 Task: Purchase a pair of men's jeans online and enter your delivery address.
Action: Mouse moved to (372, 86)
Screenshot: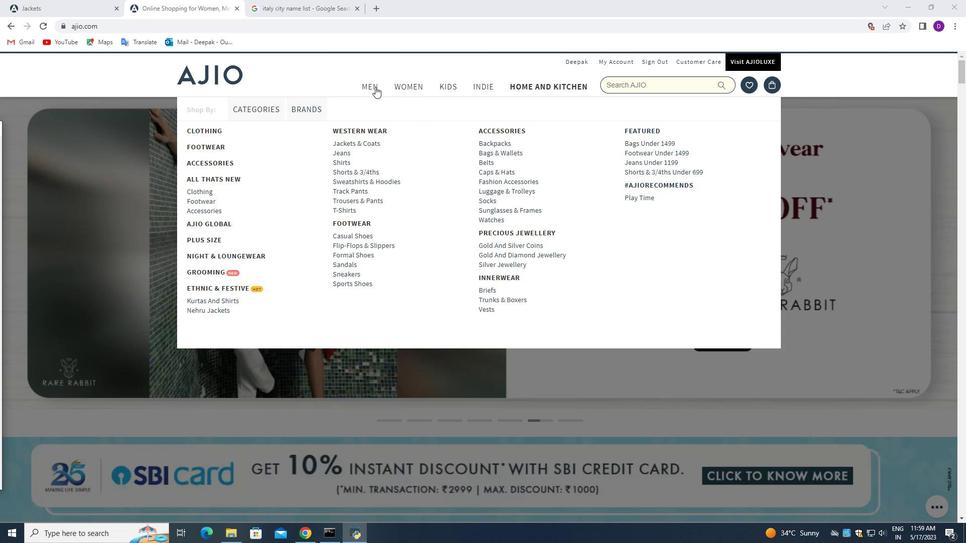 
Action: Mouse pressed left at (372, 86)
Screenshot: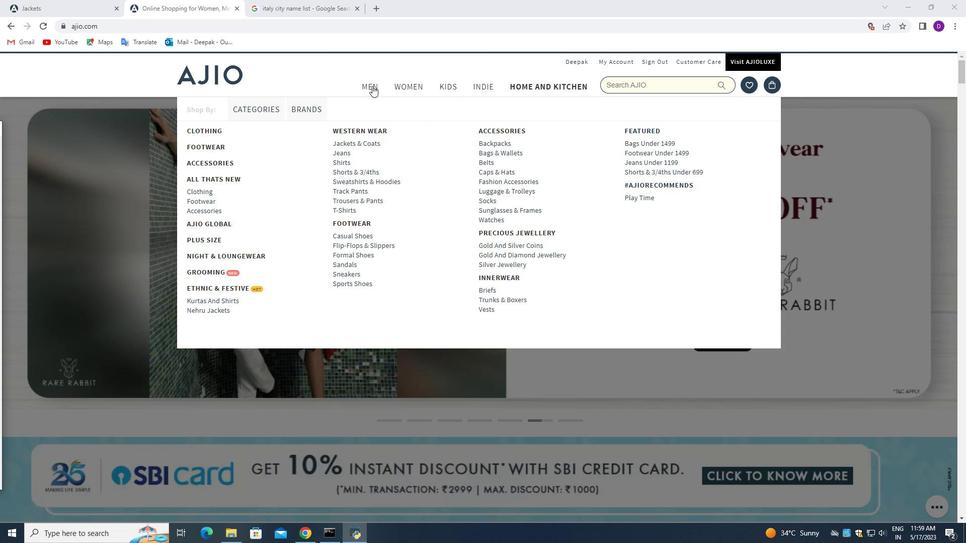 
Action: Mouse moved to (346, 154)
Screenshot: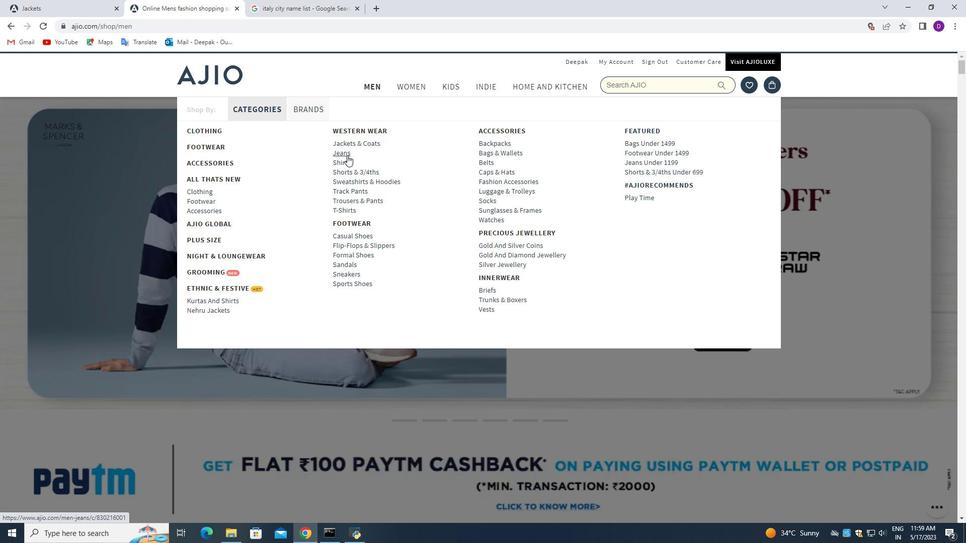 
Action: Mouse pressed left at (346, 154)
Screenshot: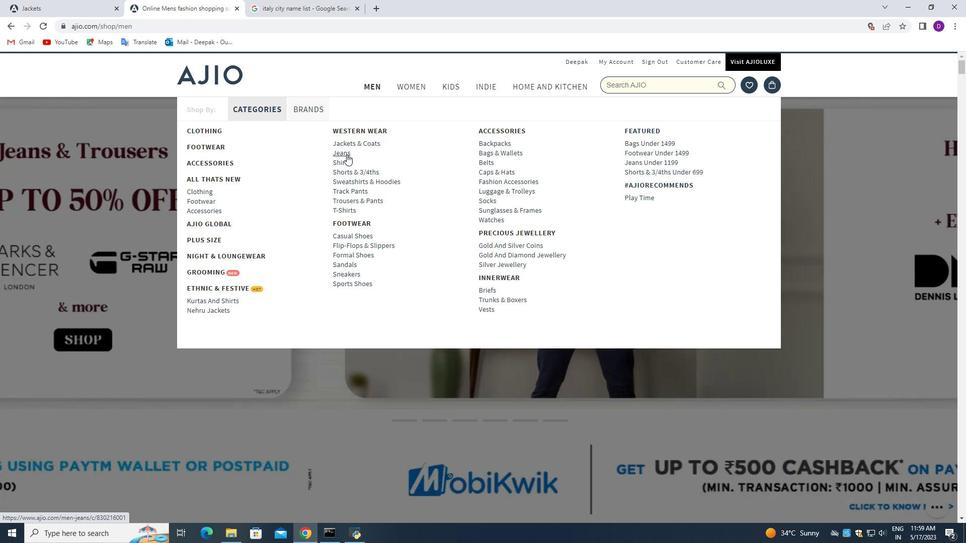 
Action: Mouse moved to (593, 256)
Screenshot: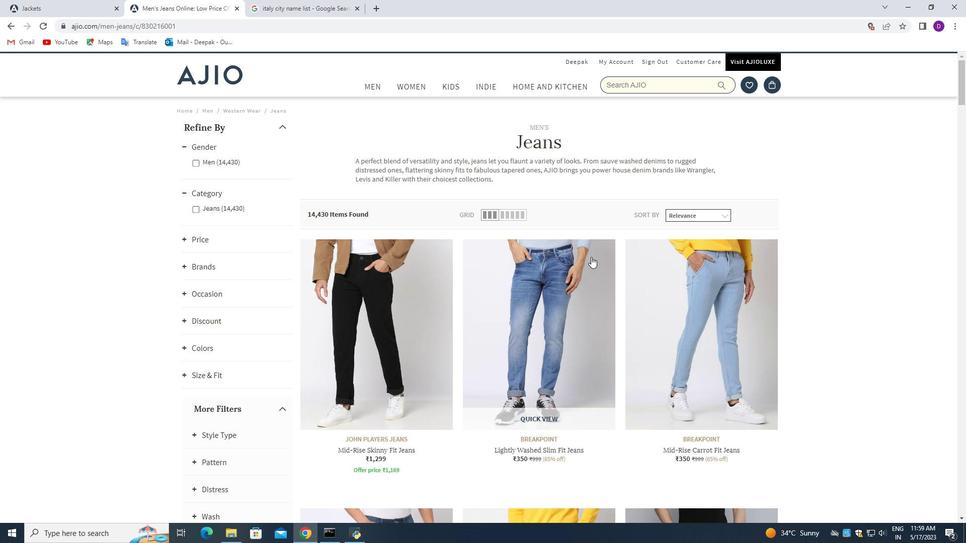 
Action: Mouse scrolled (593, 255) with delta (0, 0)
Screenshot: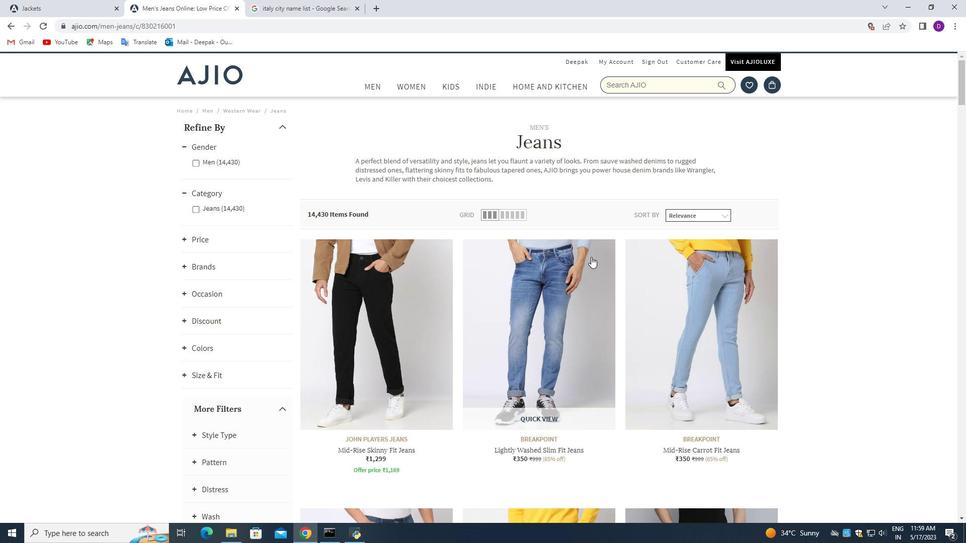 
Action: Mouse moved to (593, 254)
Screenshot: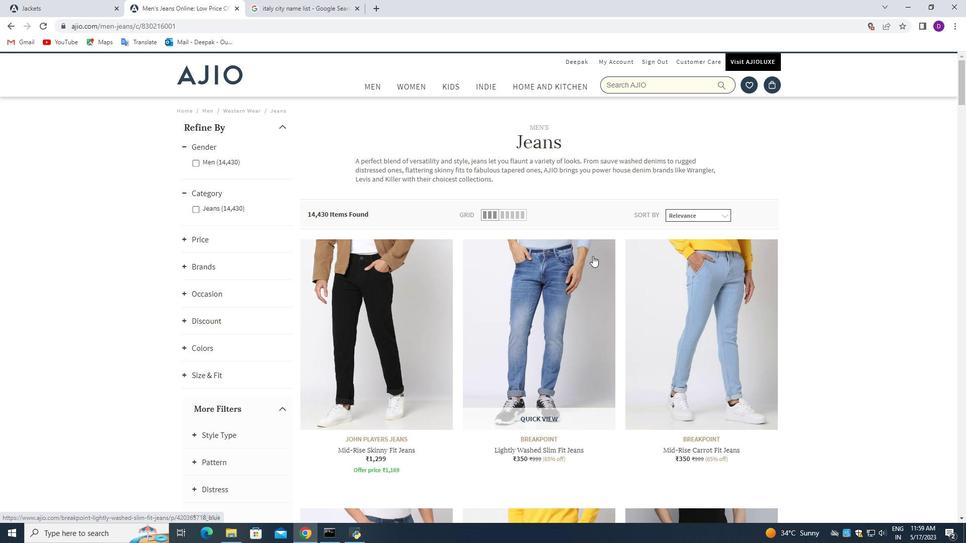 
Action: Mouse scrolled (593, 253) with delta (0, 0)
Screenshot: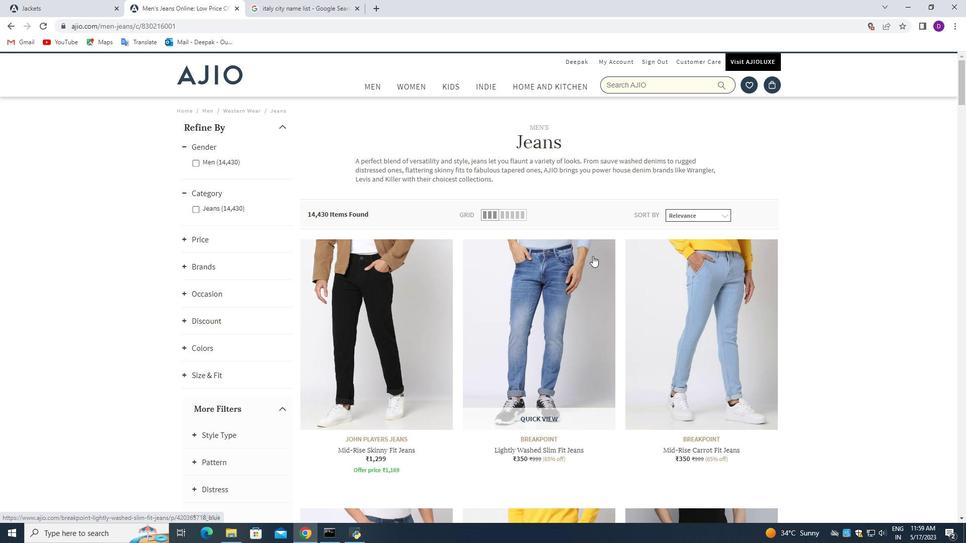 
Action: Mouse moved to (527, 231)
Screenshot: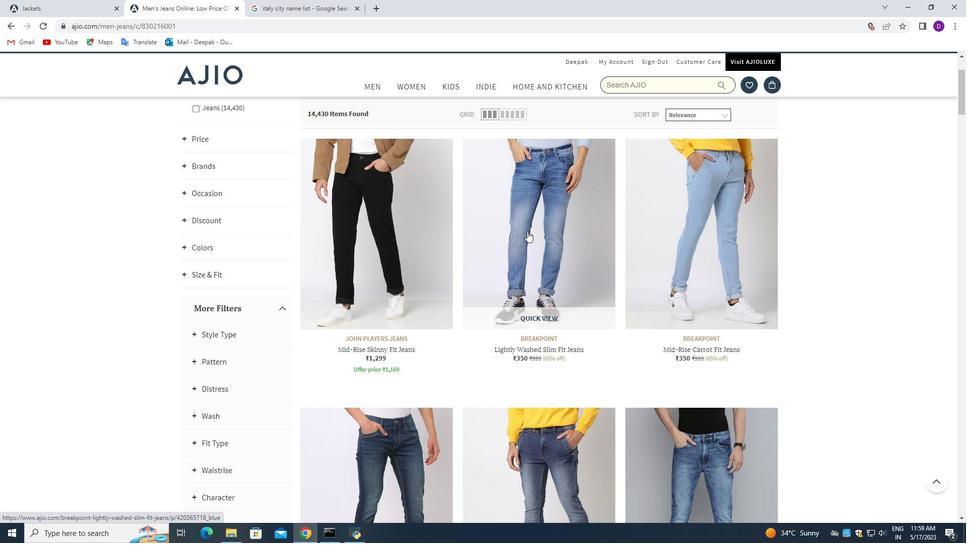 
Action: Mouse pressed left at (527, 231)
Screenshot: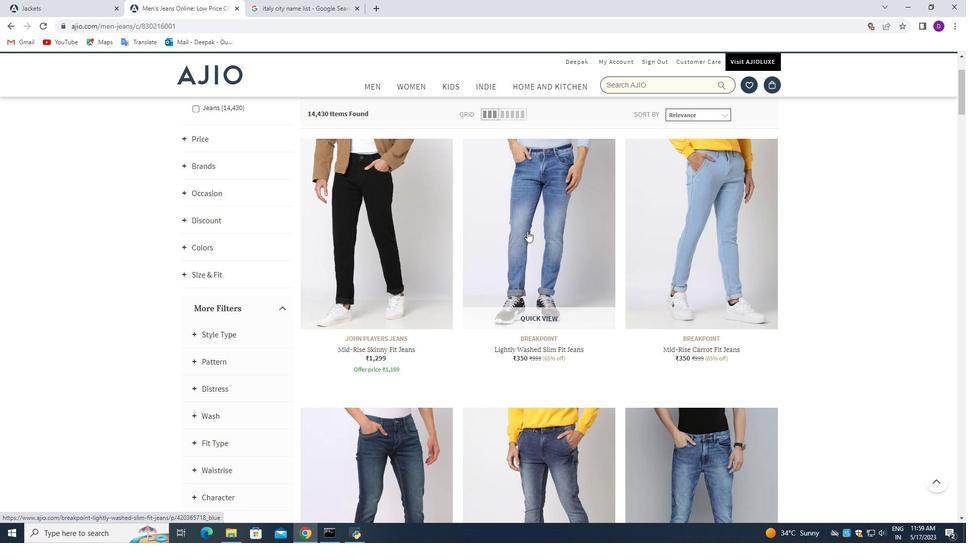 
Action: Mouse moved to (535, 278)
Screenshot: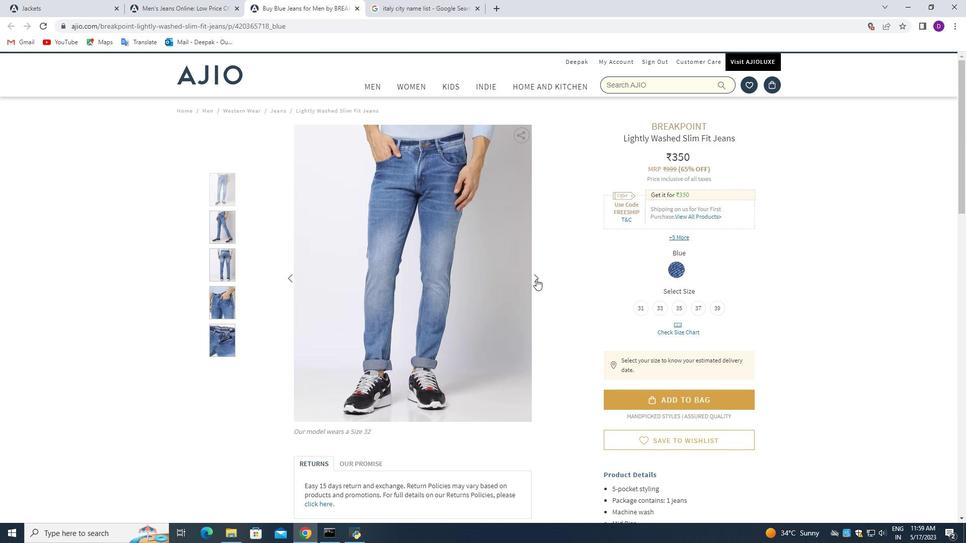
Action: Mouse pressed left at (535, 278)
Screenshot: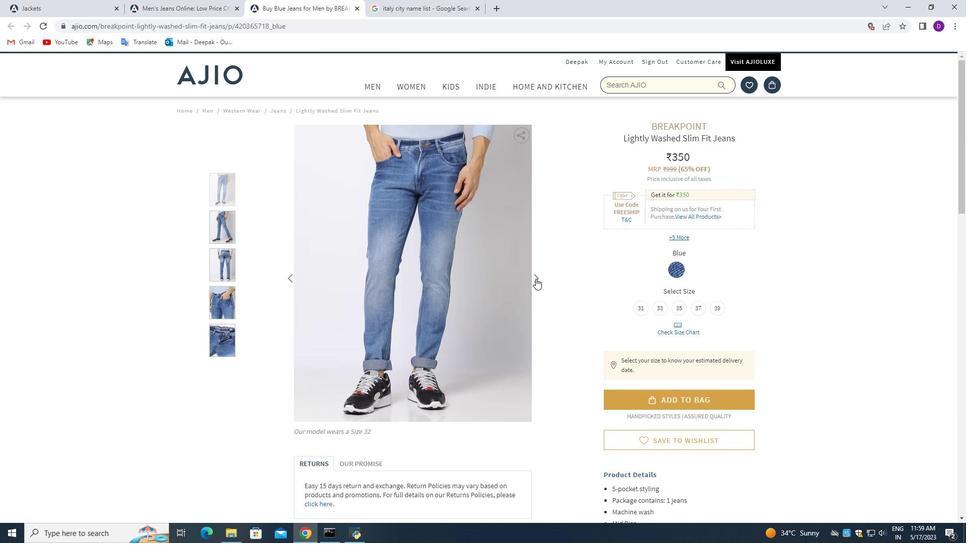 
Action: Mouse pressed left at (535, 278)
Screenshot: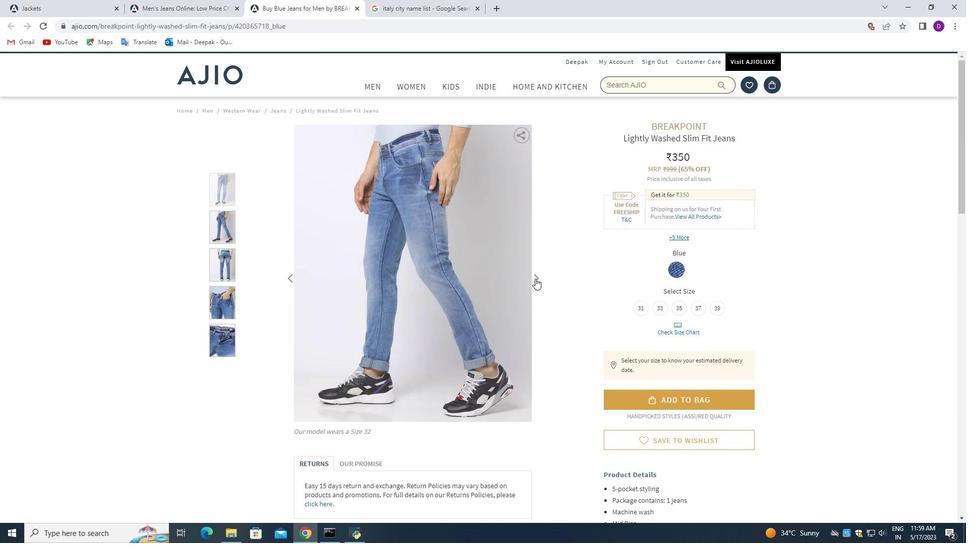
Action: Mouse moved to (535, 278)
Screenshot: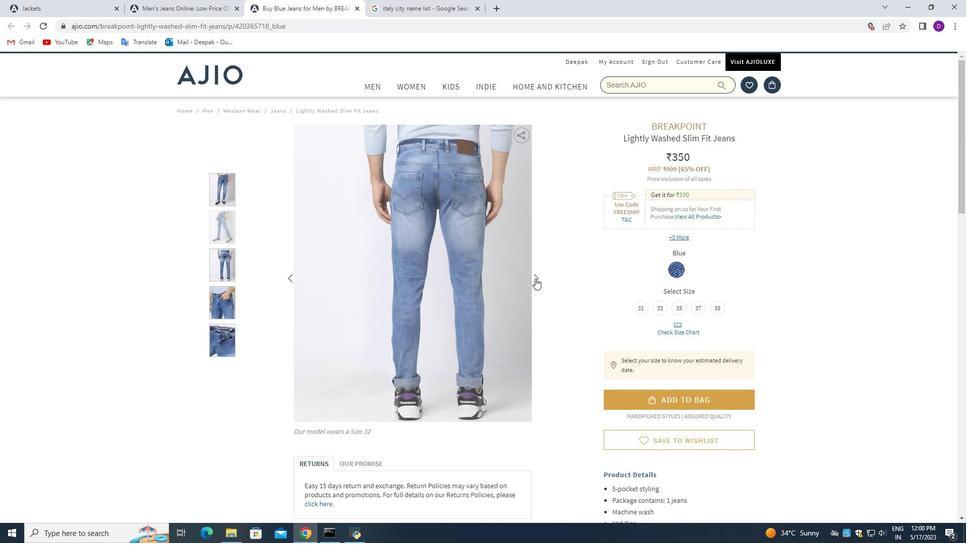 
Action: Mouse pressed left at (535, 278)
Screenshot: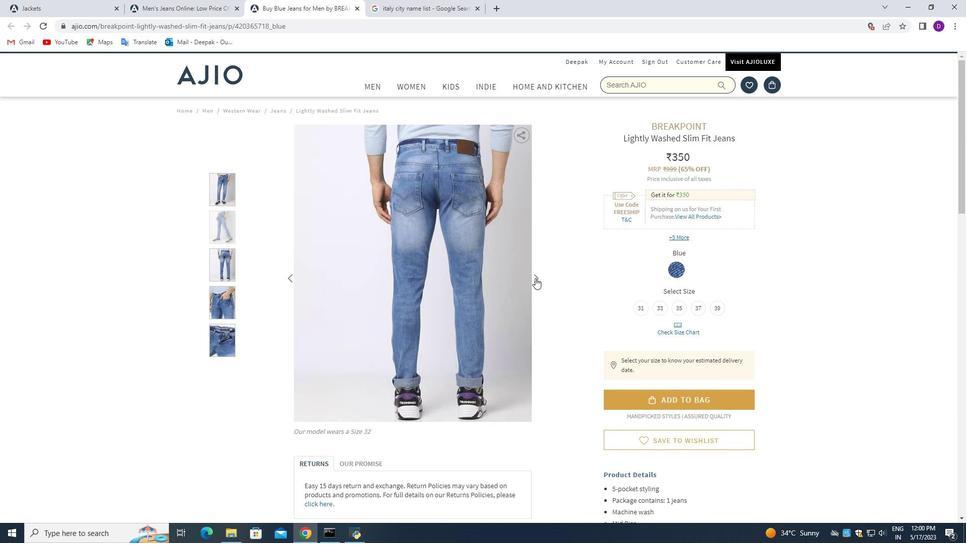 
Action: Mouse pressed left at (535, 278)
Screenshot: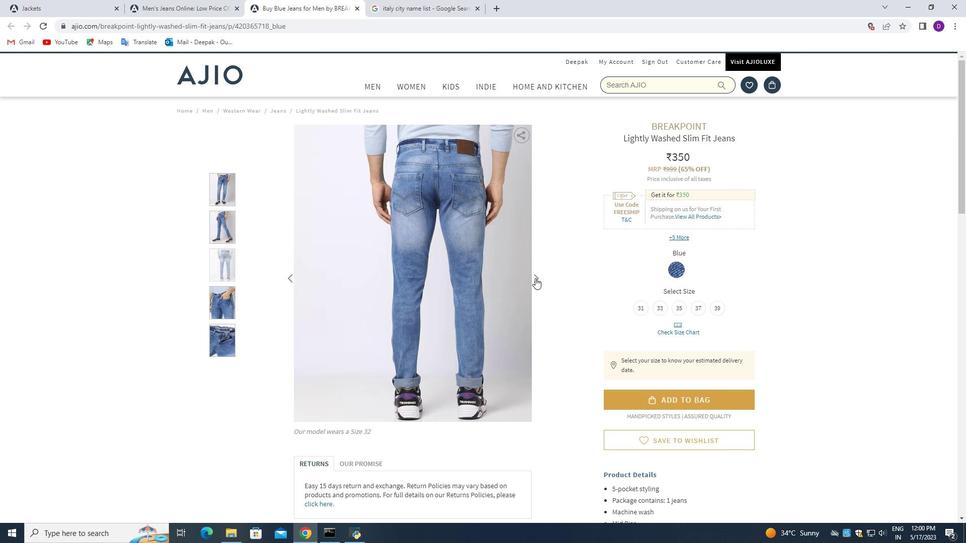 
Action: Mouse pressed left at (535, 278)
Screenshot: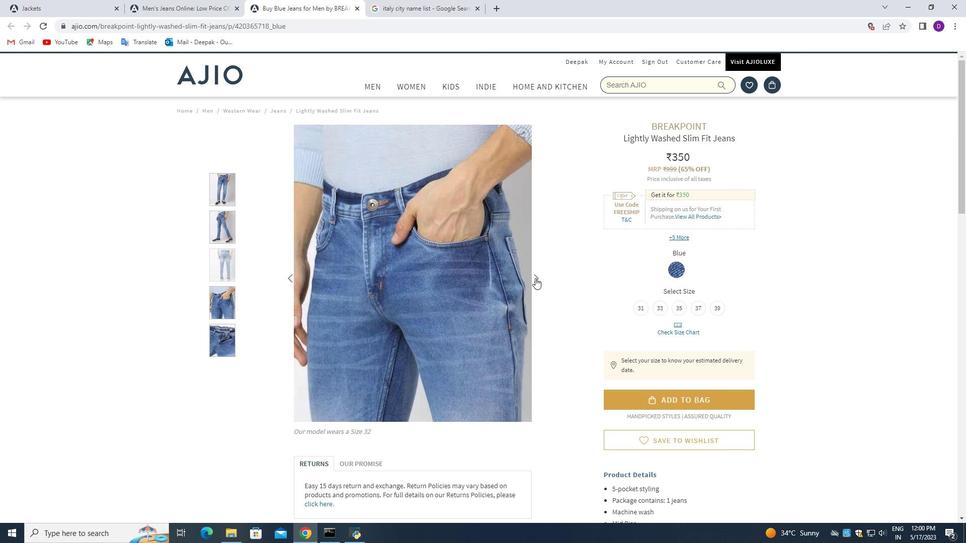 
Action: Mouse pressed left at (535, 278)
Screenshot: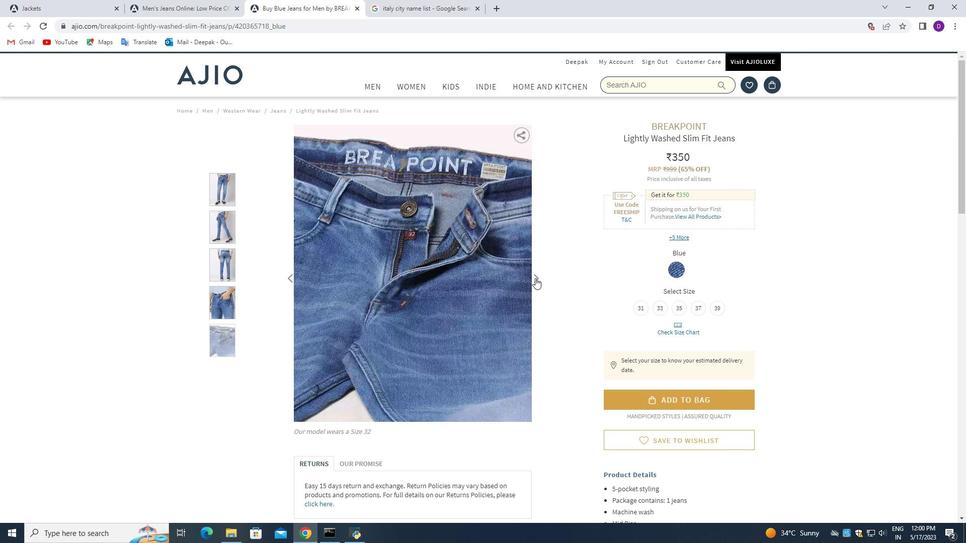 
Action: Mouse pressed left at (535, 278)
Screenshot: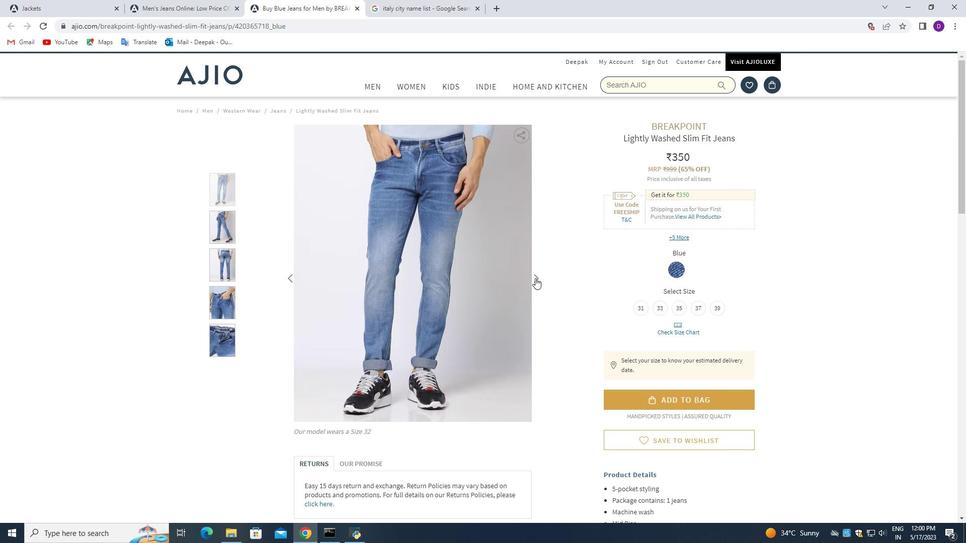 
Action: Mouse pressed left at (535, 278)
Screenshot: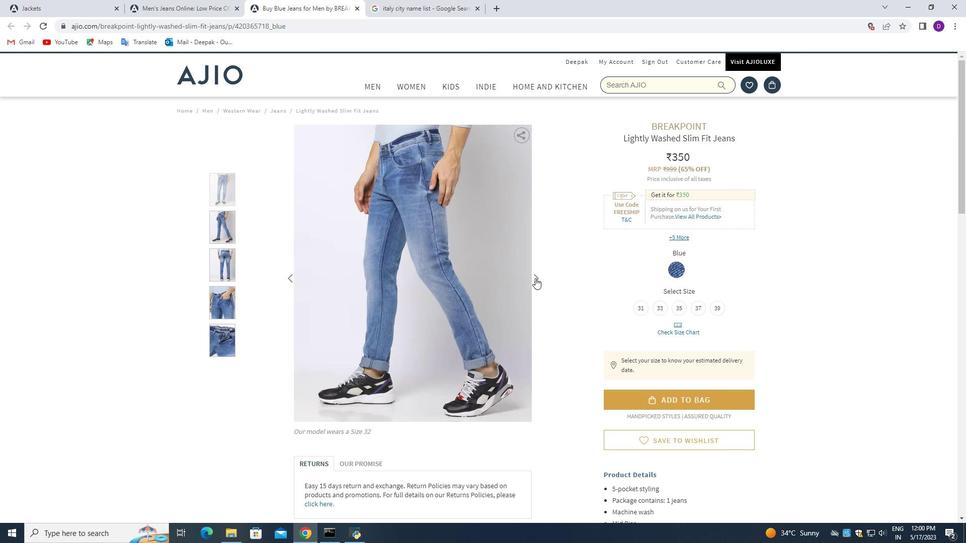 
Action: Mouse pressed left at (535, 278)
Screenshot: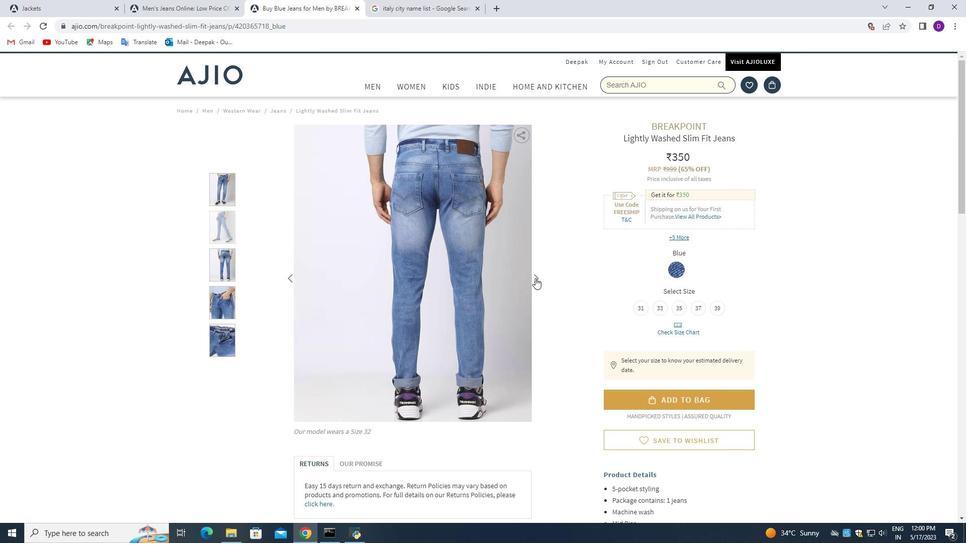 
Action: Mouse moved to (535, 278)
Screenshot: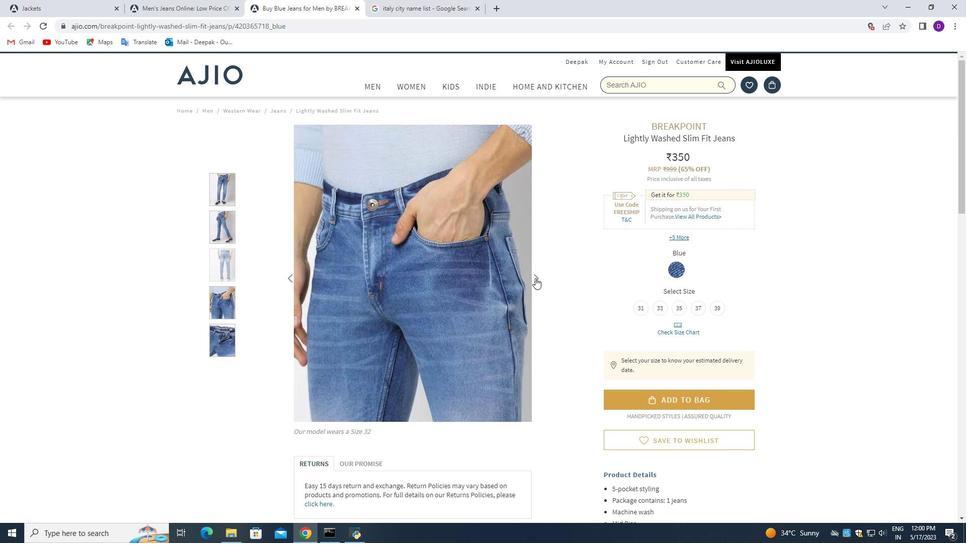 
Action: Mouse scrolled (535, 277) with delta (0, 0)
Screenshot: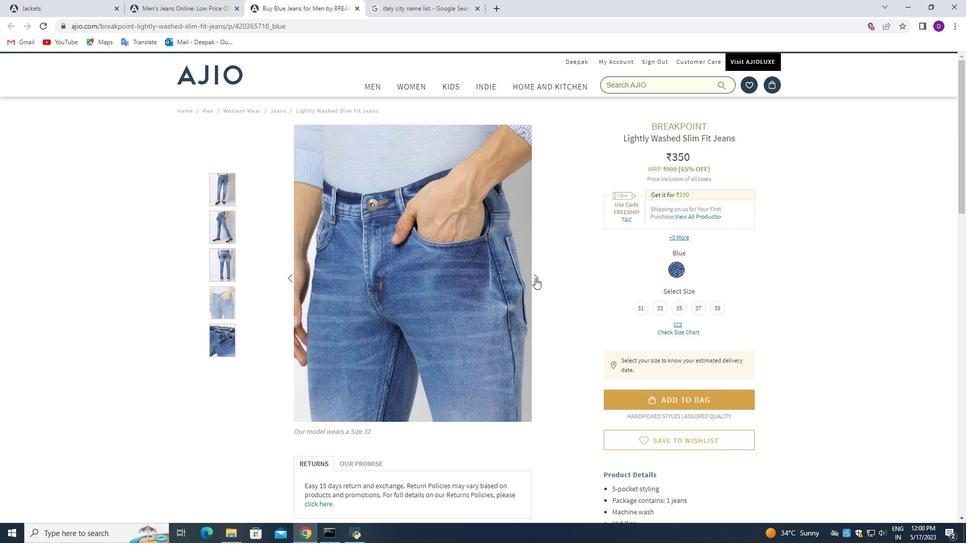 
Action: Mouse scrolled (535, 277) with delta (0, 0)
Screenshot: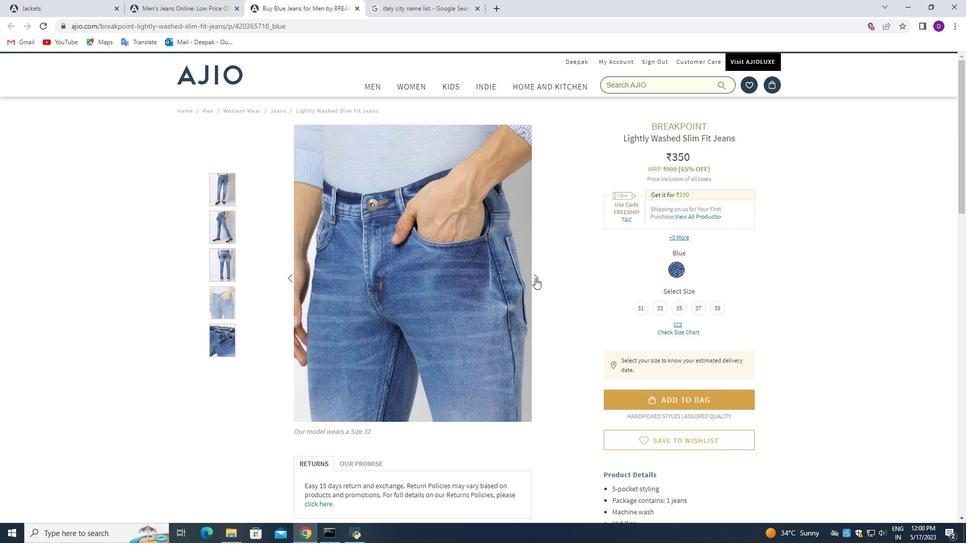 
Action: Mouse scrolled (535, 277) with delta (0, 0)
Screenshot: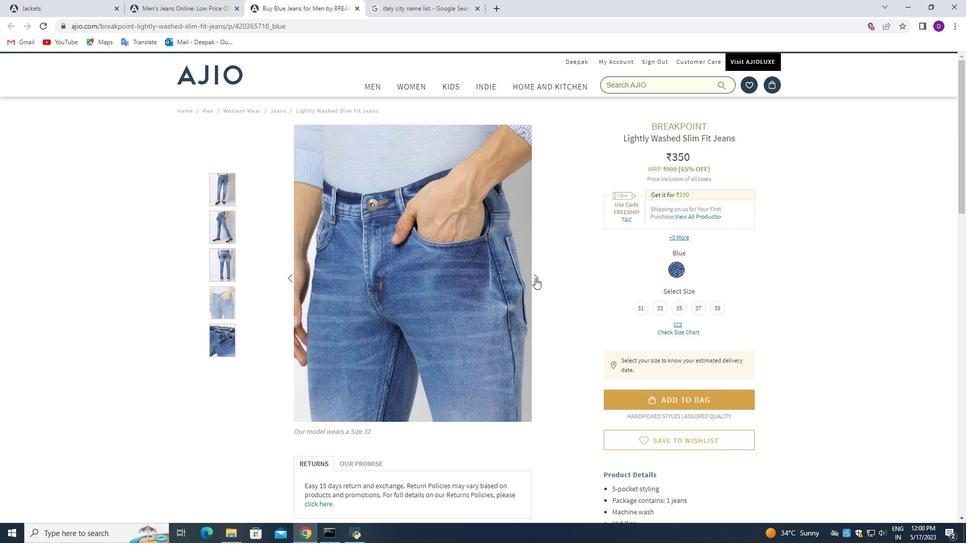 
Action: Mouse scrolled (535, 277) with delta (0, 0)
Screenshot: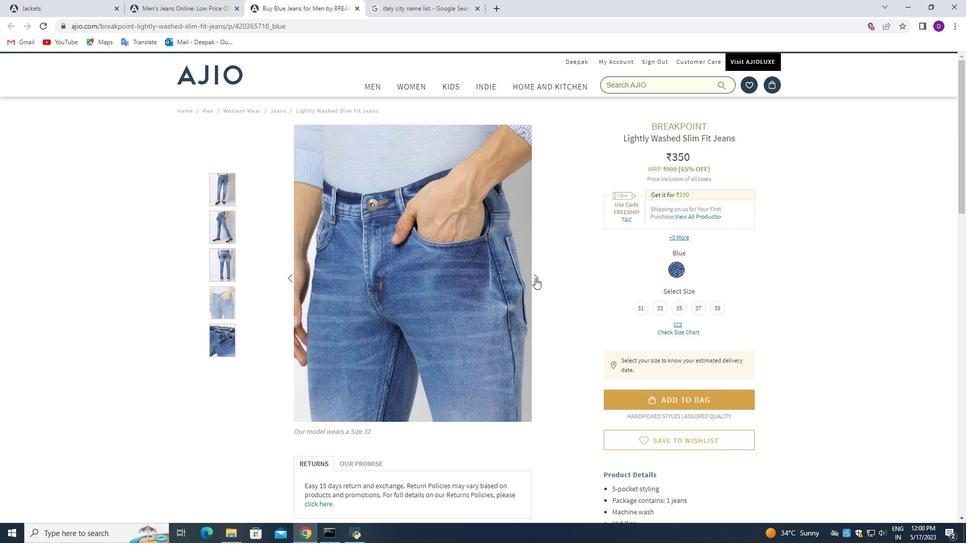 
Action: Mouse scrolled (535, 277) with delta (0, 0)
Screenshot: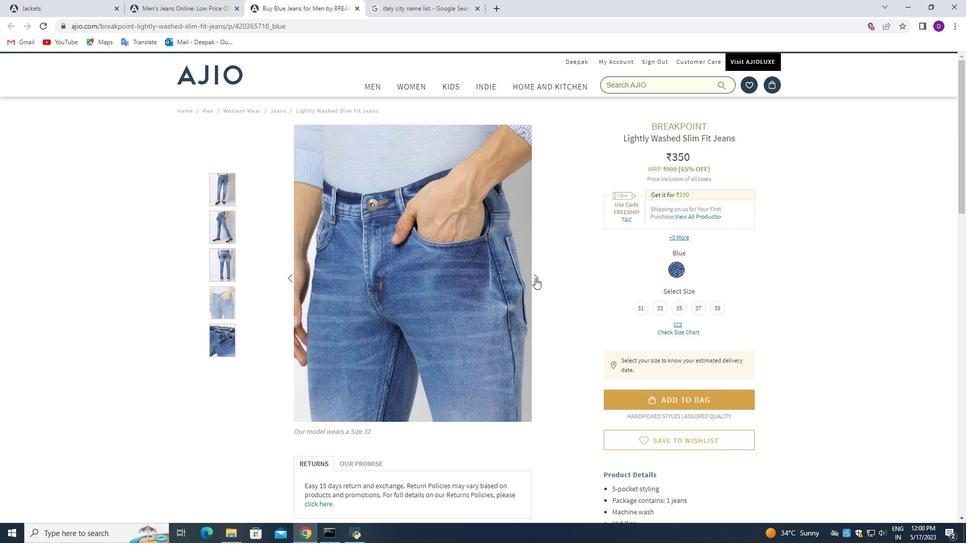 
Action: Mouse moved to (463, 302)
Screenshot: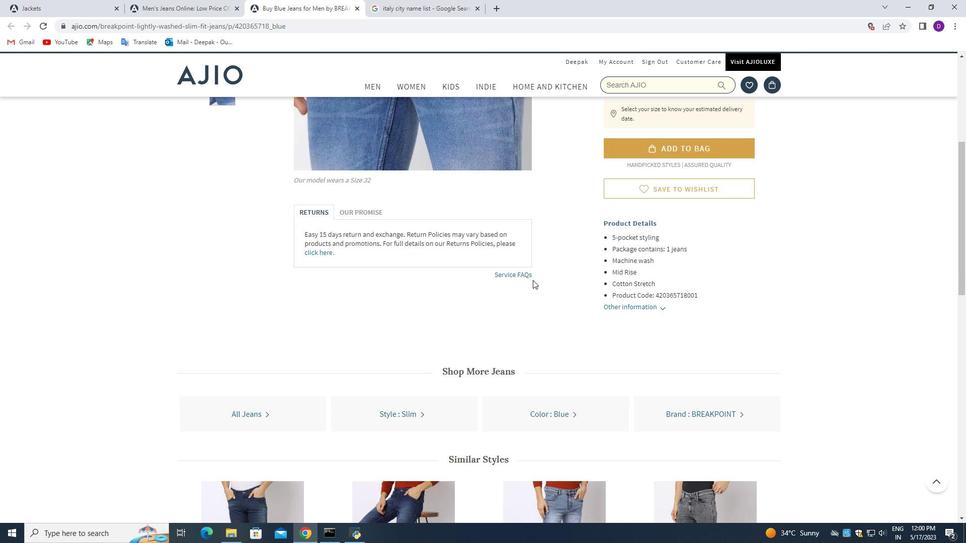 
Action: Mouse scrolled (463, 302) with delta (0, 0)
Screenshot: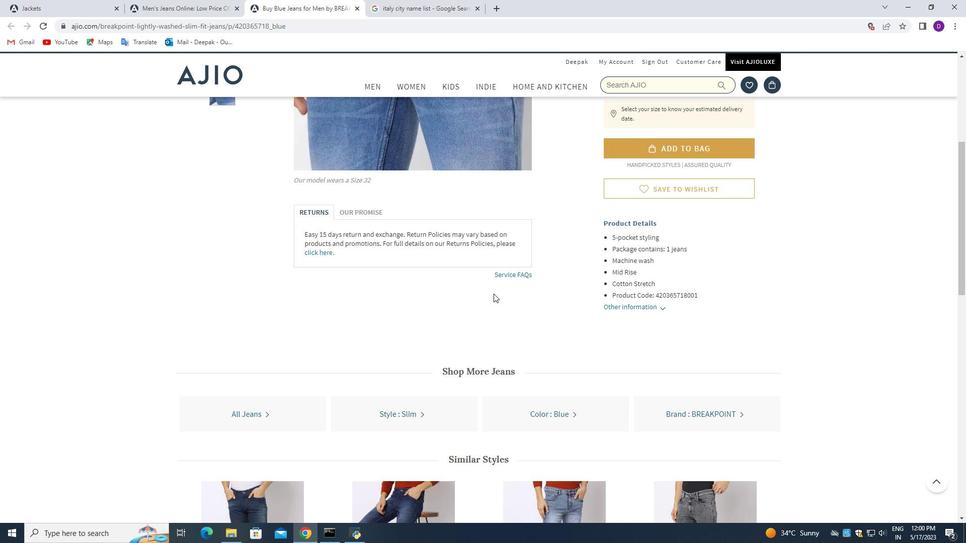 
Action: Mouse scrolled (463, 302) with delta (0, 0)
Screenshot: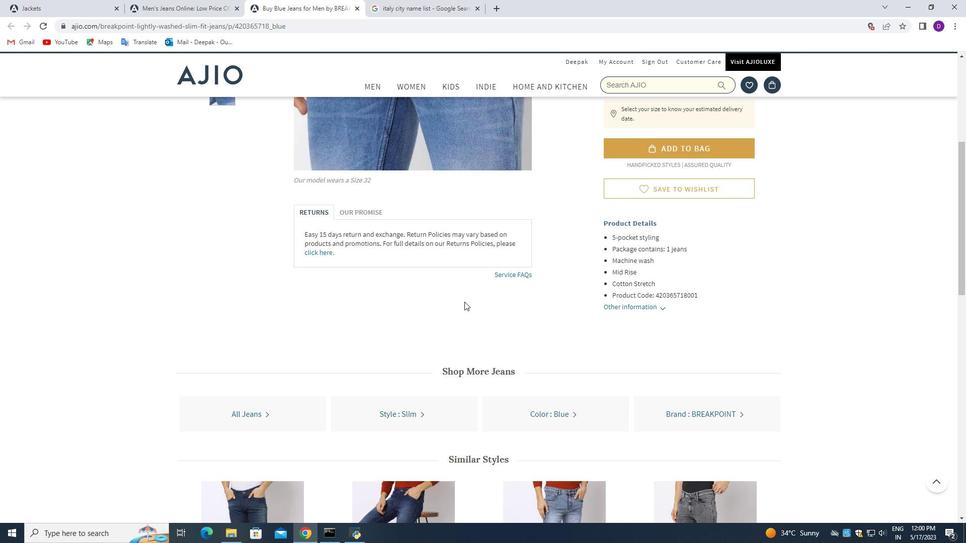 
Action: Mouse moved to (462, 302)
Screenshot: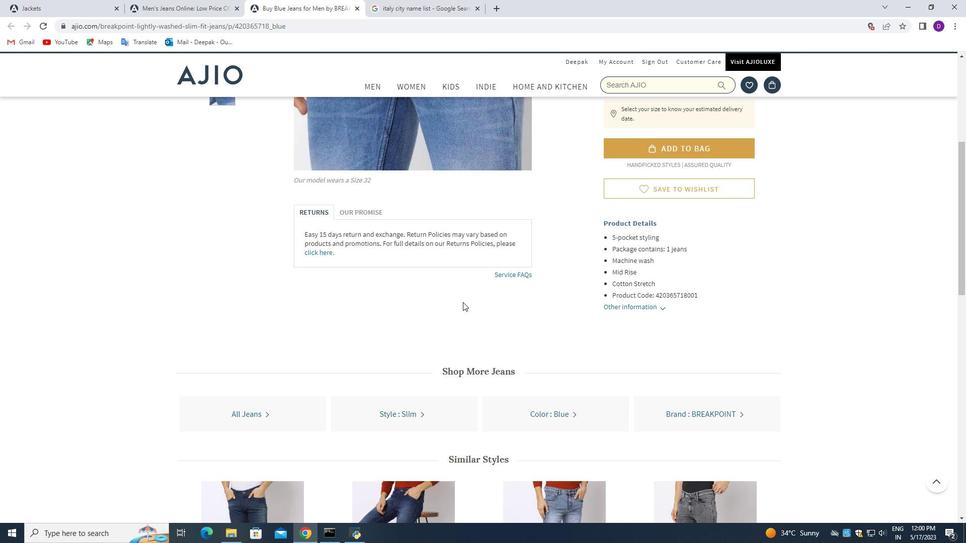 
Action: Mouse scrolled (462, 302) with delta (0, 0)
Screenshot: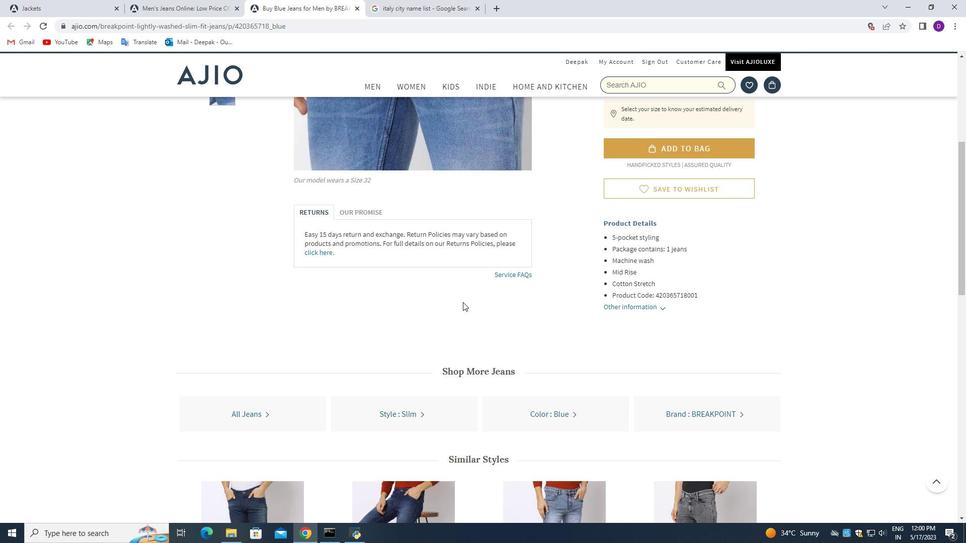 
Action: Mouse moved to (456, 299)
Screenshot: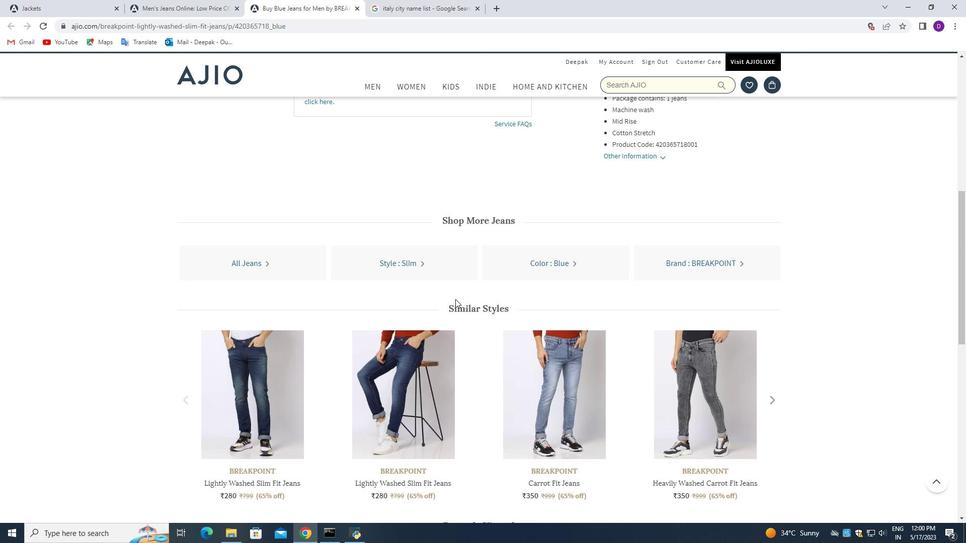 
Action: Mouse scrolled (456, 298) with delta (0, 0)
Screenshot: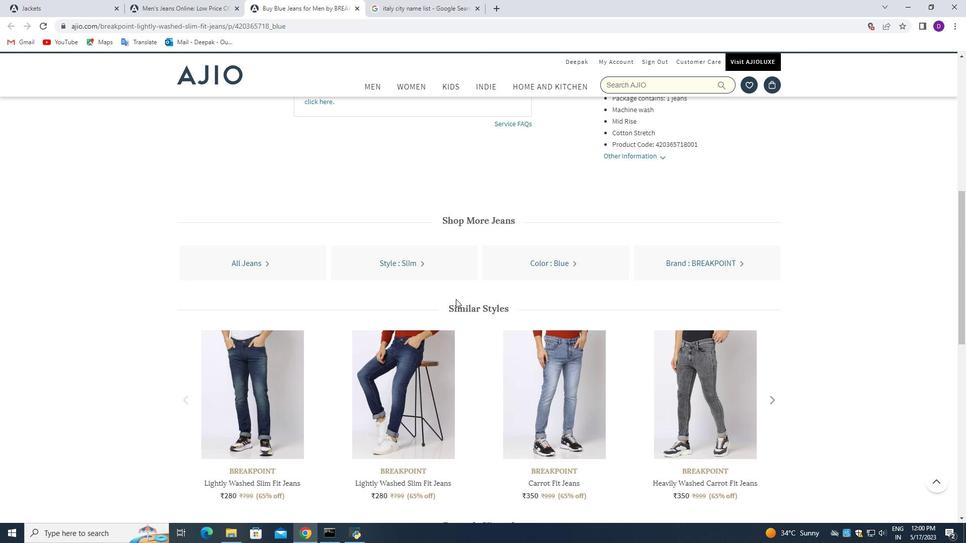 
Action: Mouse scrolled (456, 298) with delta (0, 0)
Screenshot: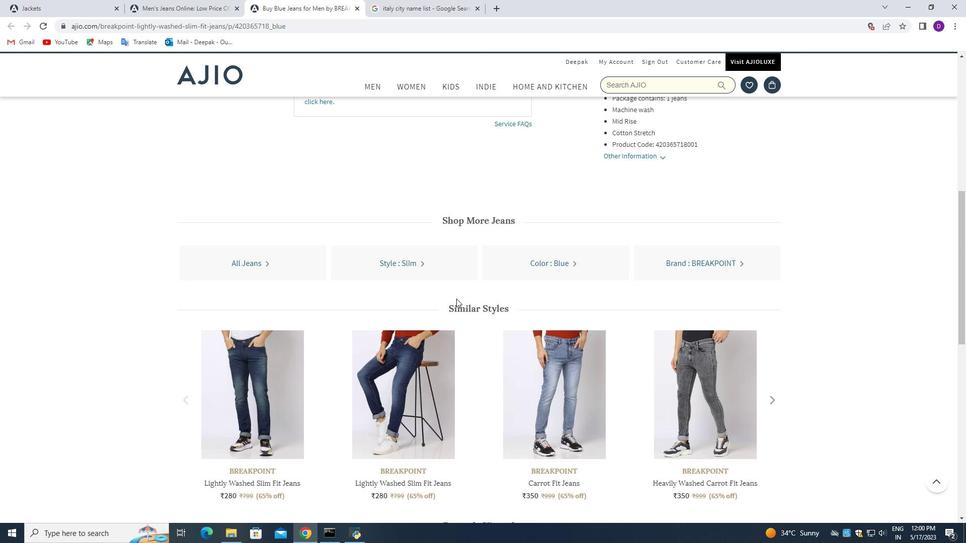 
Action: Mouse moved to (708, 306)
Screenshot: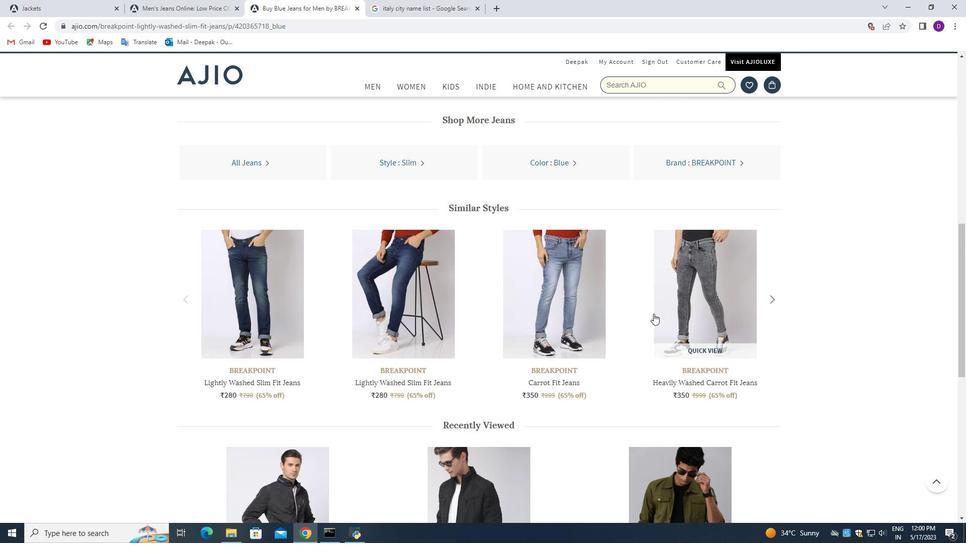 
Action: Mouse scrolled (708, 306) with delta (0, 0)
Screenshot: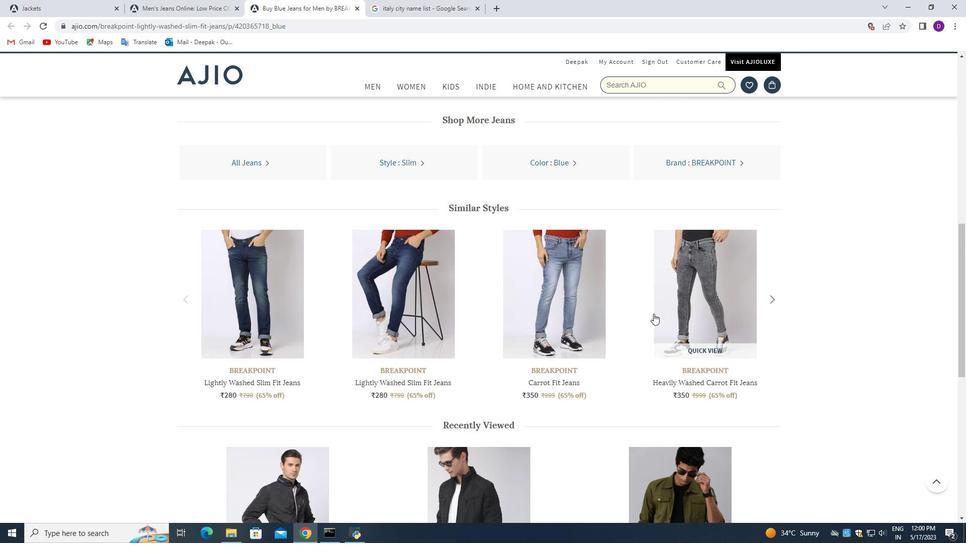 
Action: Mouse moved to (708, 305)
Screenshot: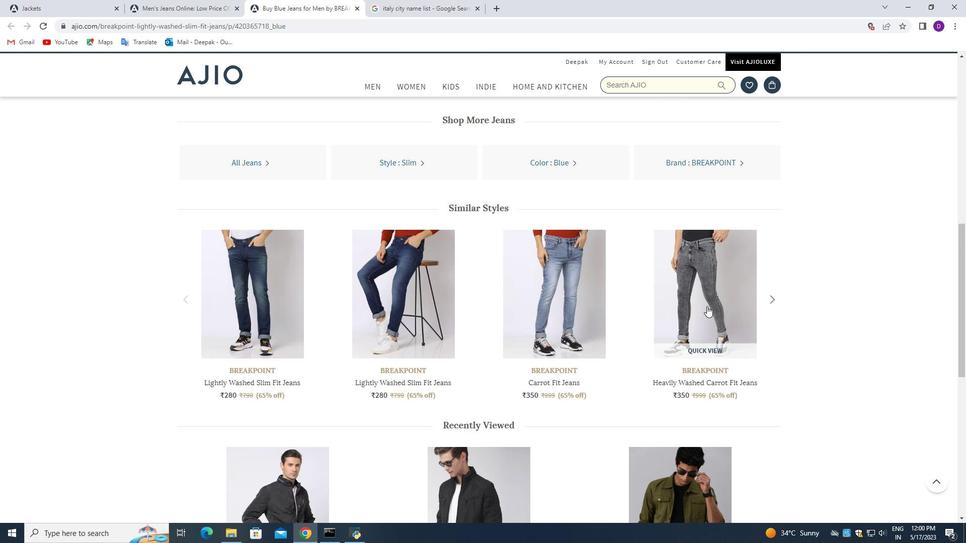 
Action: Mouse scrolled (708, 305) with delta (0, 0)
Screenshot: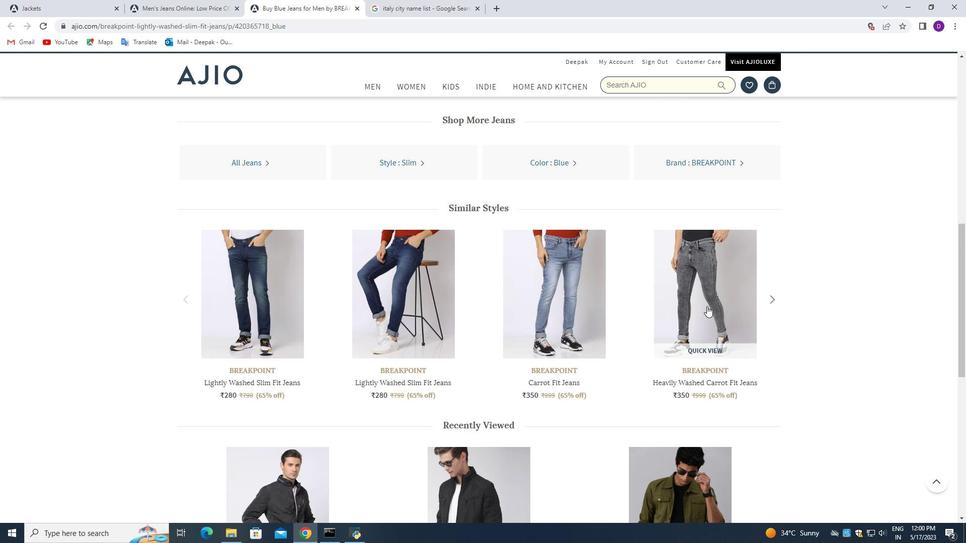 
Action: Mouse moved to (707, 305)
Screenshot: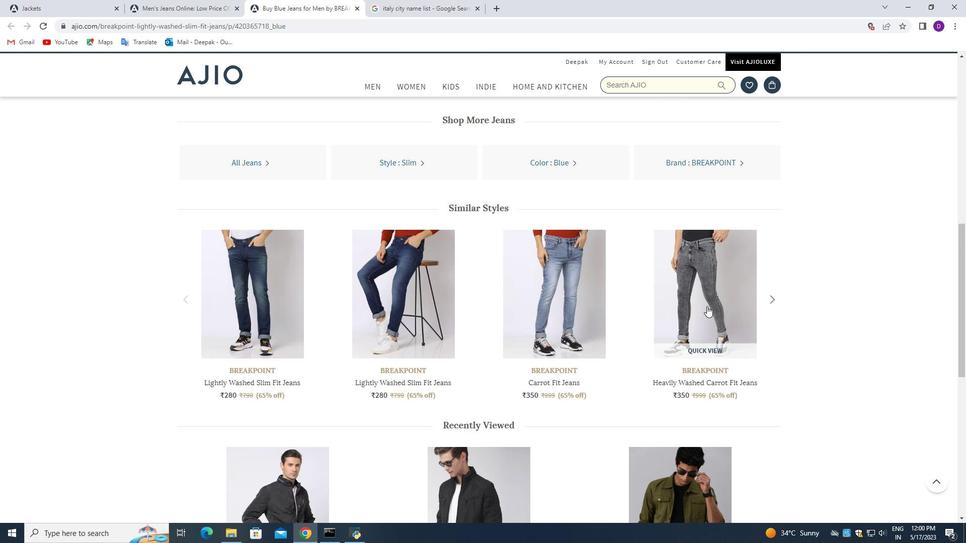 
Action: Mouse scrolled (707, 304) with delta (0, 0)
Screenshot: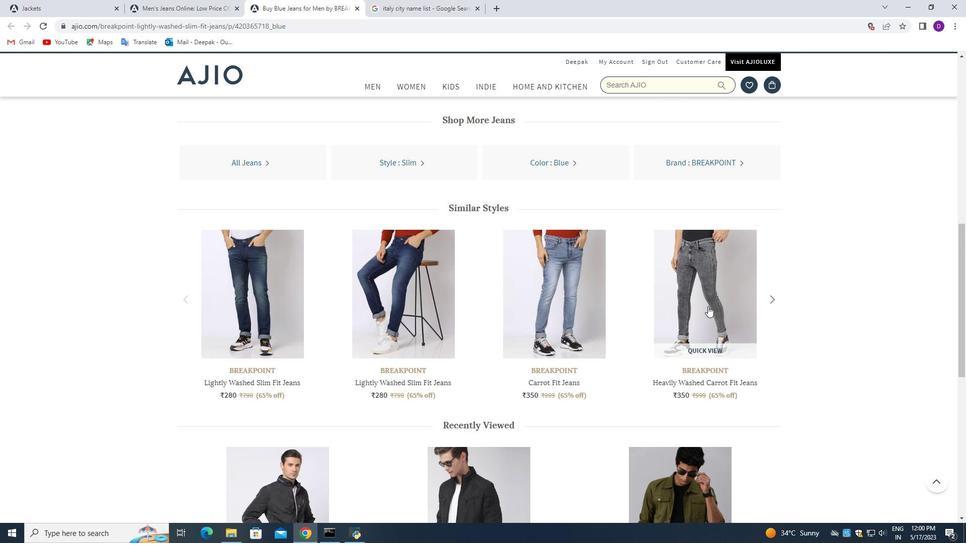 
Action: Mouse moved to (440, 325)
Screenshot: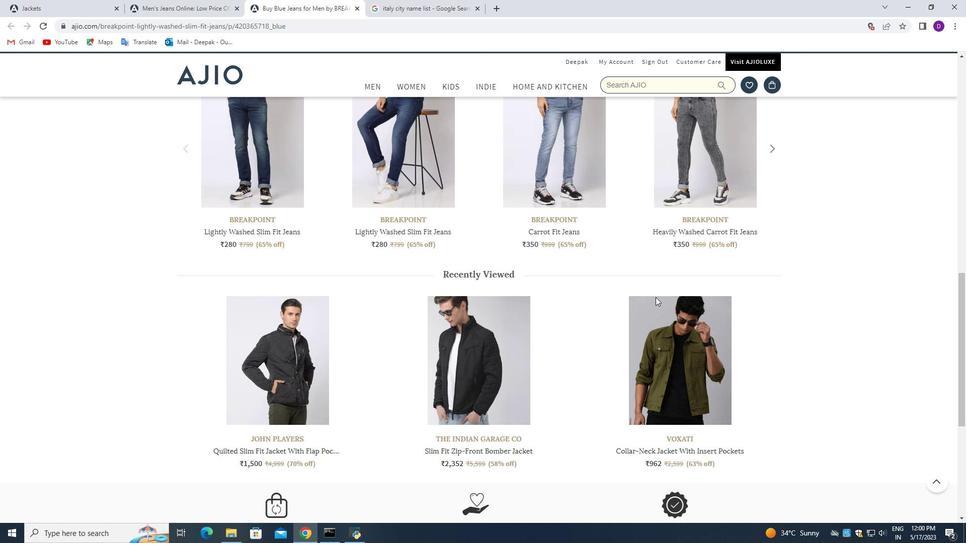
Action: Mouse scrolled (440, 326) with delta (0, 0)
Screenshot: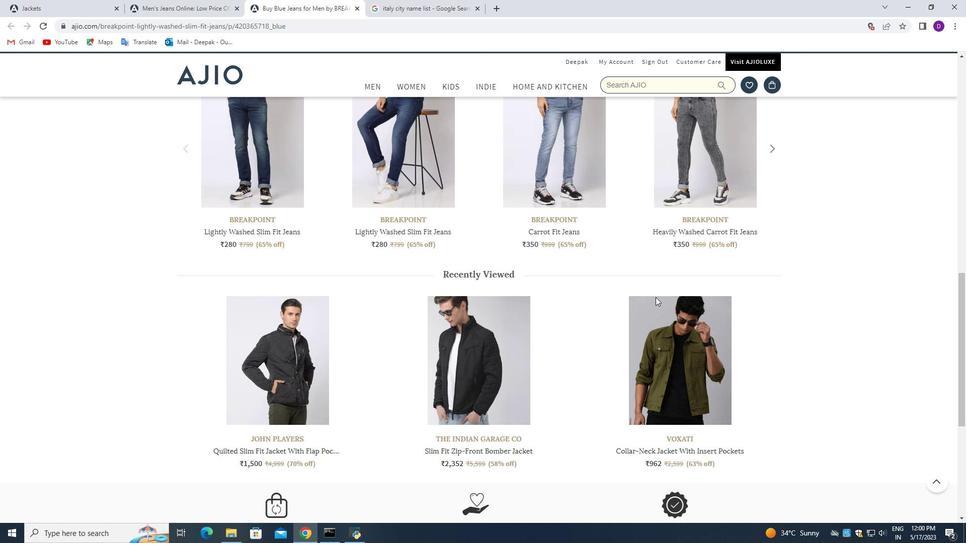 
Action: Mouse scrolled (440, 326) with delta (0, 0)
Screenshot: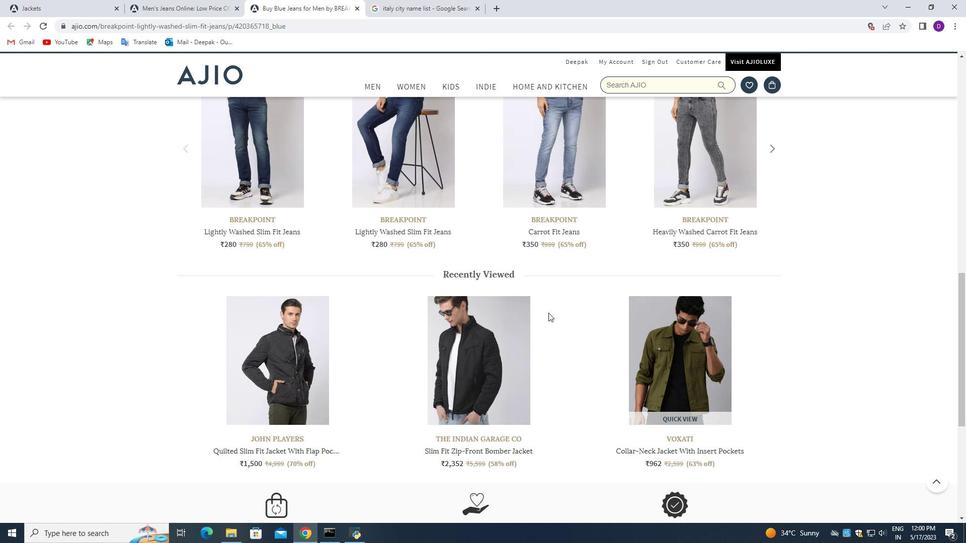 
Action: Mouse scrolled (440, 326) with delta (0, 0)
Screenshot: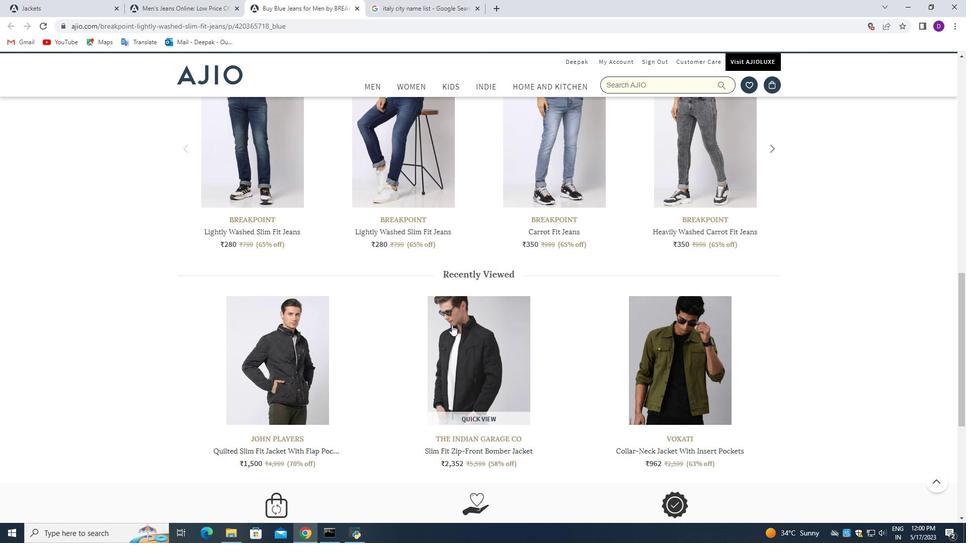 
Action: Mouse moved to (685, 298)
Screenshot: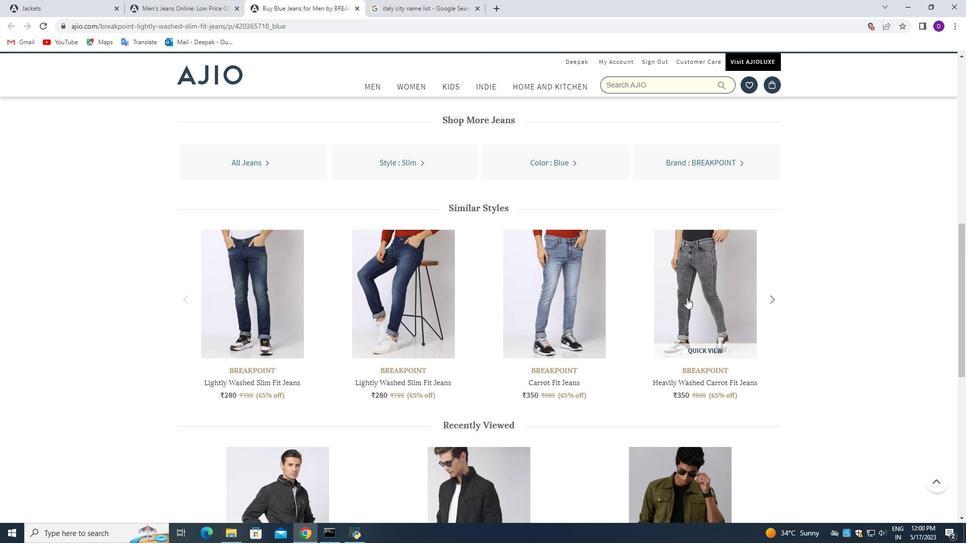 
Action: Mouse pressed left at (685, 298)
Screenshot: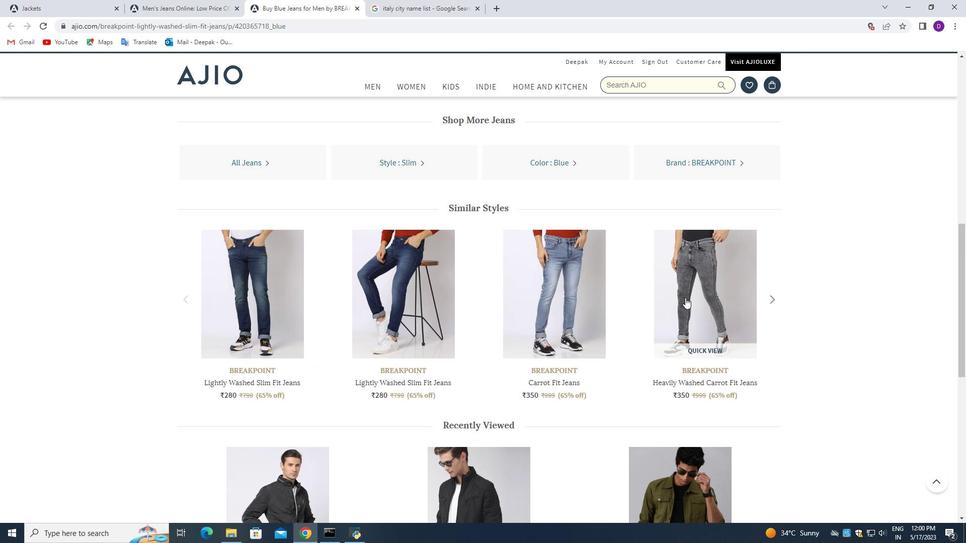 
Action: Mouse moved to (536, 279)
Screenshot: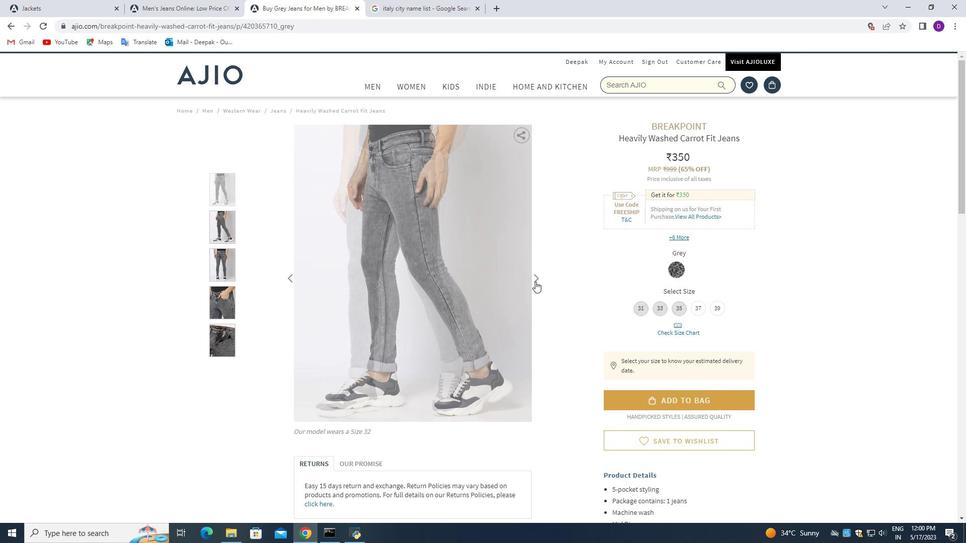 
Action: Mouse pressed left at (536, 279)
Screenshot: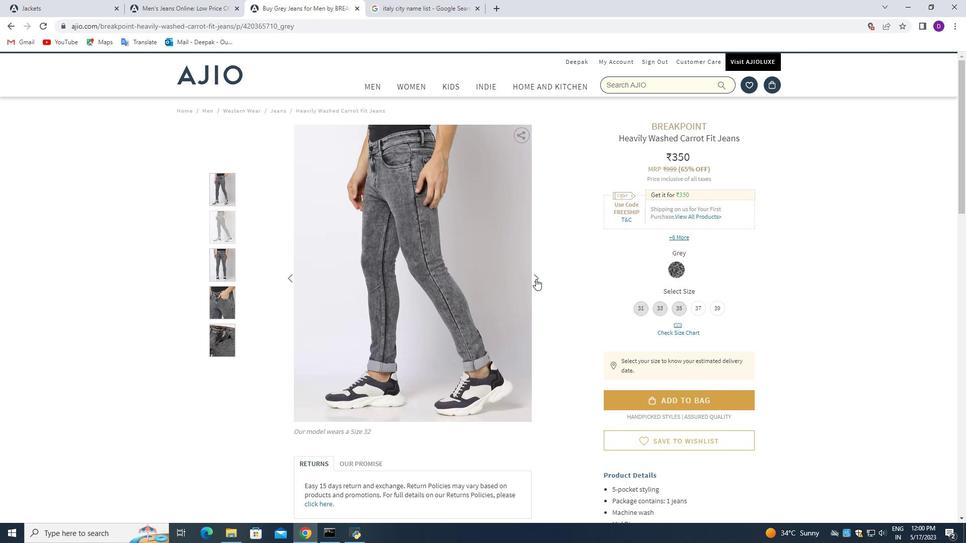
Action: Mouse pressed left at (536, 279)
Screenshot: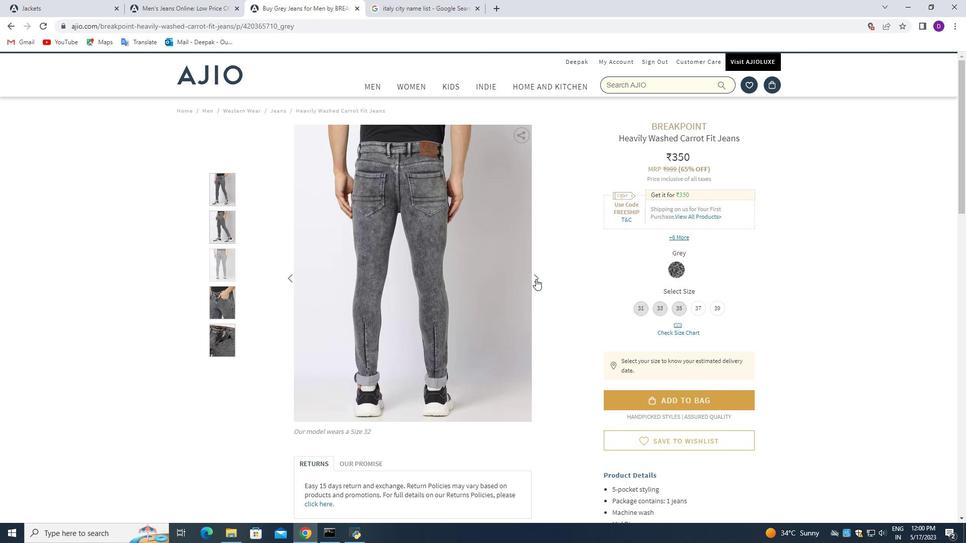 
Action: Mouse pressed left at (536, 279)
Screenshot: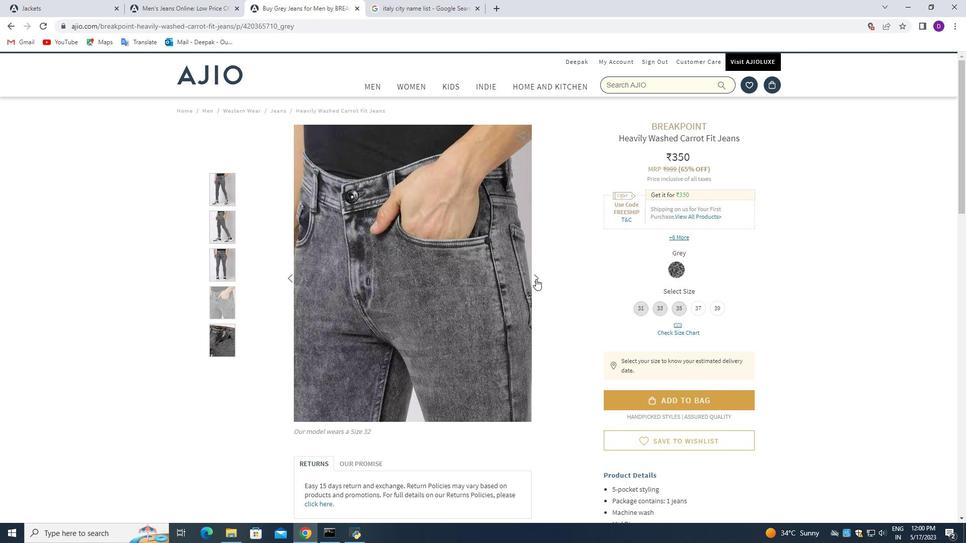 
Action: Mouse moved to (536, 279)
Screenshot: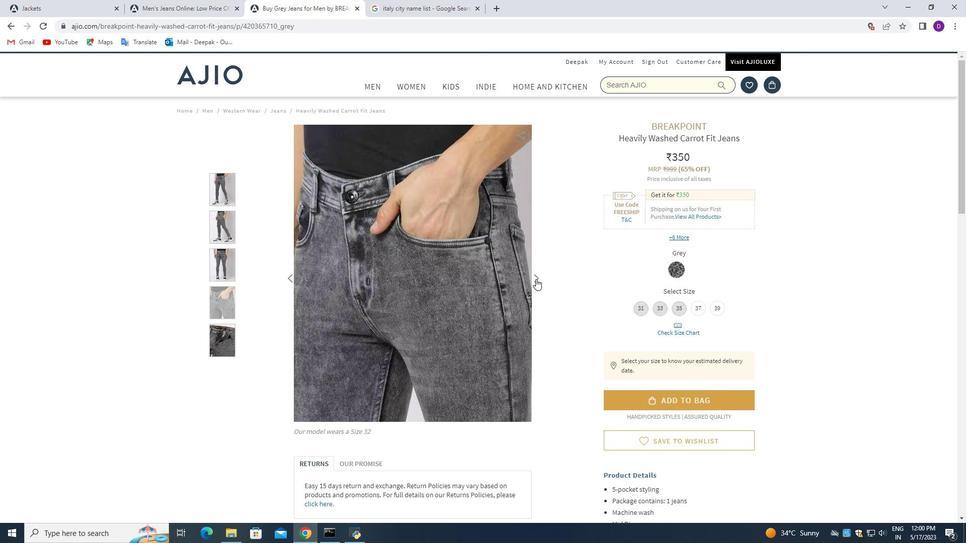 
Action: Mouse pressed left at (536, 279)
Screenshot: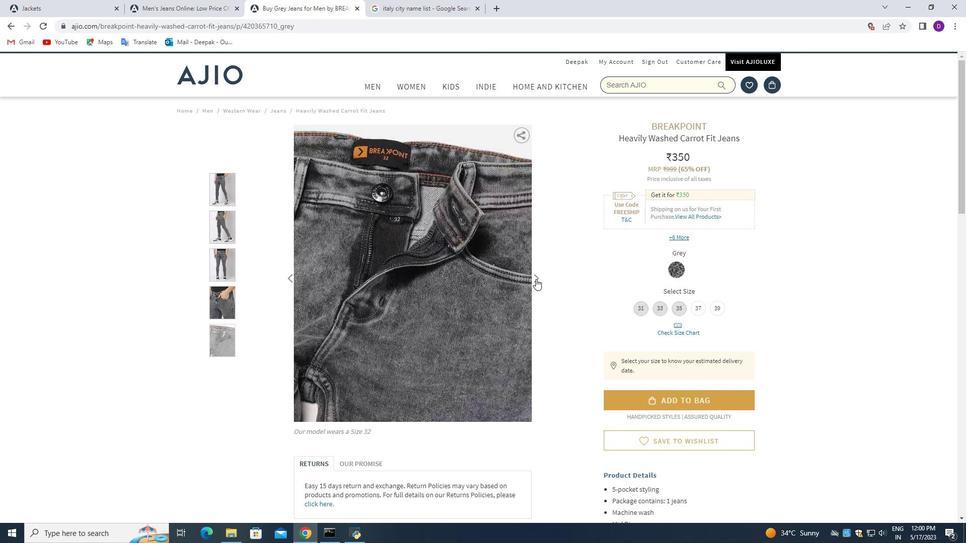 
Action: Mouse pressed left at (536, 279)
Screenshot: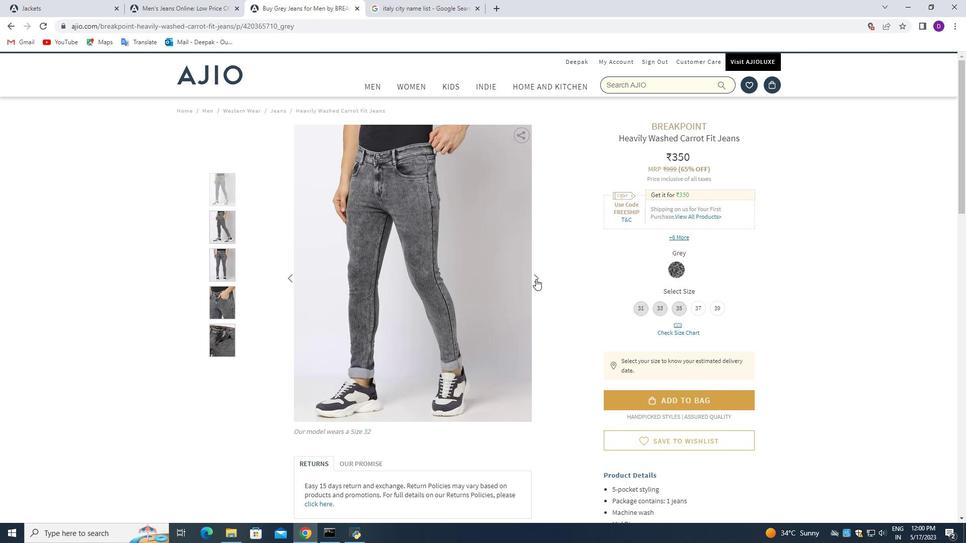 
Action: Mouse pressed left at (536, 279)
Screenshot: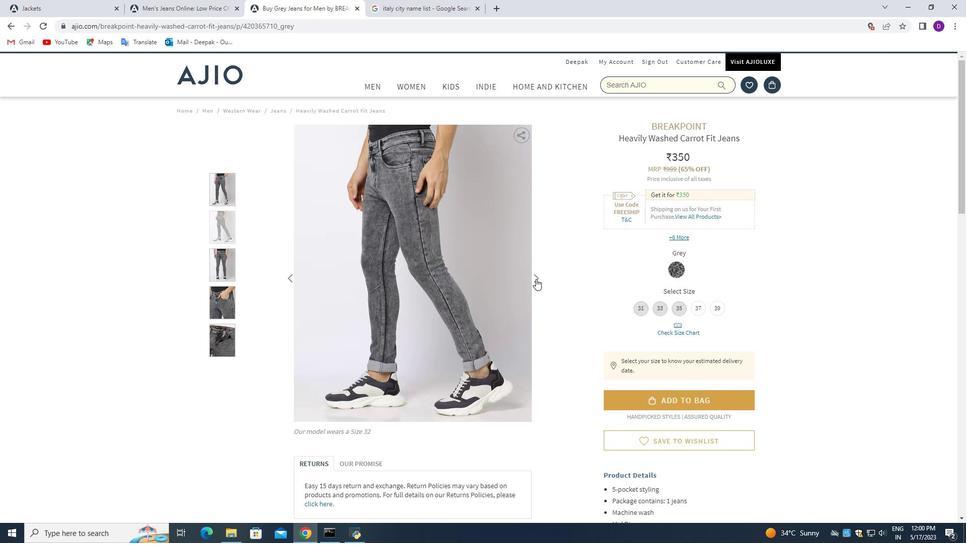 
Action: Mouse moved to (551, 259)
Screenshot: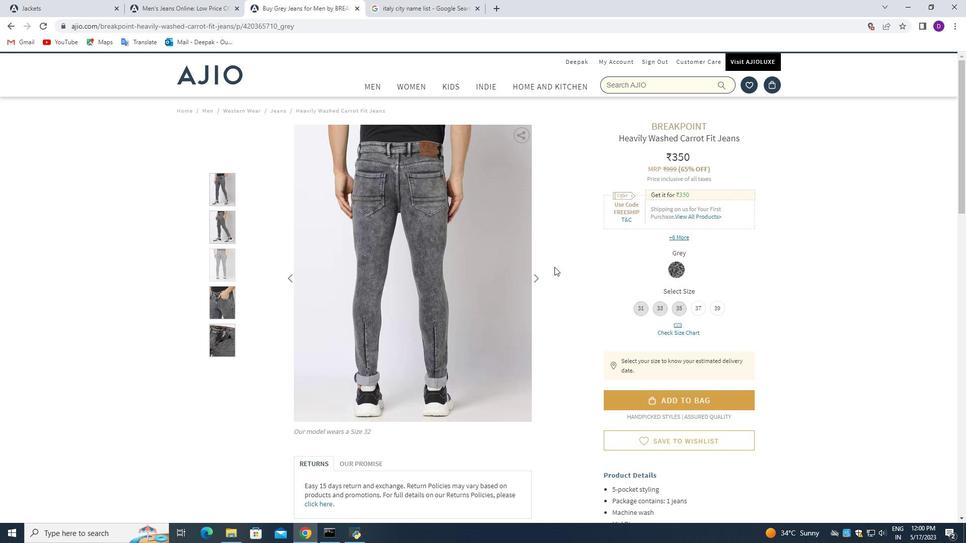 
Action: Mouse scrolled (551, 259) with delta (0, 0)
Screenshot: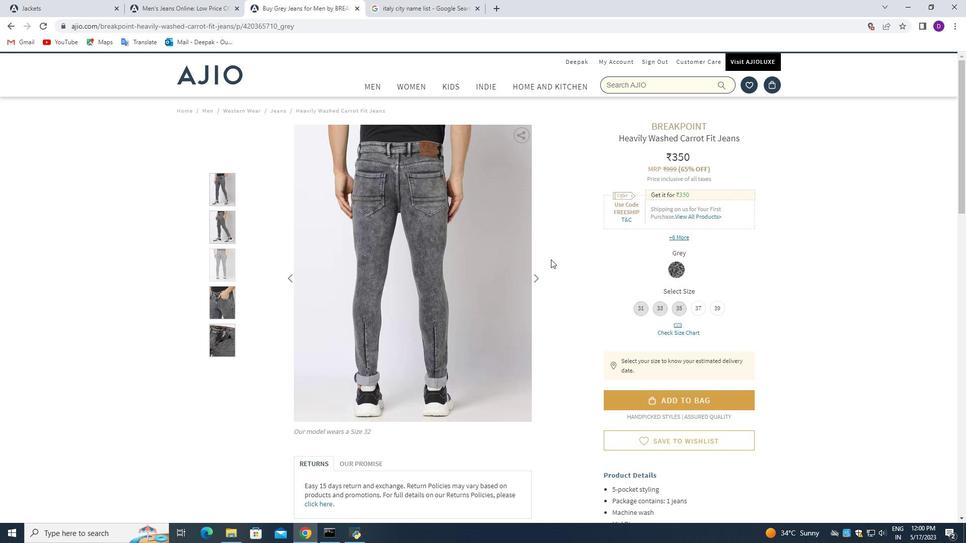 
Action: Mouse scrolled (551, 259) with delta (0, 0)
Screenshot: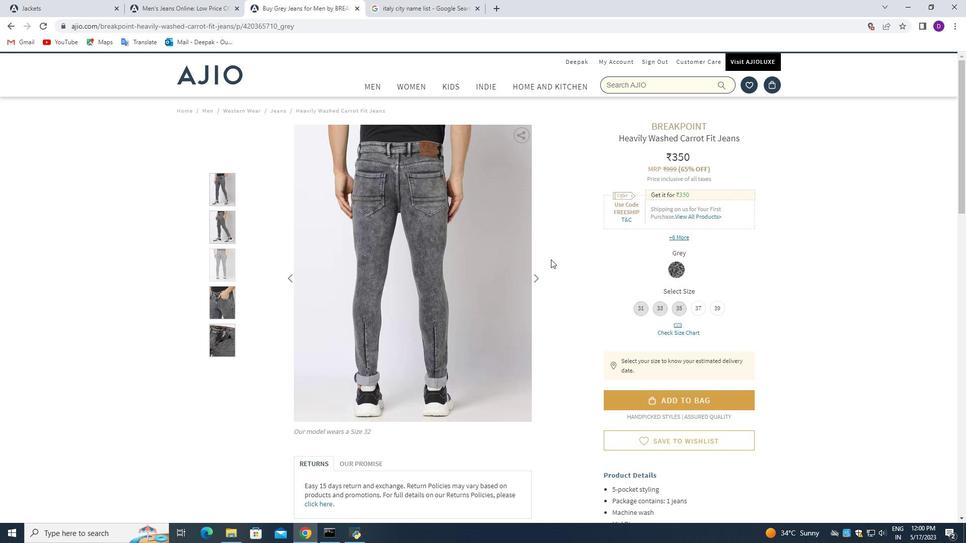 
Action: Mouse moved to (550, 259)
Screenshot: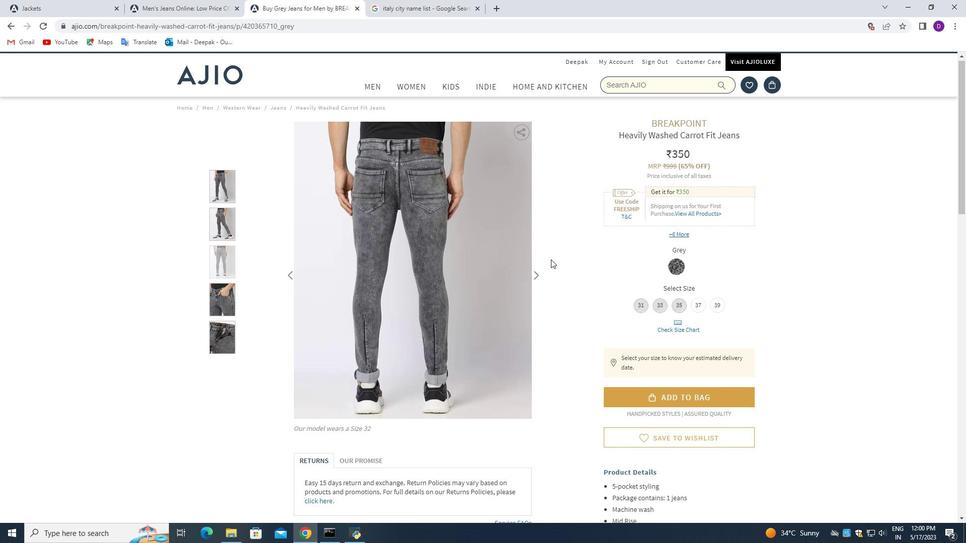 
Action: Mouse scrolled (550, 258) with delta (0, 0)
Screenshot: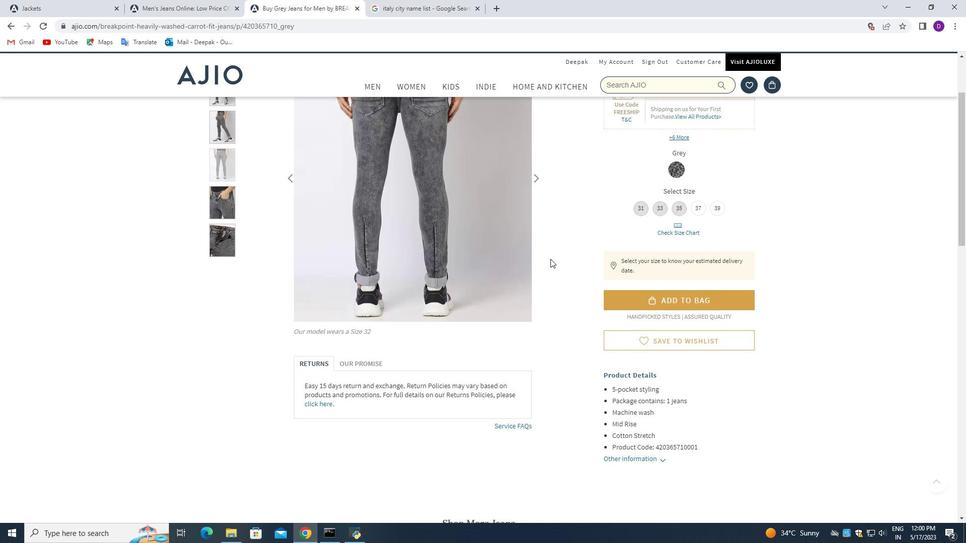 
Action: Mouse scrolled (550, 258) with delta (0, 0)
Screenshot: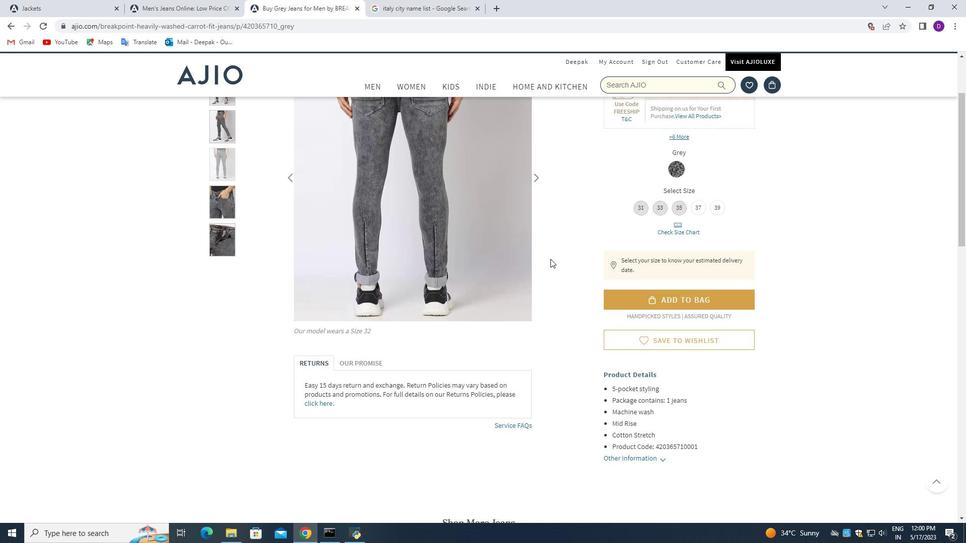
Action: Mouse scrolled (550, 258) with delta (0, 0)
Screenshot: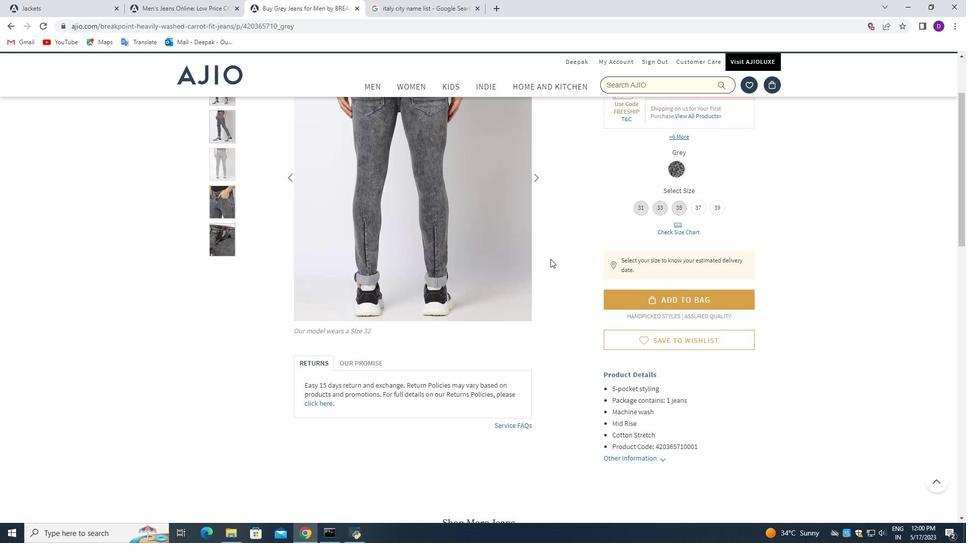 
Action: Mouse scrolled (550, 258) with delta (0, 0)
Screenshot: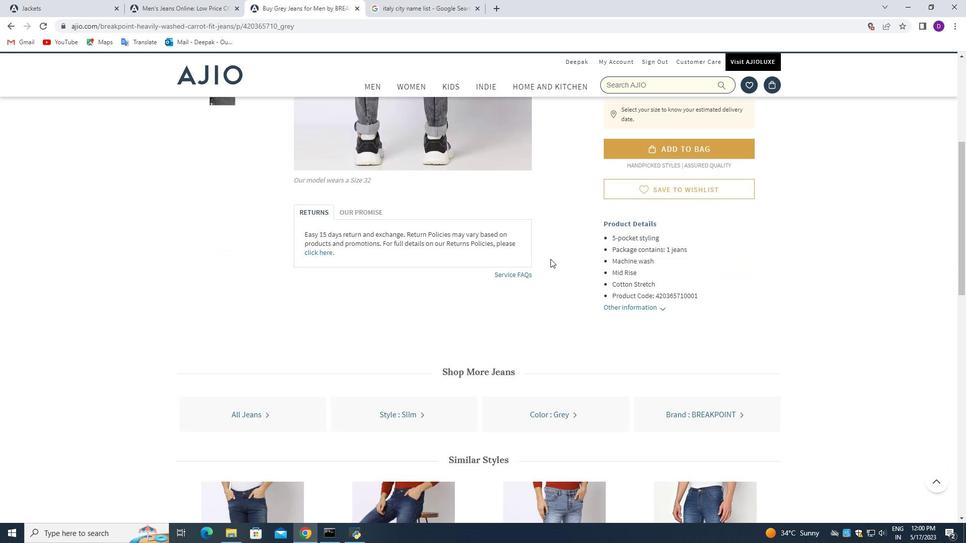 
Action: Mouse scrolled (550, 258) with delta (0, 0)
Screenshot: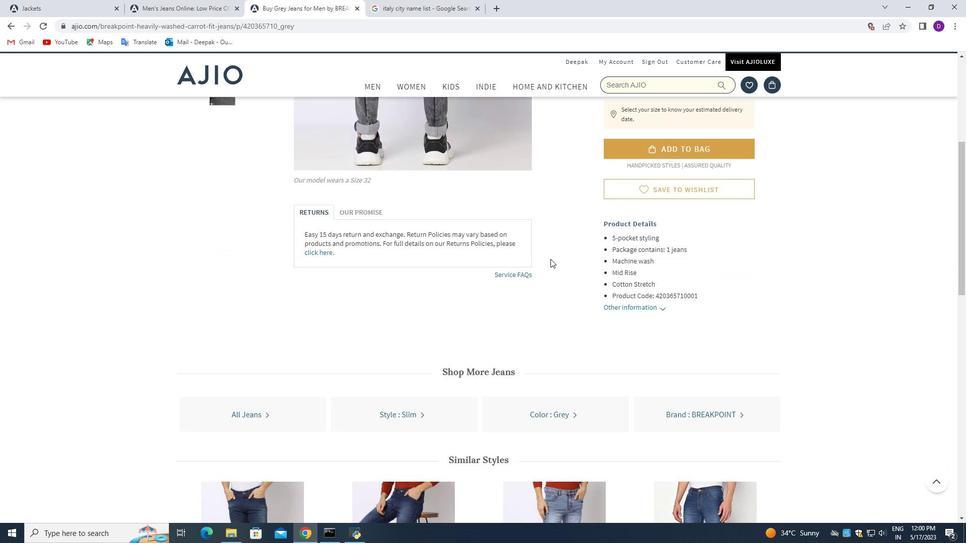 
Action: Mouse scrolled (550, 258) with delta (0, 0)
Screenshot: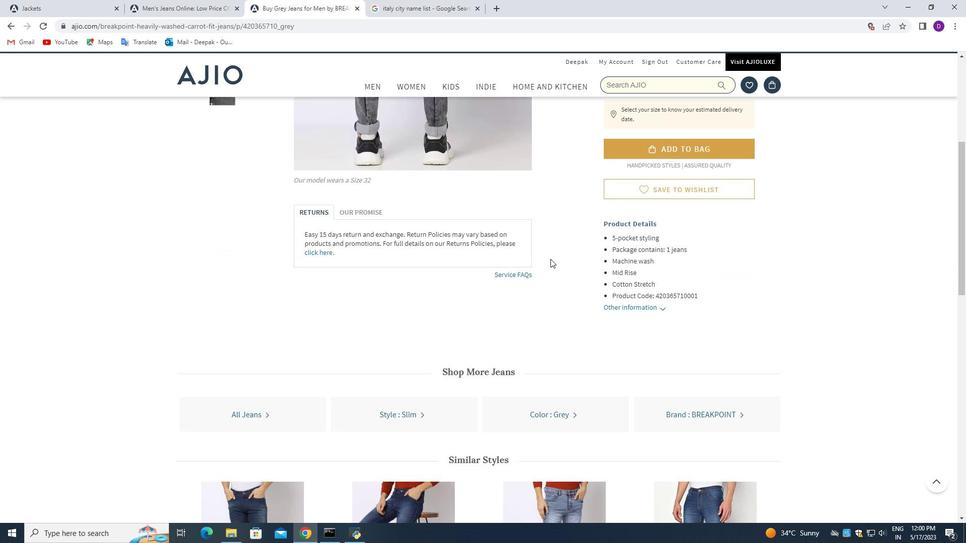 
Action: Mouse scrolled (550, 258) with delta (0, 0)
Screenshot: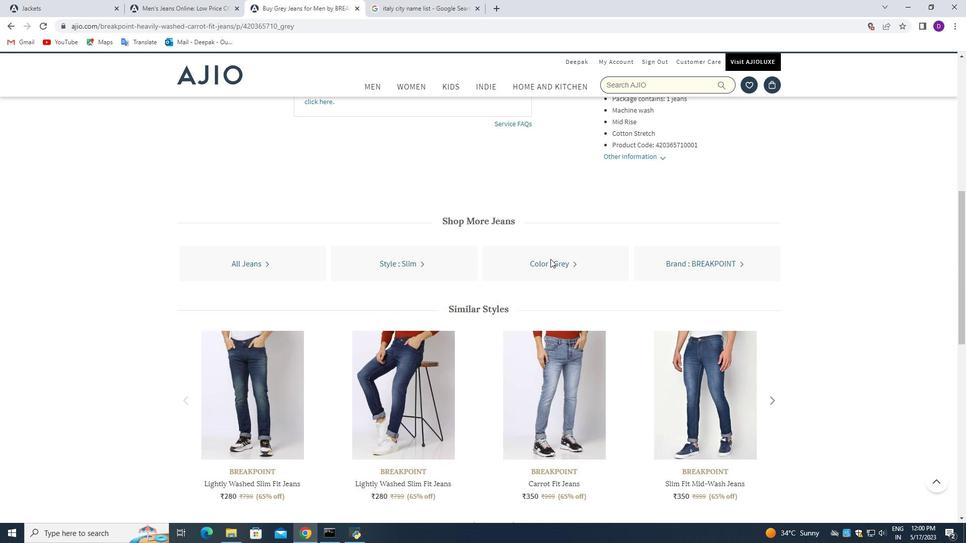 
Action: Mouse scrolled (550, 258) with delta (0, 0)
Screenshot: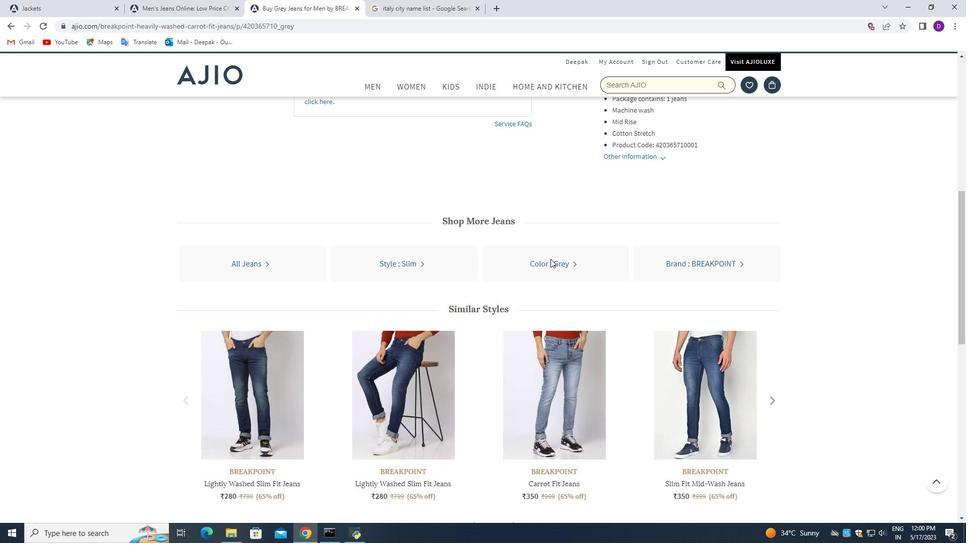 
Action: Mouse scrolled (550, 258) with delta (0, 0)
Screenshot: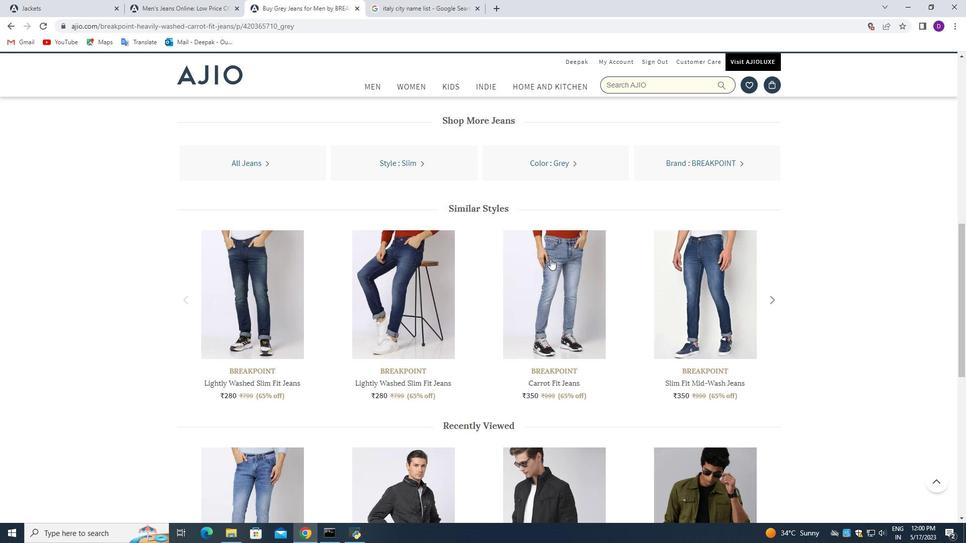 
Action: Mouse scrolled (550, 258) with delta (0, 0)
Screenshot: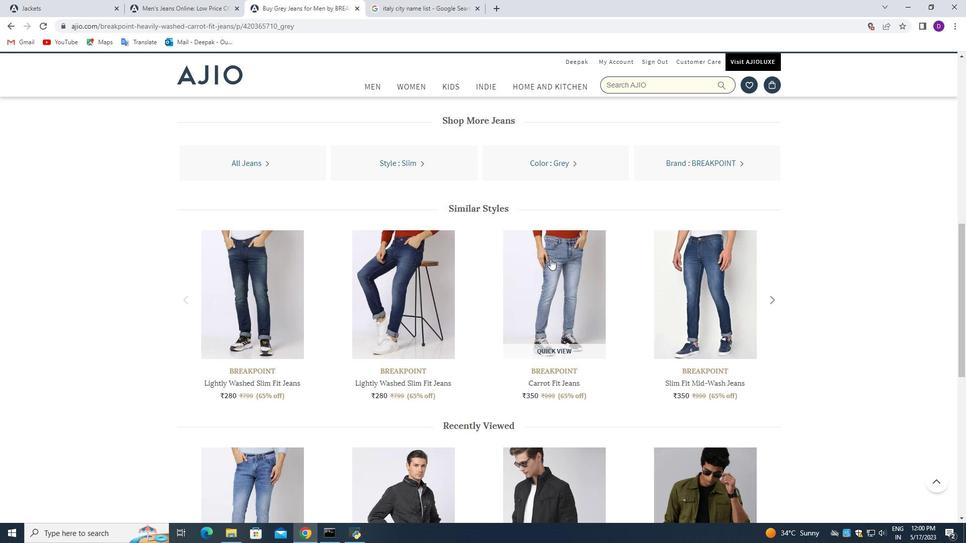 
Action: Mouse scrolled (550, 258) with delta (0, 0)
Screenshot: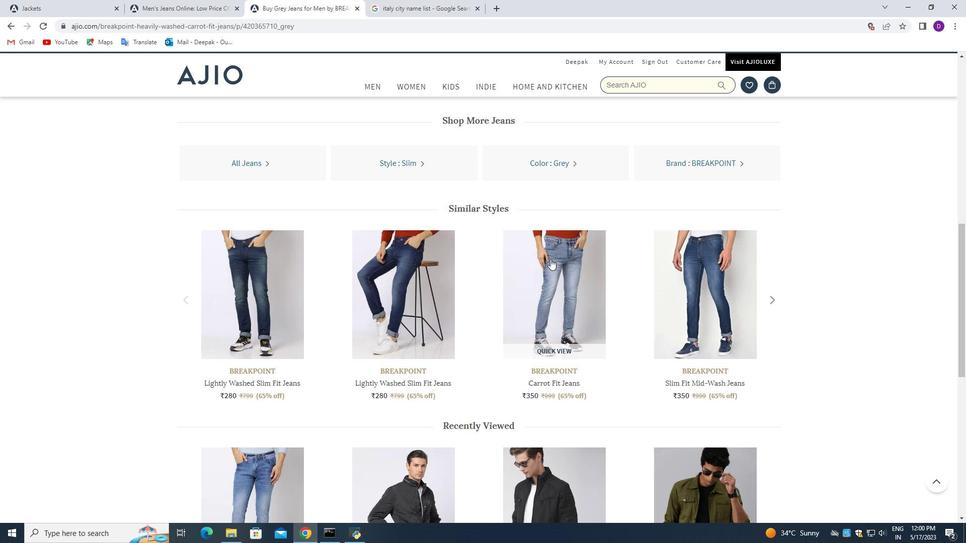 
Action: Mouse scrolled (550, 258) with delta (0, 0)
Screenshot: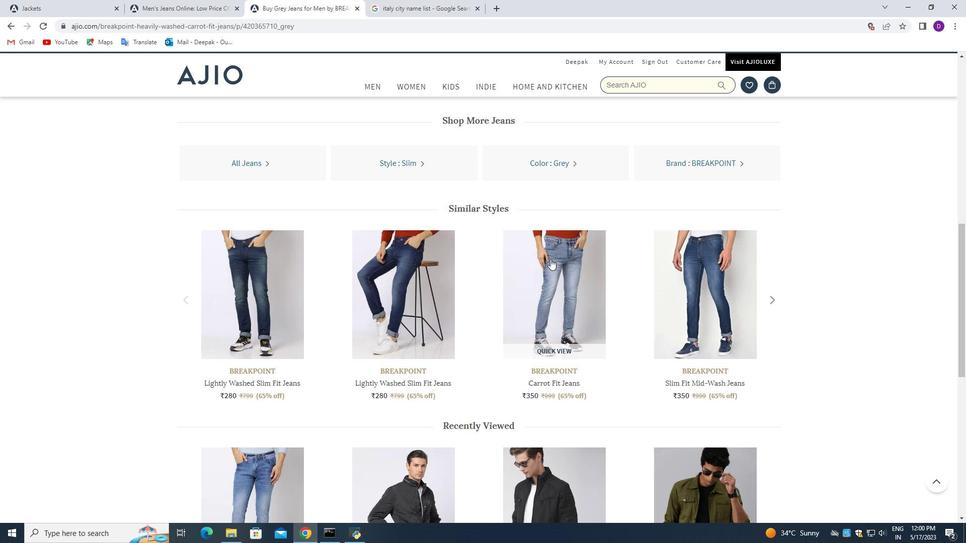 
Action: Mouse moved to (264, 314)
Screenshot: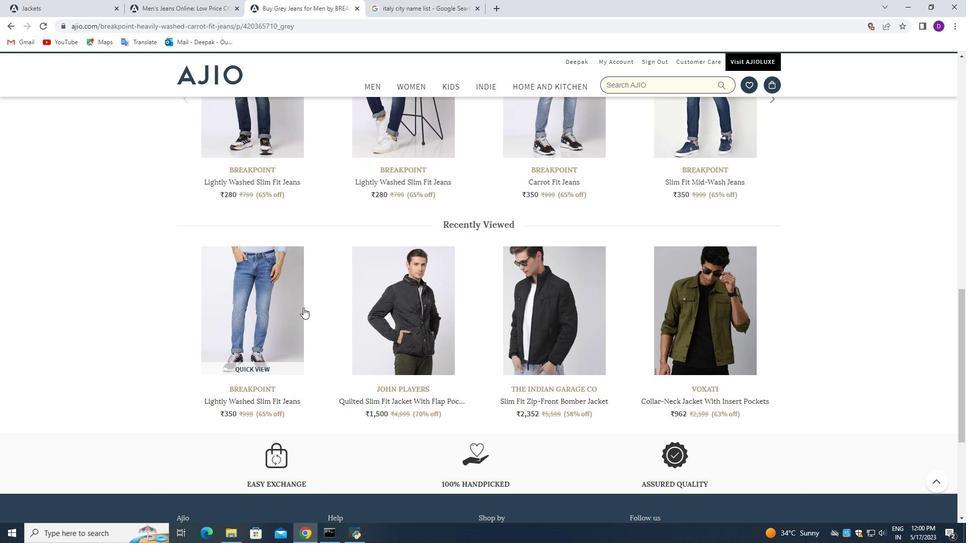 
Action: Mouse scrolled (264, 314) with delta (0, 0)
Screenshot: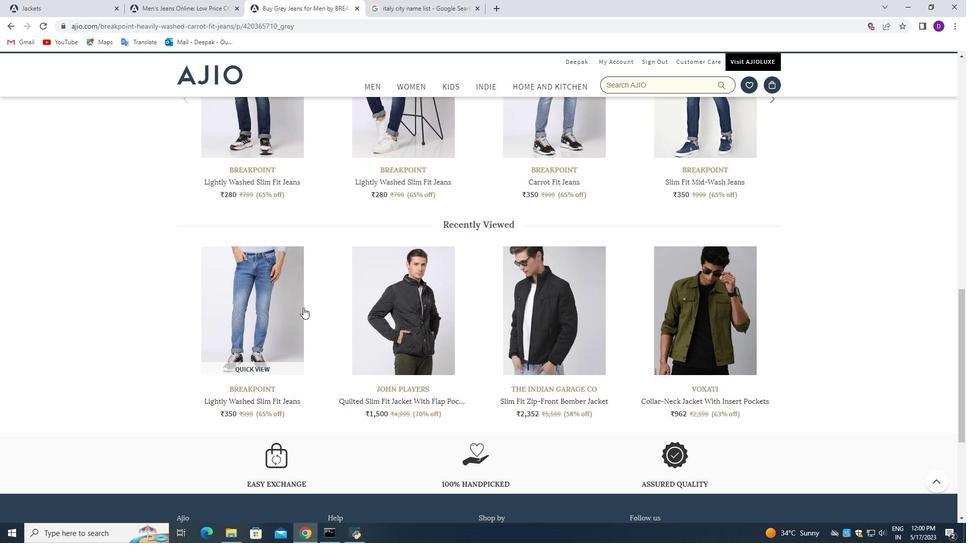 
Action: Mouse scrolled (264, 314) with delta (0, 0)
Screenshot: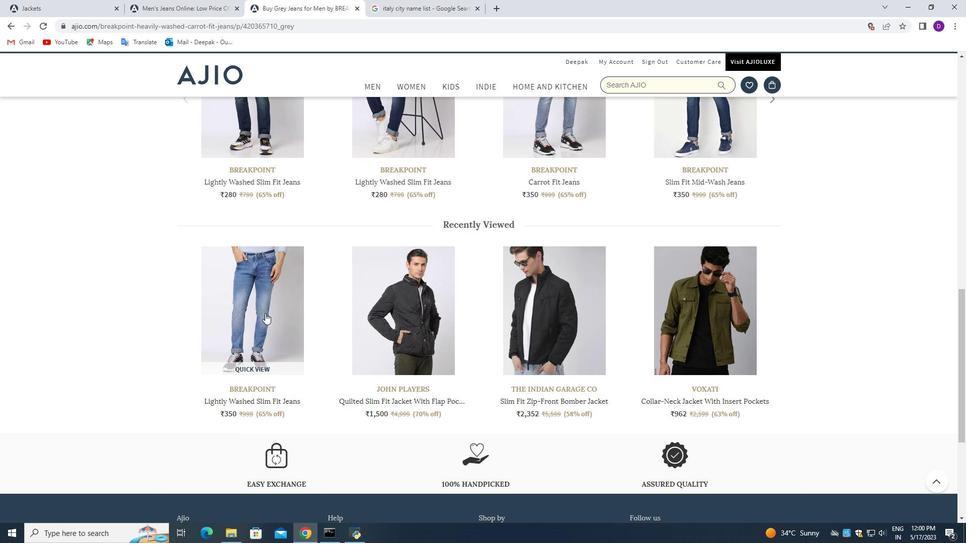 
Action: Mouse scrolled (264, 314) with delta (0, 0)
Screenshot: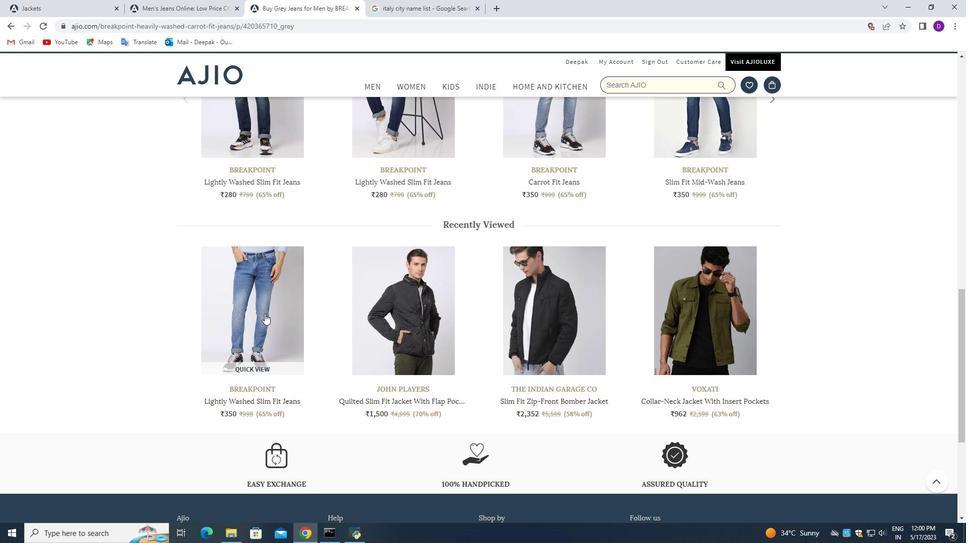 
Action: Mouse moved to (392, 249)
Screenshot: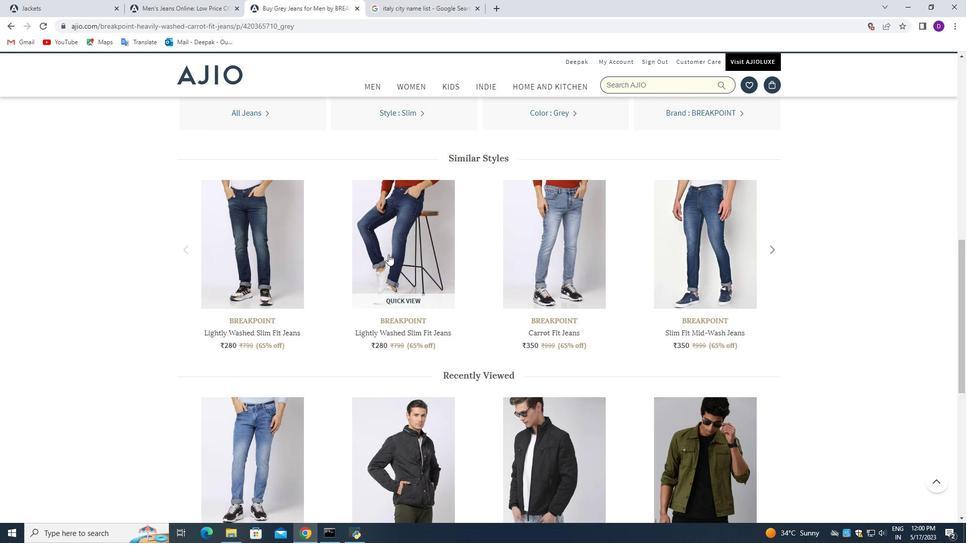
Action: Mouse pressed left at (392, 249)
Screenshot: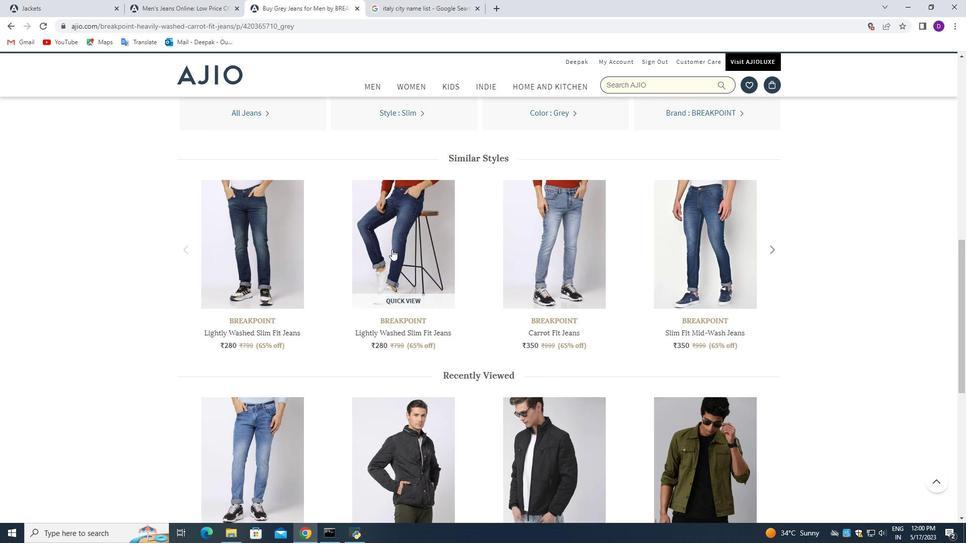 
Action: Mouse moved to (525, 352)
Screenshot: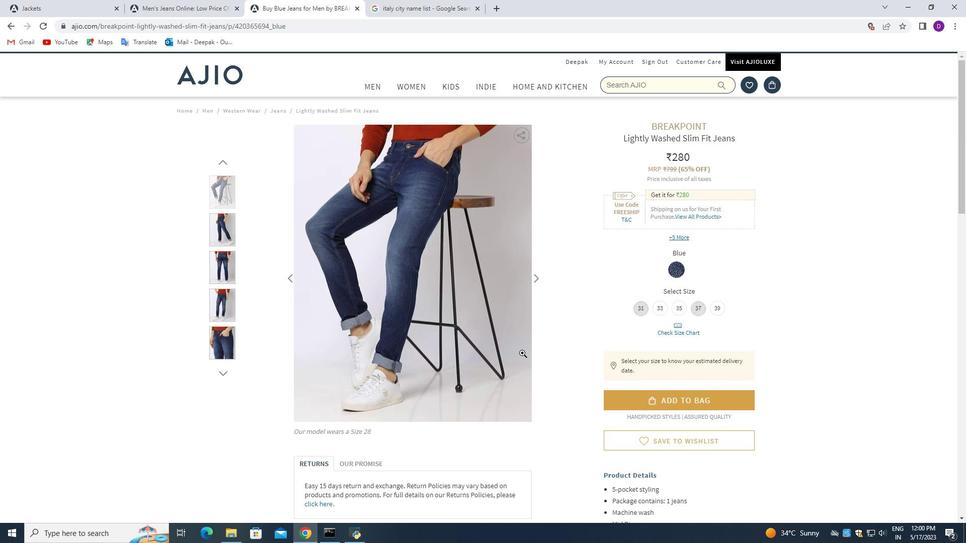 
Action: Mouse scrolled (525, 352) with delta (0, 0)
Screenshot: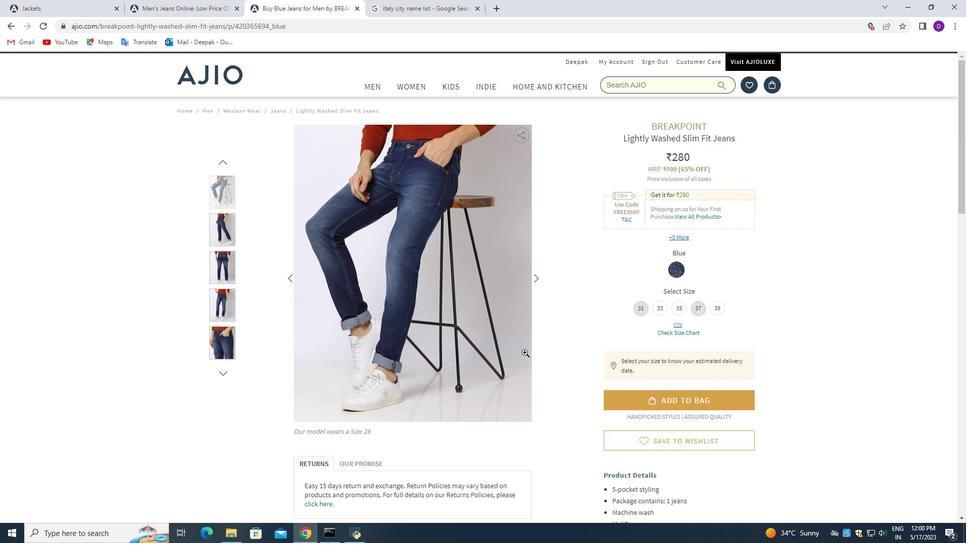 
Action: Mouse scrolled (525, 352) with delta (0, 0)
Screenshot: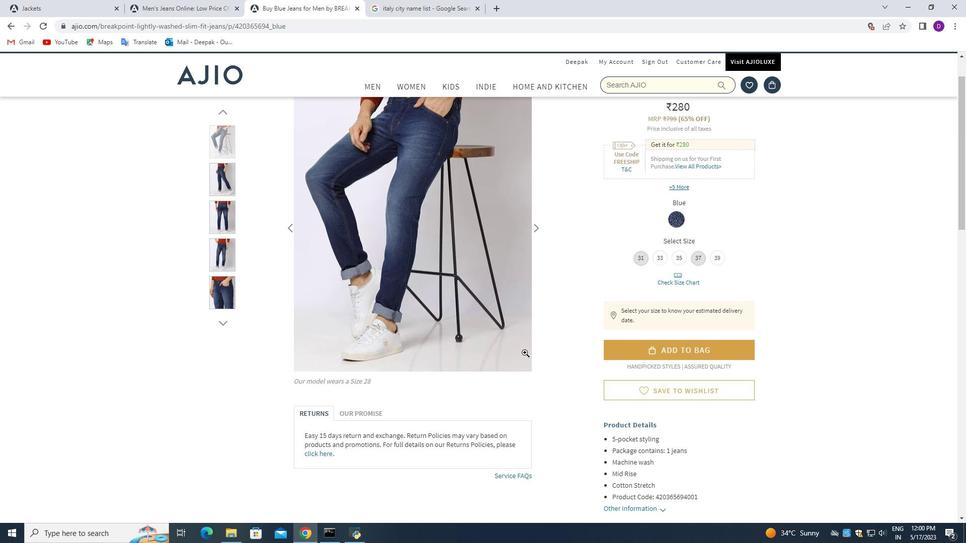 
Action: Mouse scrolled (525, 352) with delta (0, 0)
Screenshot: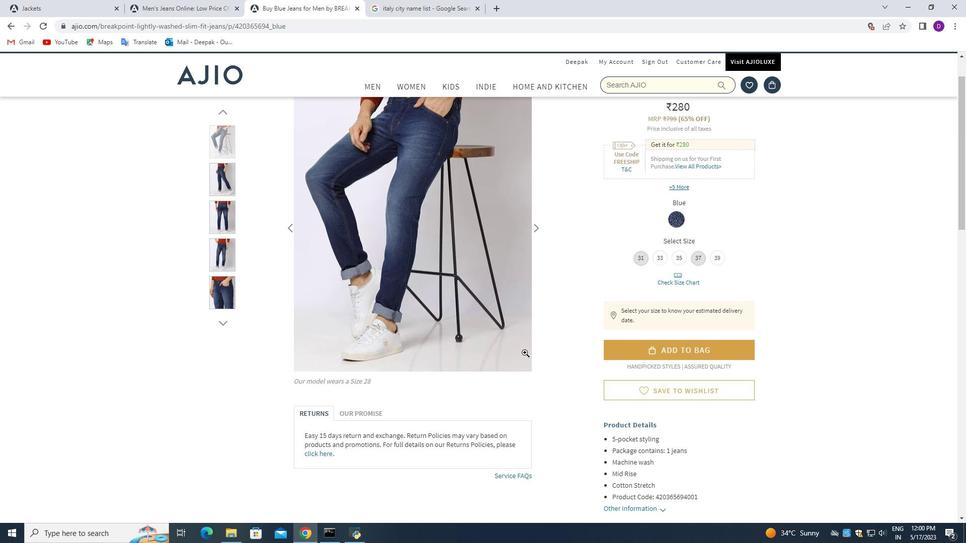 
Action: Mouse scrolled (525, 352) with delta (0, 0)
Screenshot: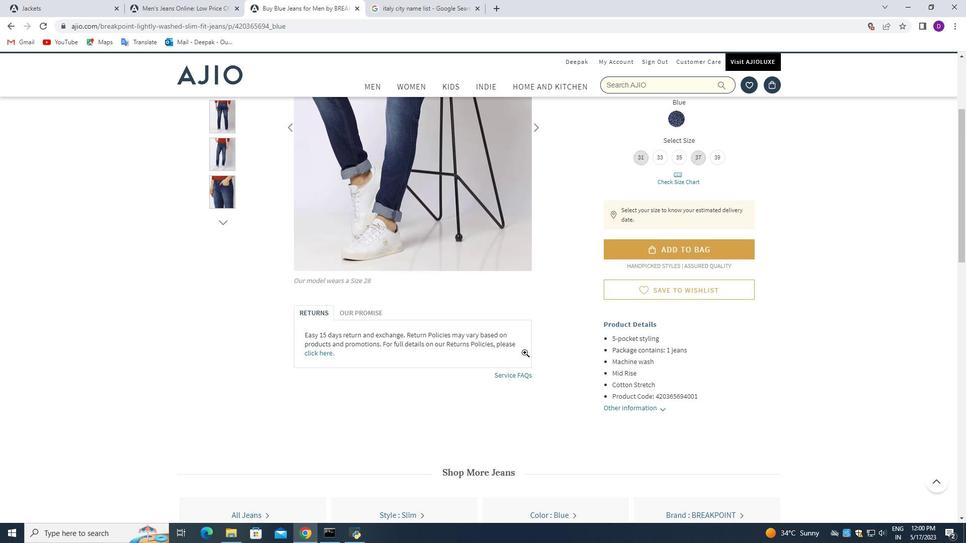 
Action: Mouse scrolled (525, 352) with delta (0, 0)
Screenshot: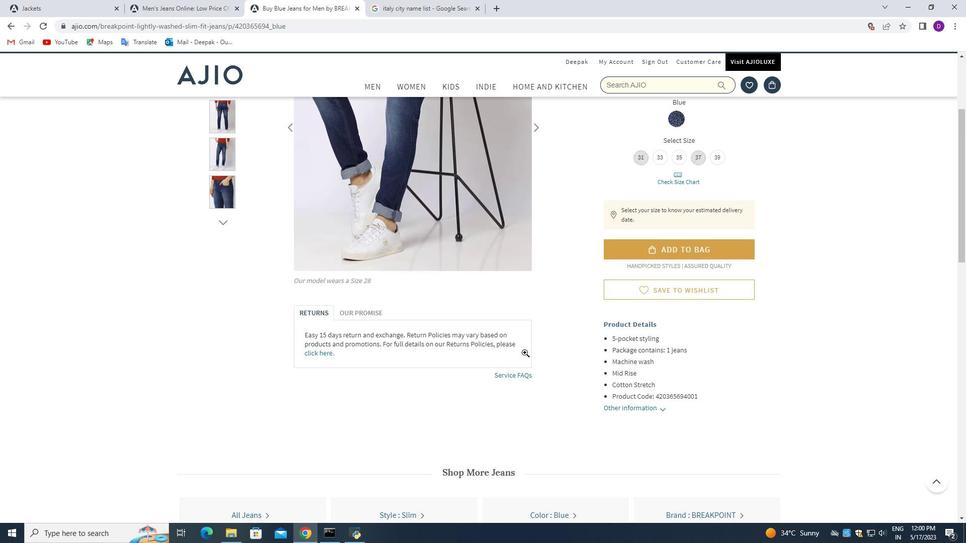 
Action: Mouse scrolled (525, 352) with delta (0, 0)
Screenshot: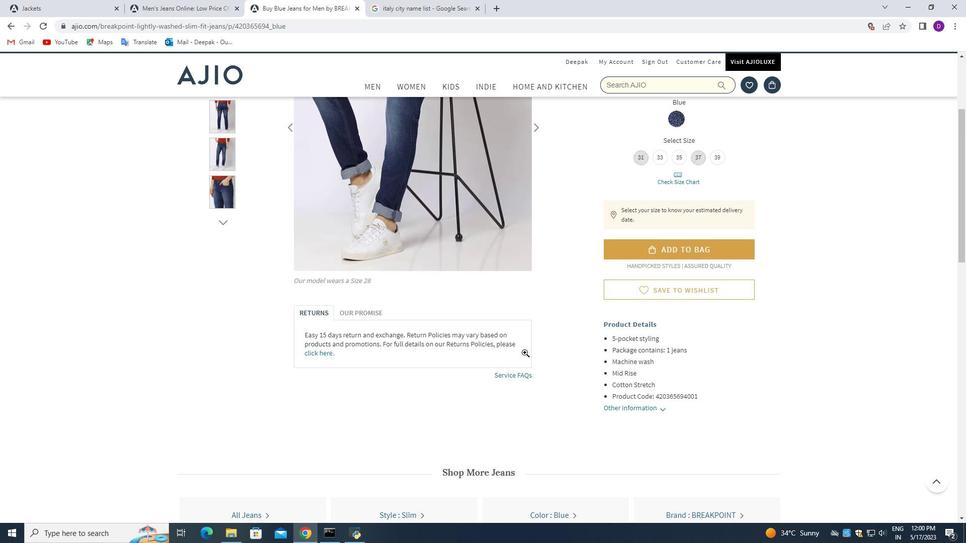 
Action: Mouse moved to (545, 346)
Screenshot: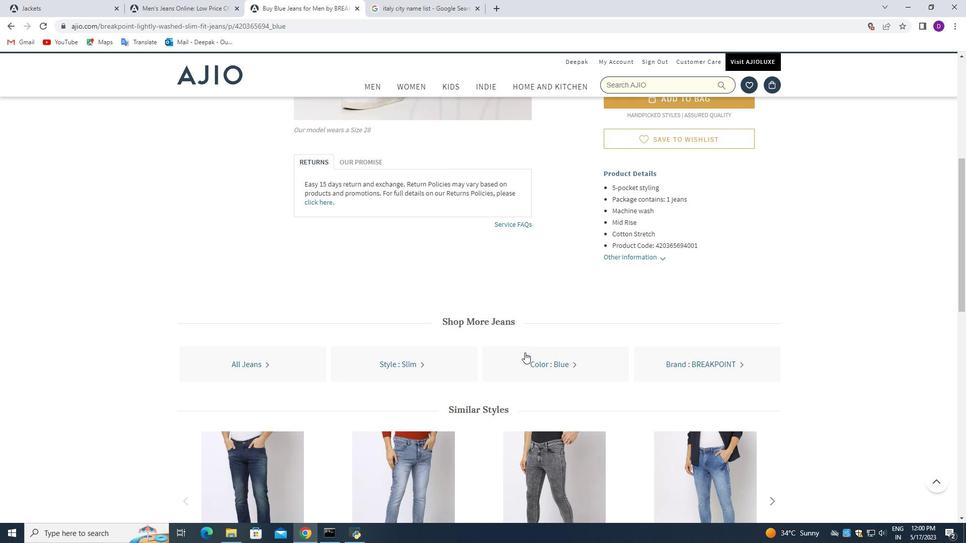 
Action: Mouse scrolled (545, 346) with delta (0, 0)
Screenshot: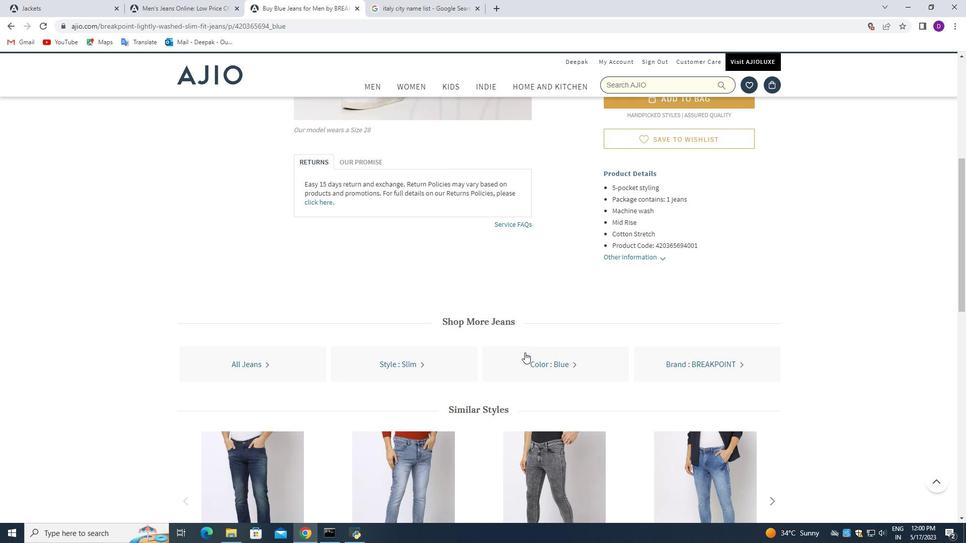 
Action: Mouse scrolled (545, 346) with delta (0, 0)
Screenshot: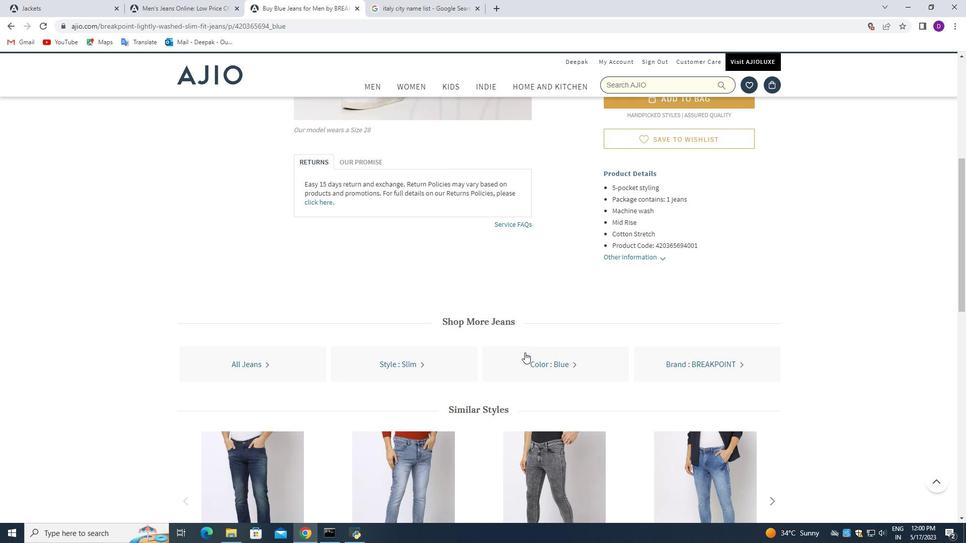 
Action: Mouse scrolled (545, 346) with delta (0, 0)
Screenshot: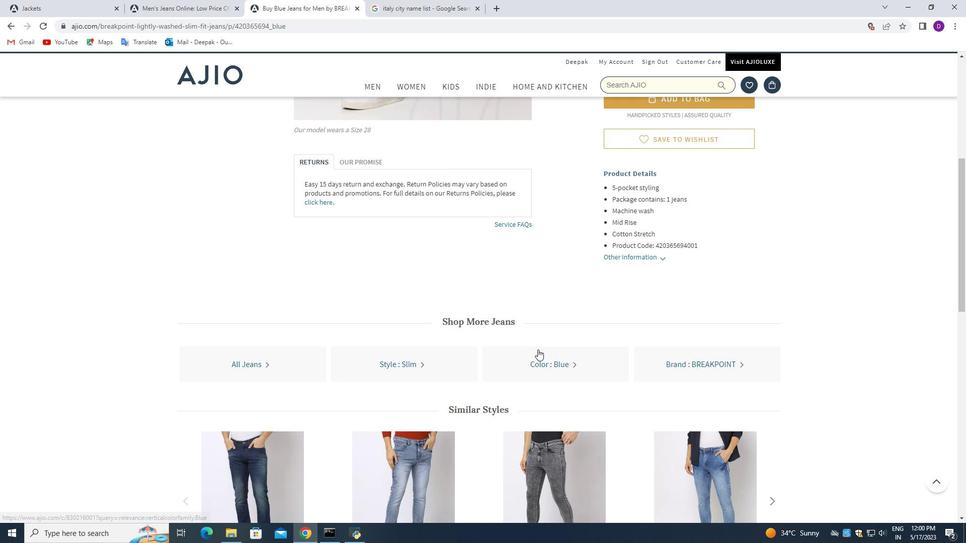 
Action: Mouse scrolled (545, 346) with delta (0, 0)
Screenshot: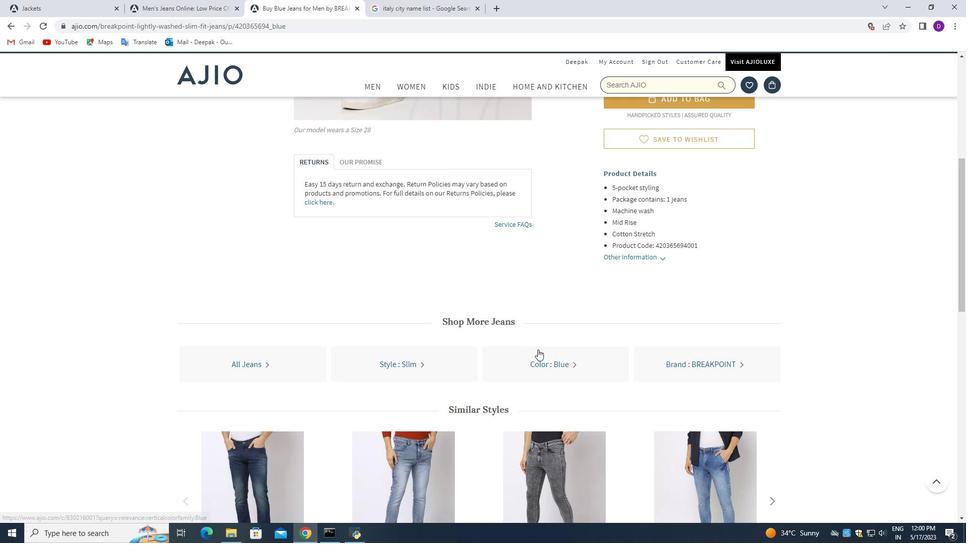 
Action: Mouse scrolled (545, 346) with delta (0, 0)
Screenshot: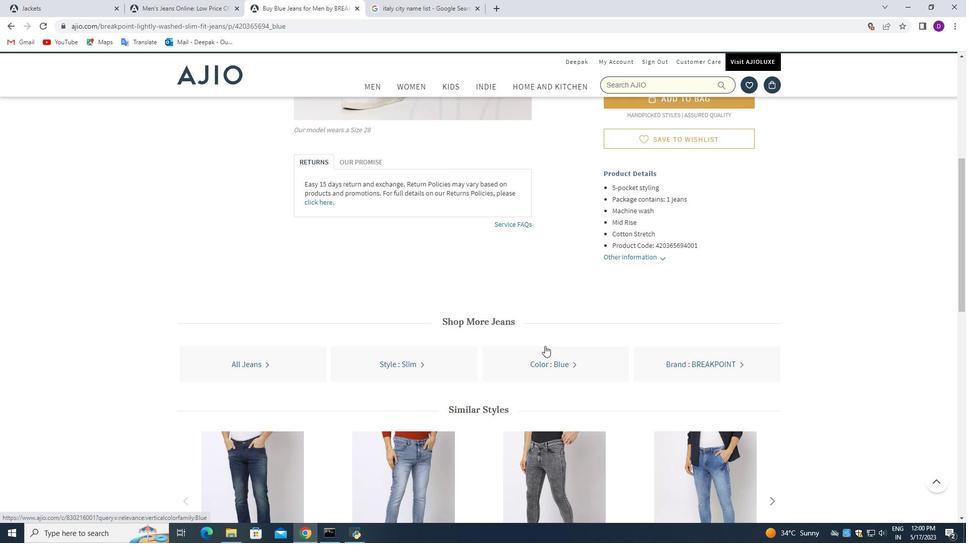 
Action: Mouse moved to (651, 353)
Screenshot: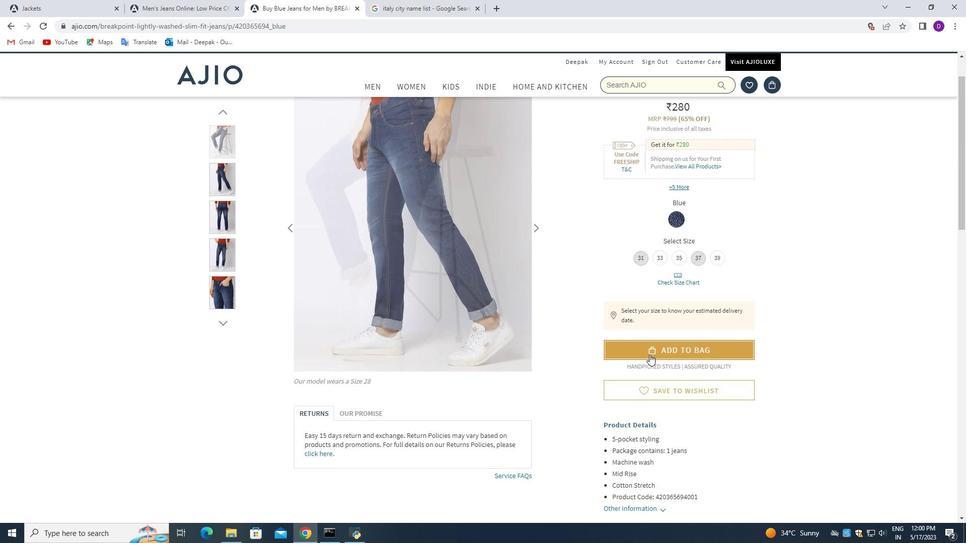 
Action: Mouse pressed left at (651, 353)
Screenshot: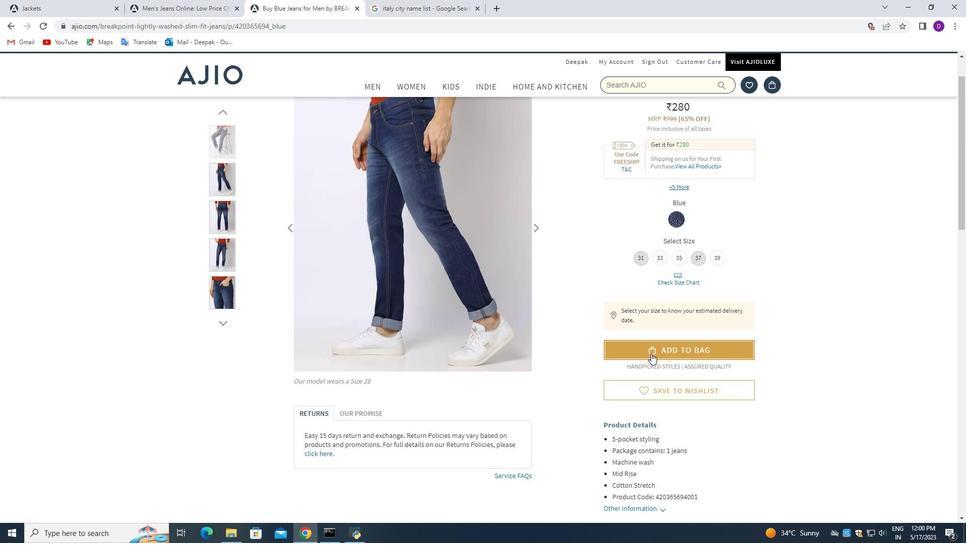
Action: Mouse moved to (660, 328)
Screenshot: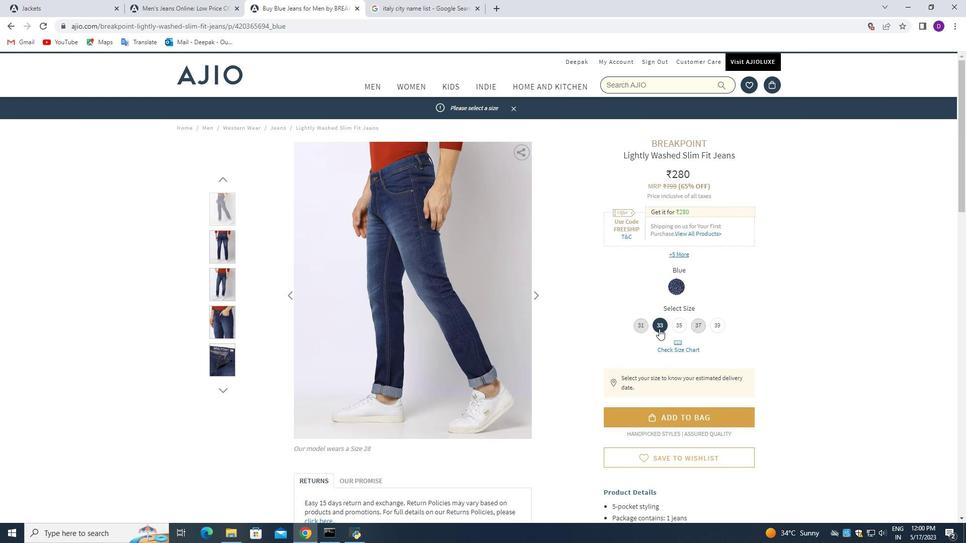 
Action: Mouse pressed left at (660, 328)
Screenshot: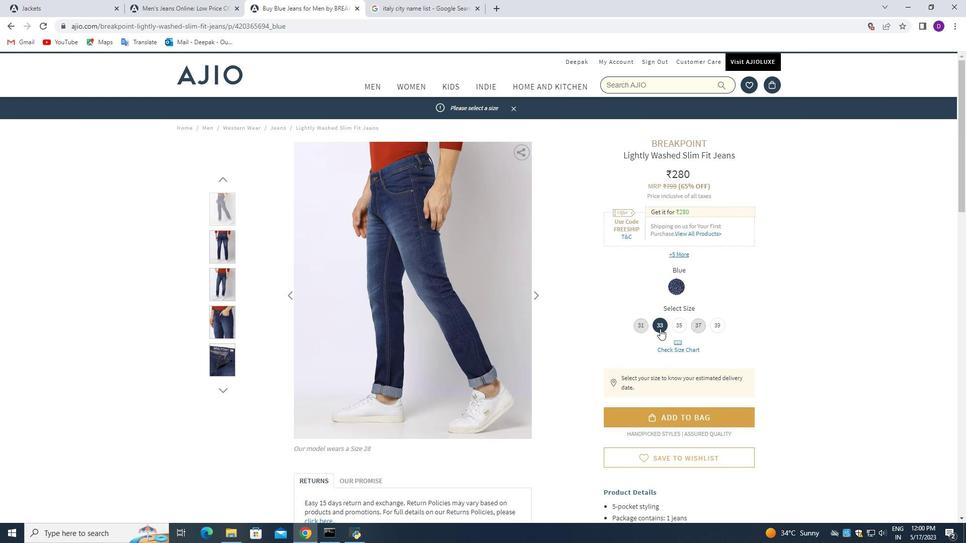 
Action: Mouse moved to (672, 405)
Screenshot: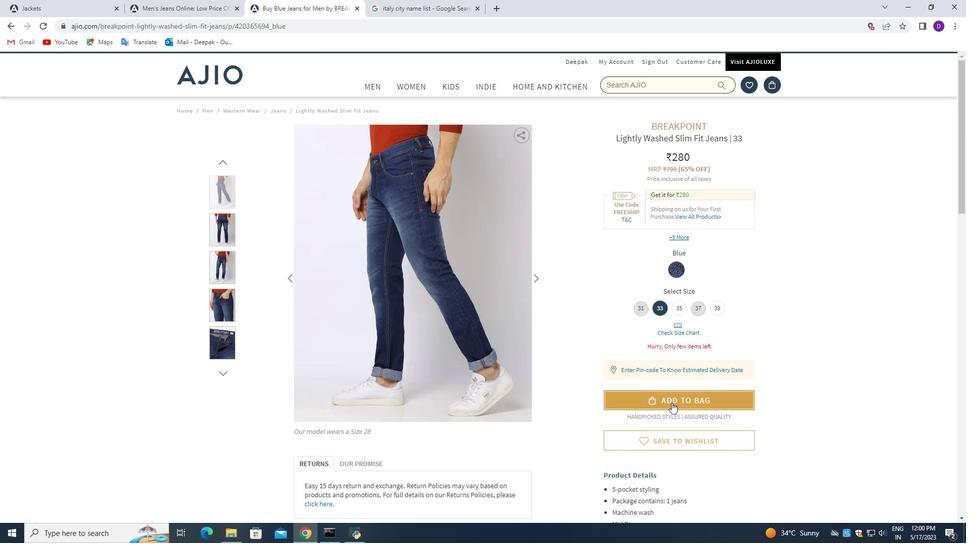 
Action: Mouse pressed left at (672, 405)
Screenshot: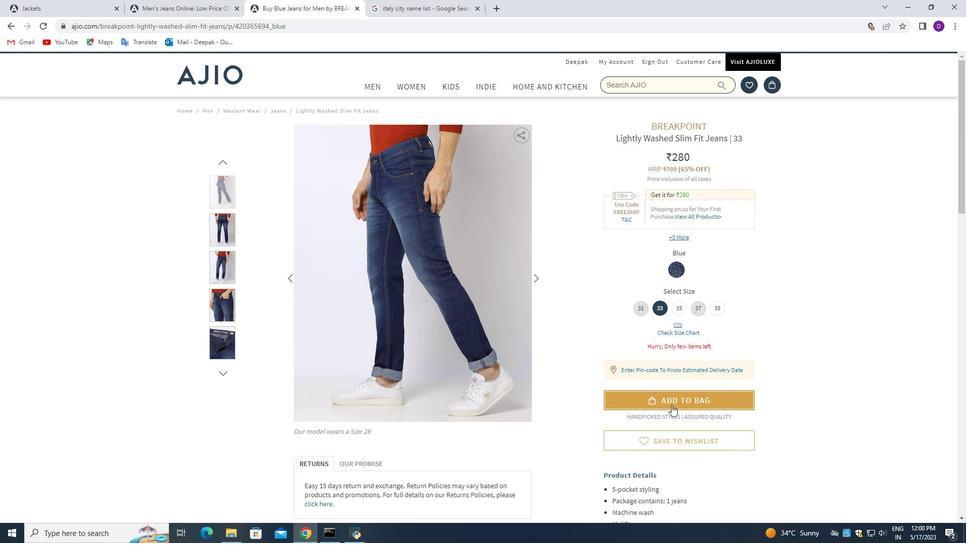 
Action: Mouse moved to (721, 203)
Screenshot: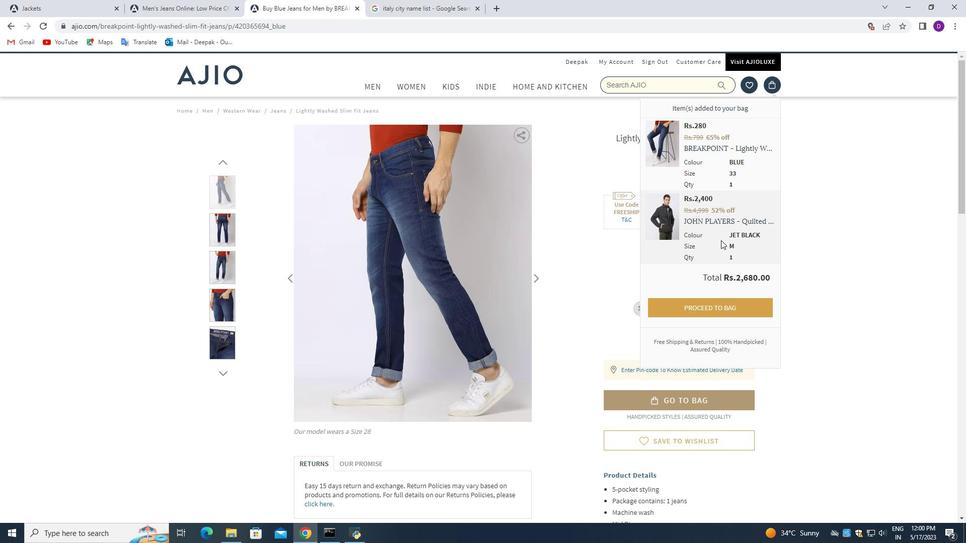 
Action: Mouse scrolled (721, 203) with delta (0, 0)
Screenshot: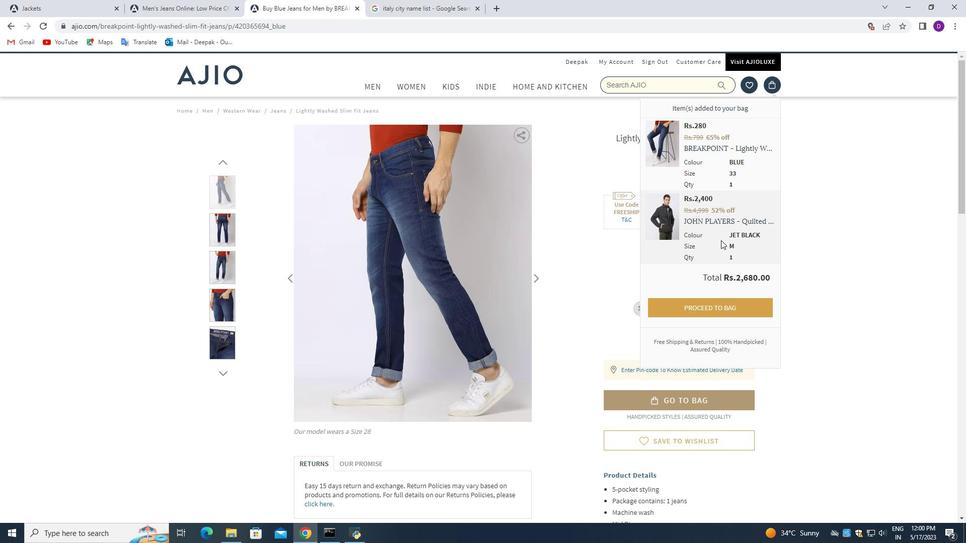 
Action: Mouse moved to (721, 203)
Screenshot: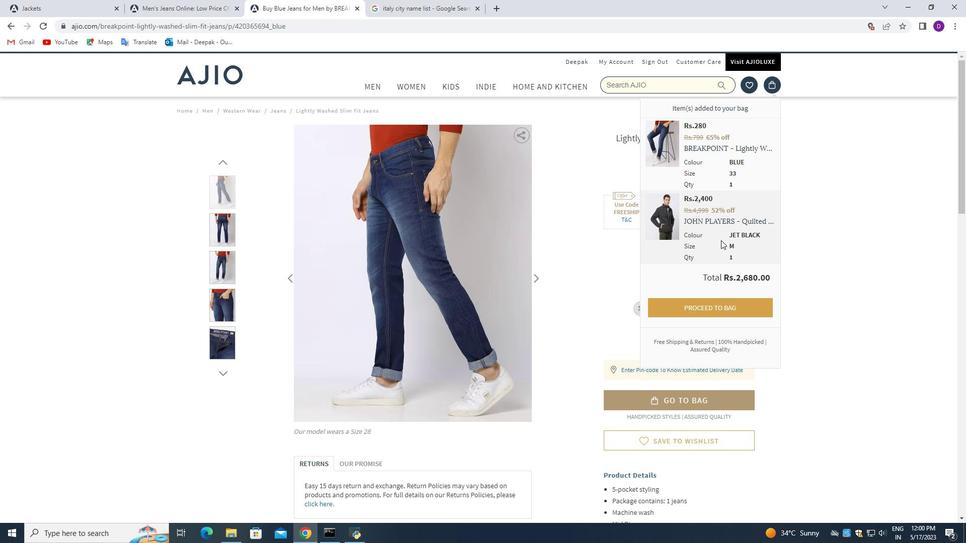 
Action: Mouse scrolled (721, 203) with delta (0, 0)
Screenshot: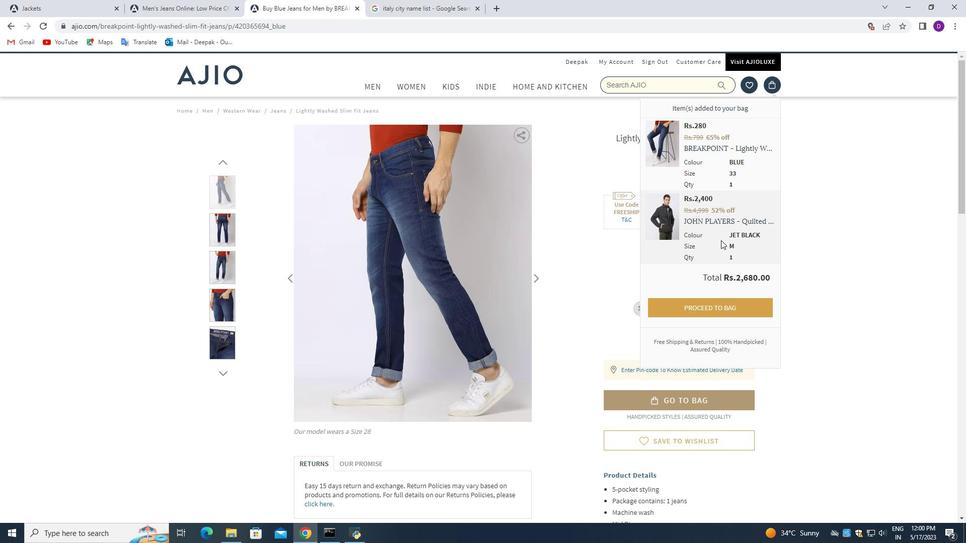 
Action: Mouse scrolled (721, 203) with delta (0, 0)
Screenshot: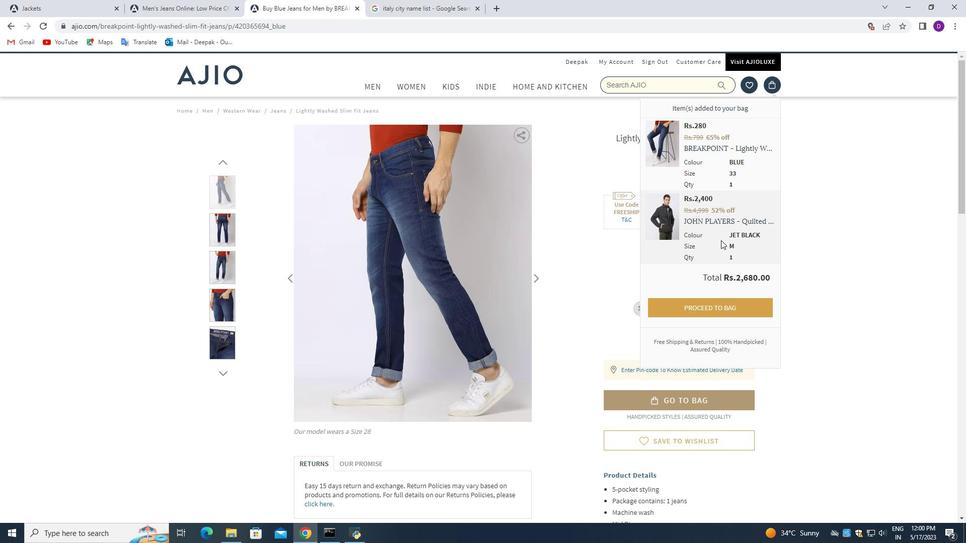 
Action: Mouse scrolled (721, 203) with delta (0, 0)
Screenshot: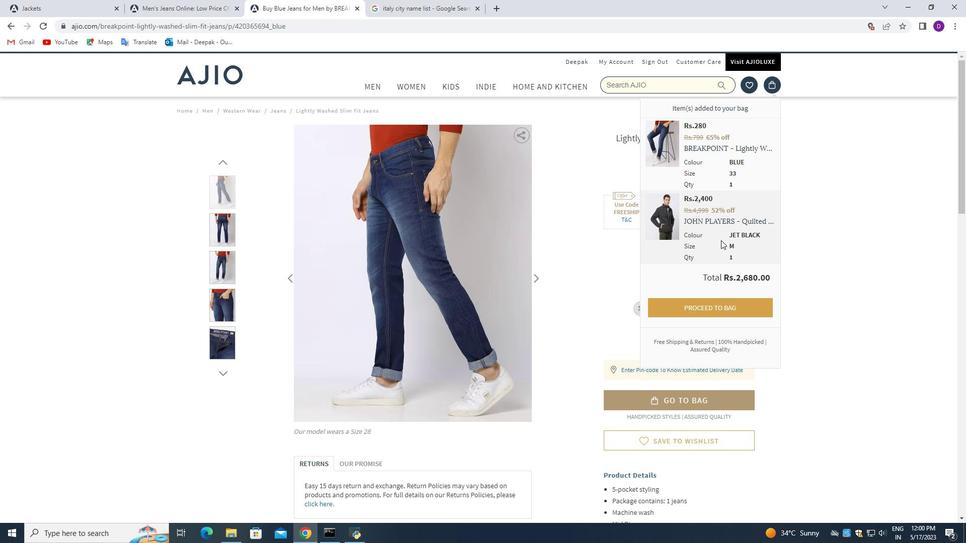 
Action: Mouse scrolled (721, 203) with delta (0, 0)
Screenshot: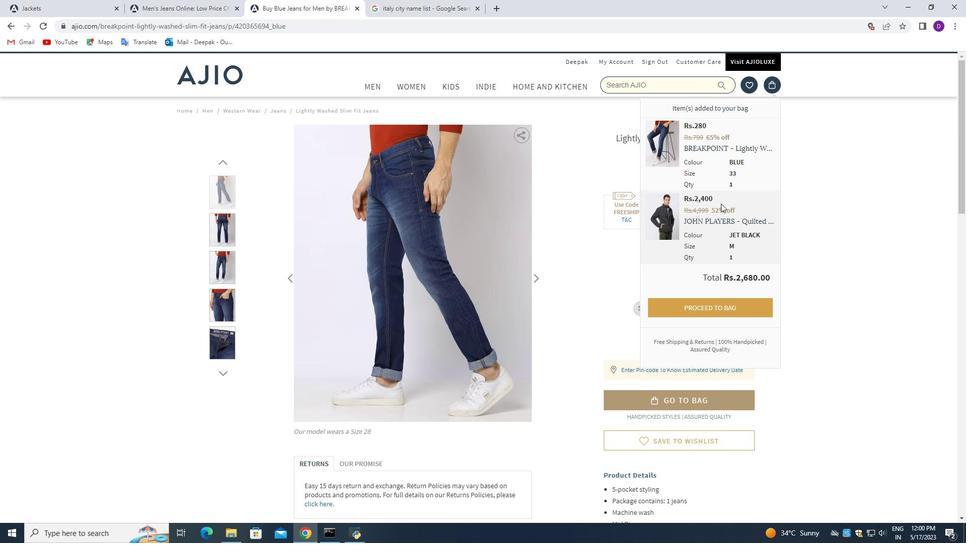 
Action: Mouse moved to (707, 307)
Screenshot: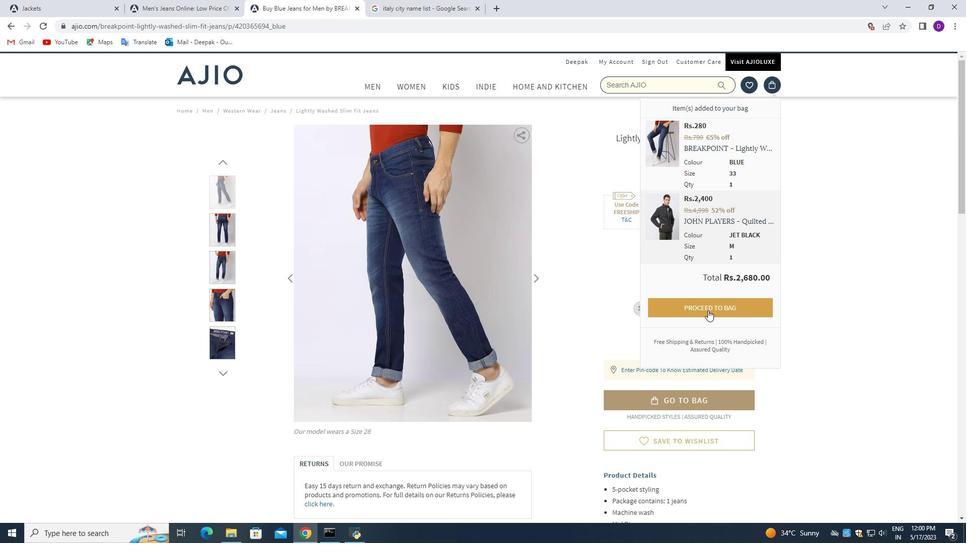 
Action: Mouse pressed left at (707, 307)
Screenshot: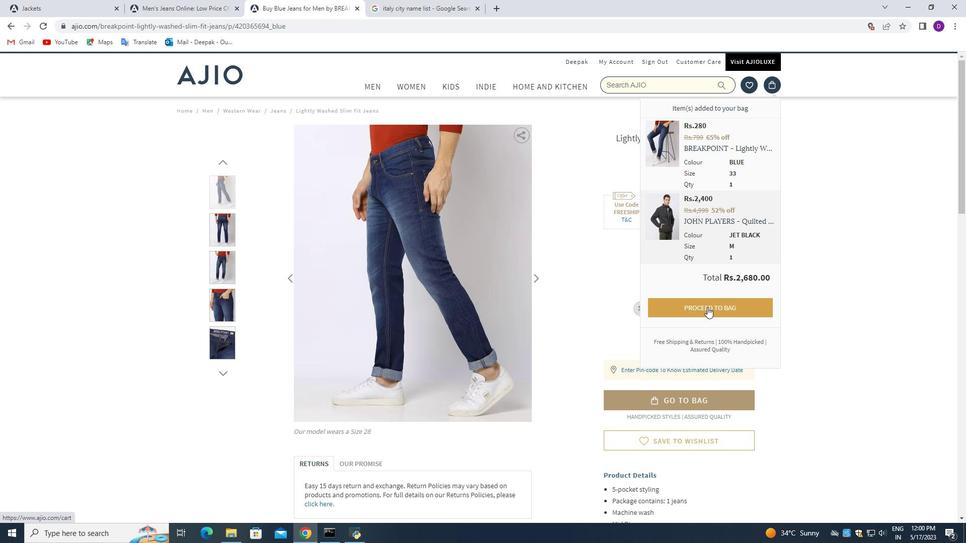 
Action: Mouse moved to (528, 369)
Screenshot: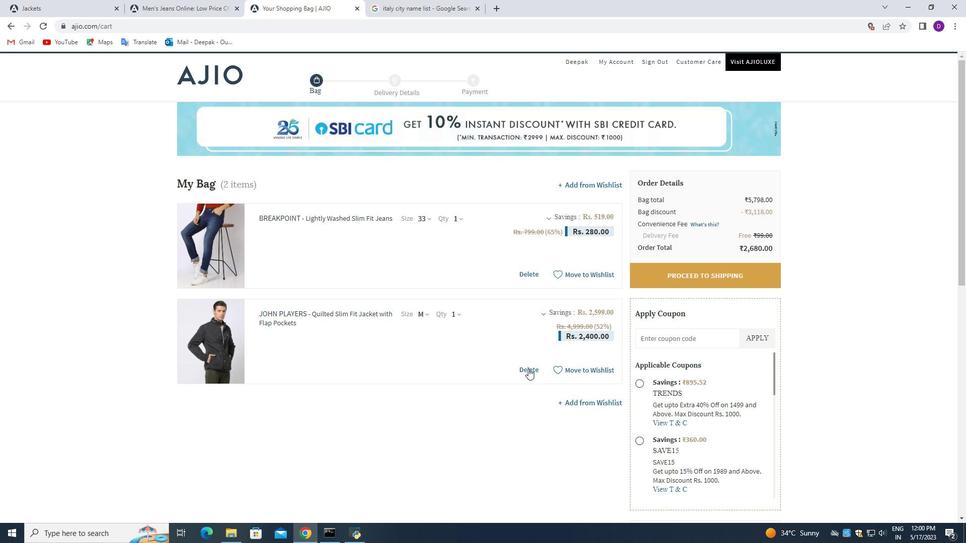 
Action: Mouse pressed left at (528, 369)
Screenshot: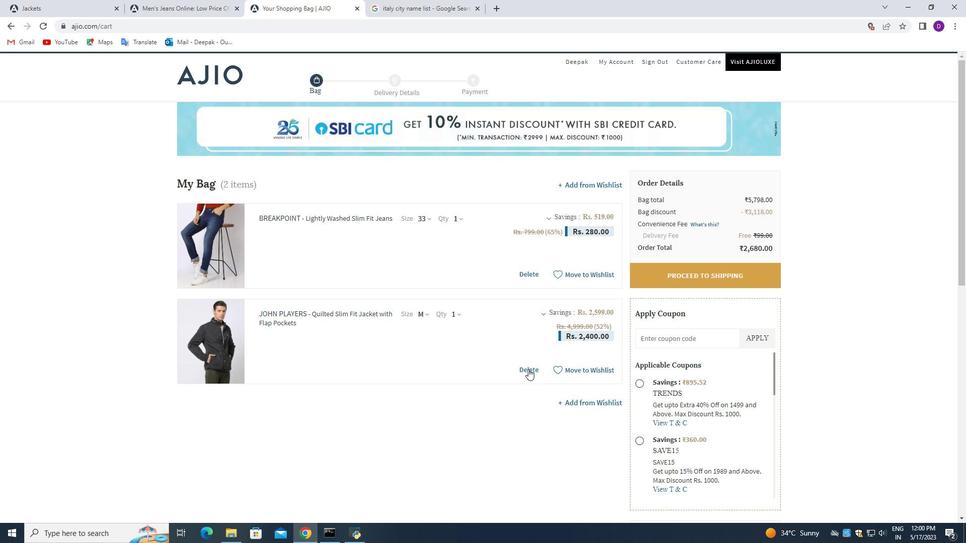 
Action: Mouse moved to (535, 313)
Screenshot: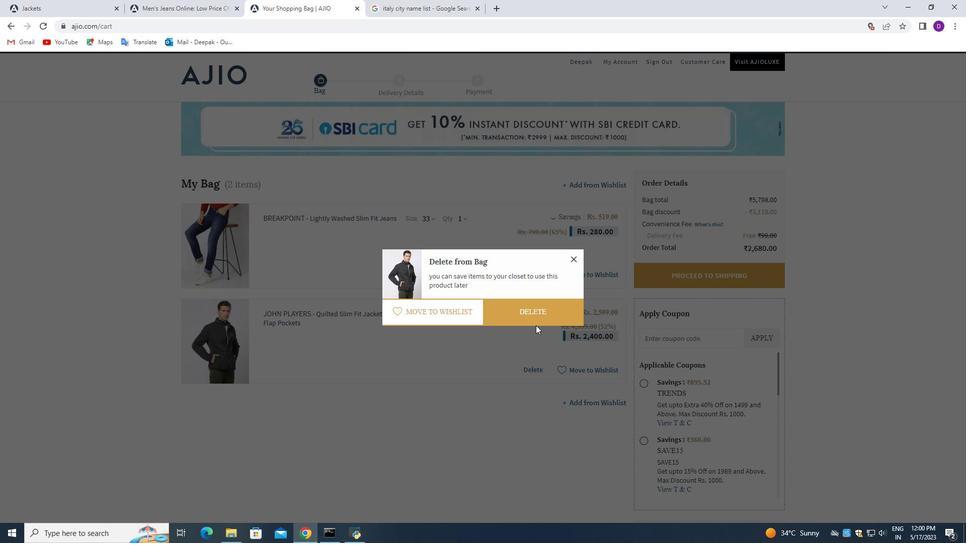 
Action: Mouse pressed left at (535, 313)
Screenshot: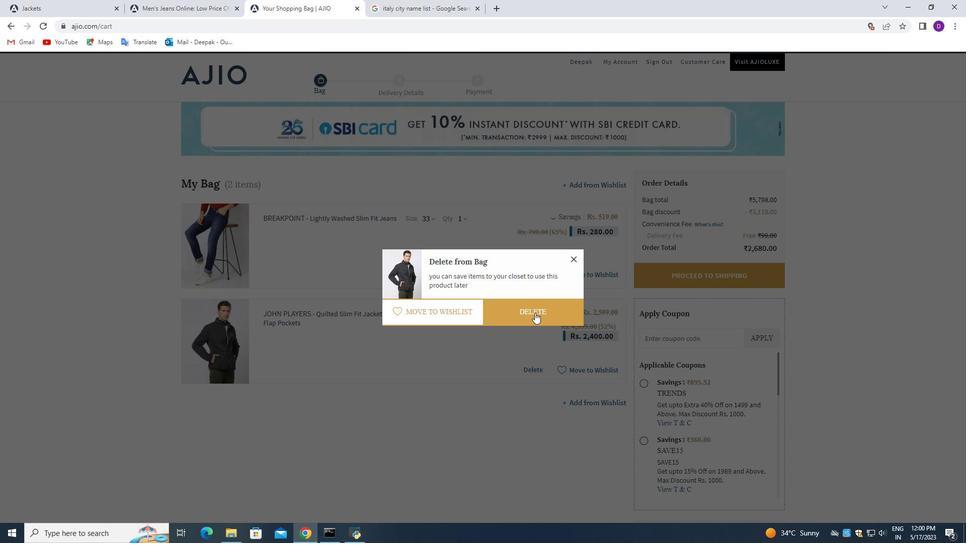 
Action: Mouse moved to (644, 356)
Screenshot: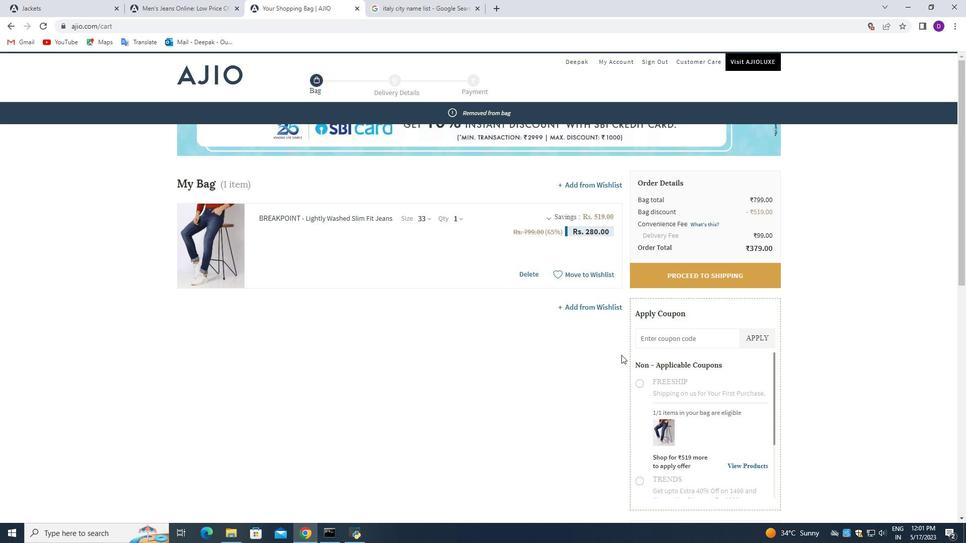 
Action: Mouse scrolled (644, 356) with delta (0, 0)
Screenshot: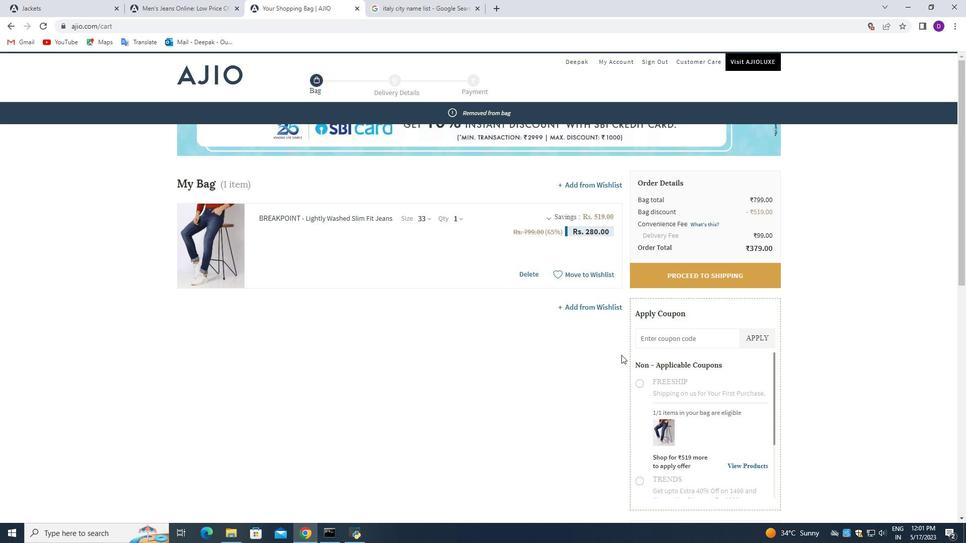 
Action: Mouse moved to (652, 356)
Screenshot: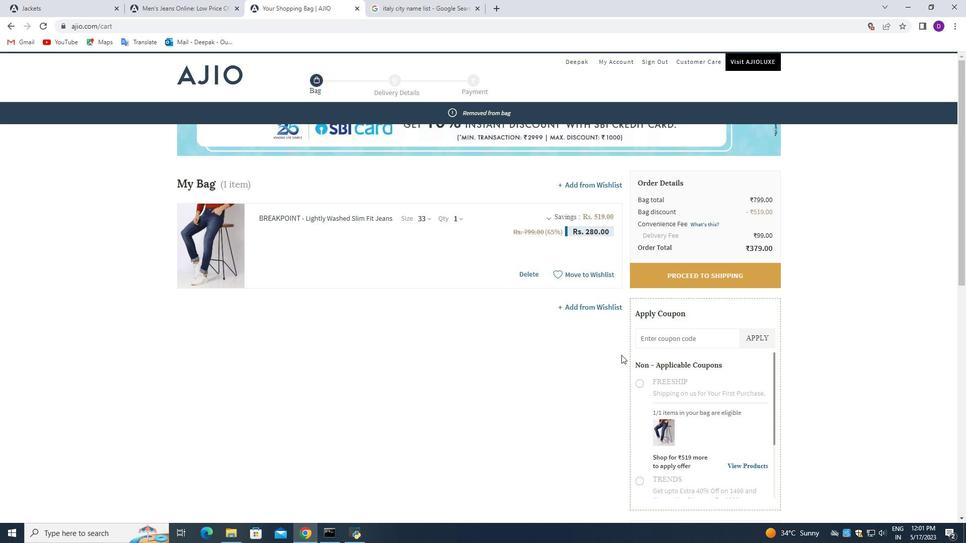 
Action: Mouse scrolled (651, 356) with delta (0, 0)
Screenshot: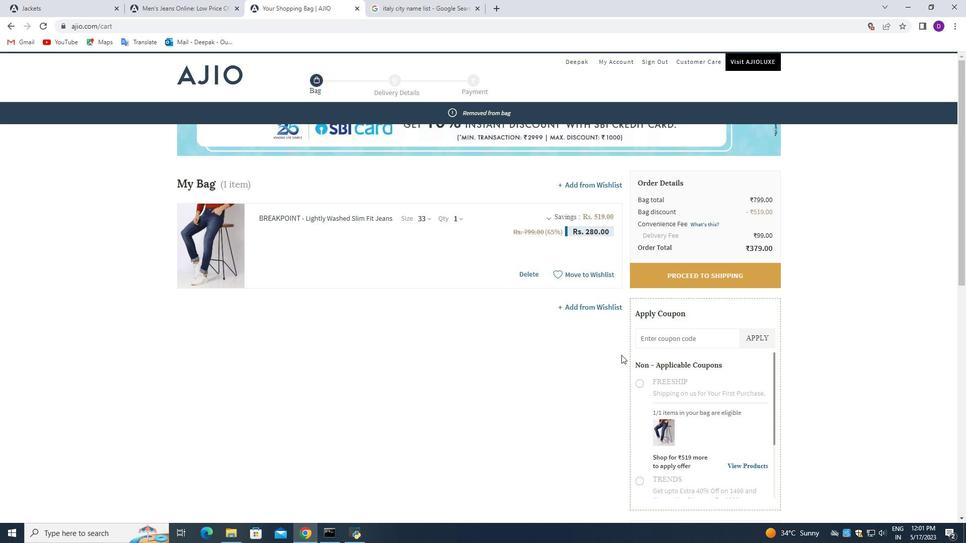 
Action: Mouse moved to (653, 355)
Screenshot: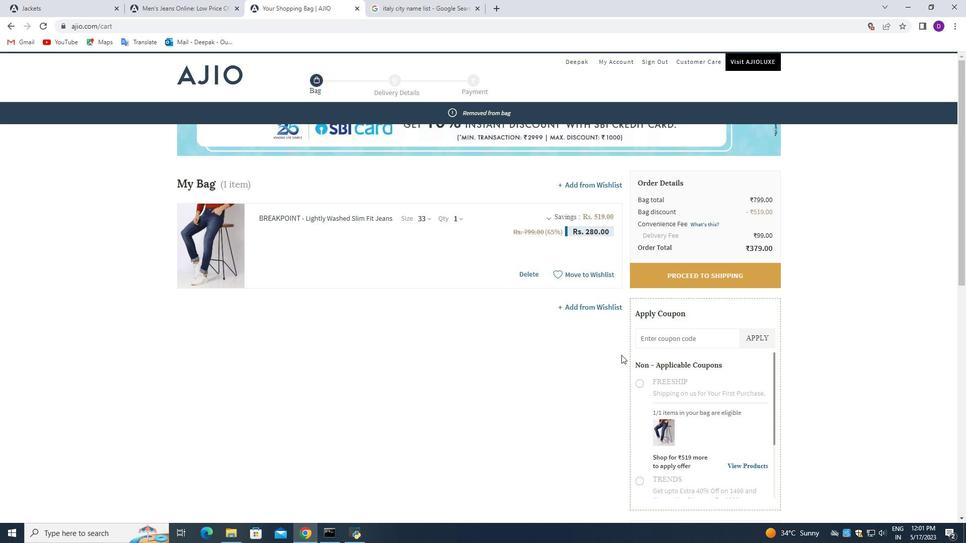 
Action: Mouse scrolled (653, 355) with delta (0, 0)
Screenshot: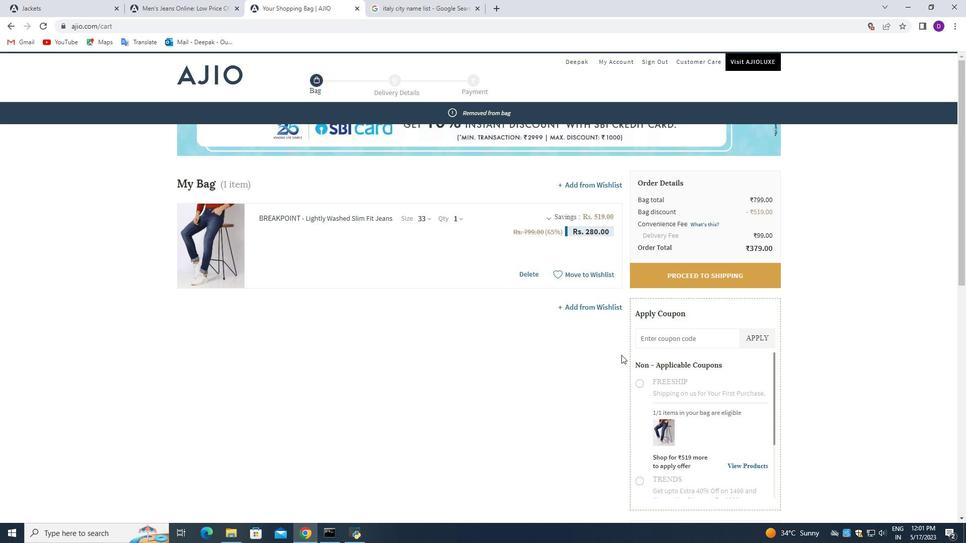 
Action: Mouse moved to (654, 351)
Screenshot: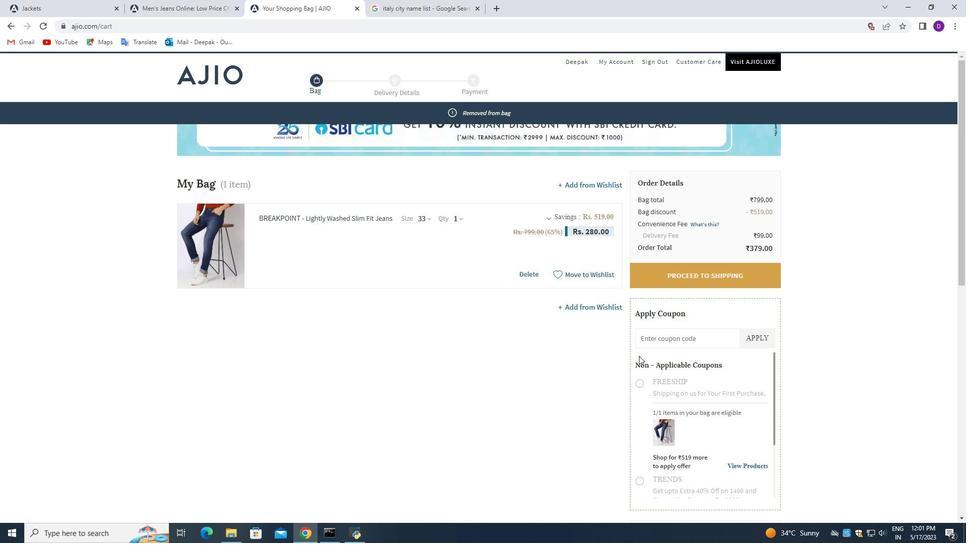 
Action: Mouse scrolled (654, 352) with delta (0, 0)
Screenshot: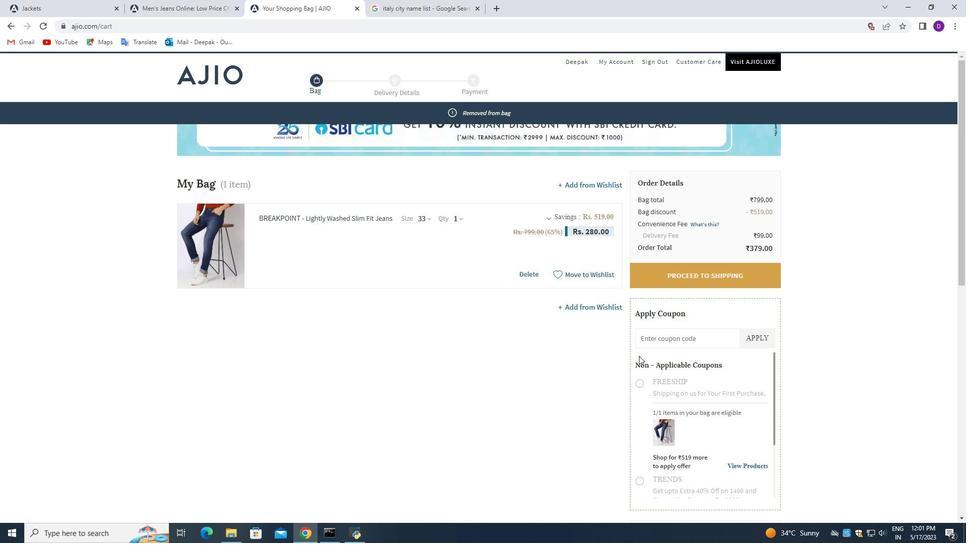 
Action: Mouse moved to (655, 351)
Screenshot: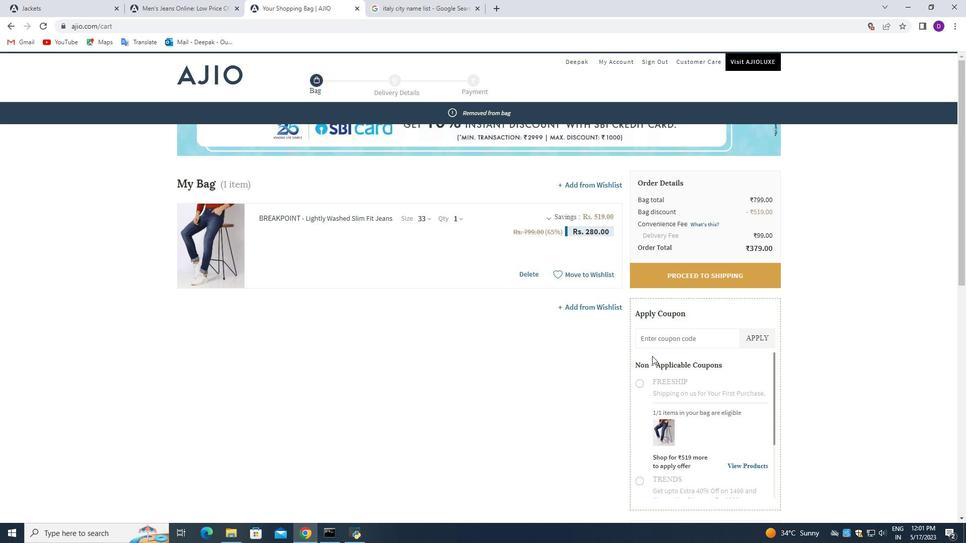 
Action: Mouse scrolled (655, 351) with delta (0, 0)
Screenshot: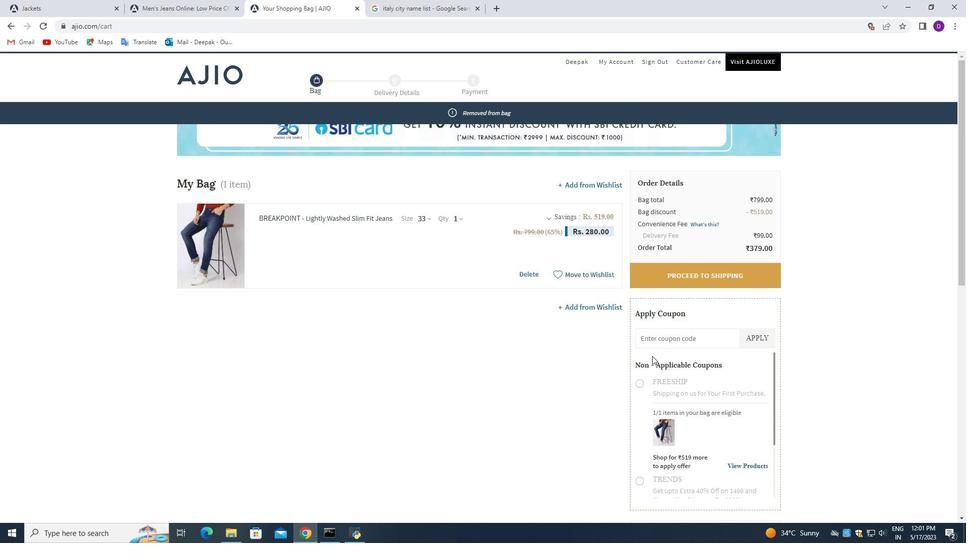 
Action: Mouse moved to (704, 275)
Screenshot: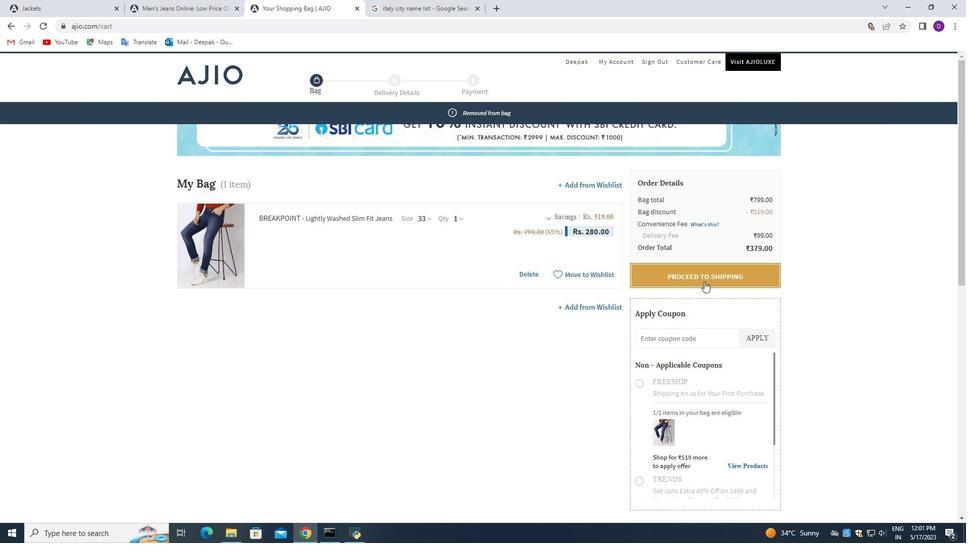 
Action: Mouse pressed left at (704, 275)
Screenshot: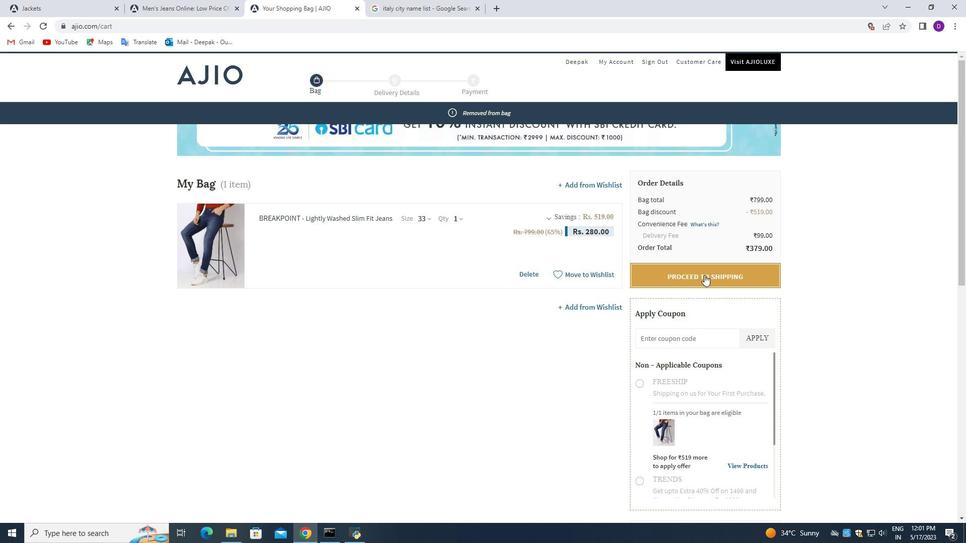 
Action: Mouse moved to (229, 160)
Screenshot: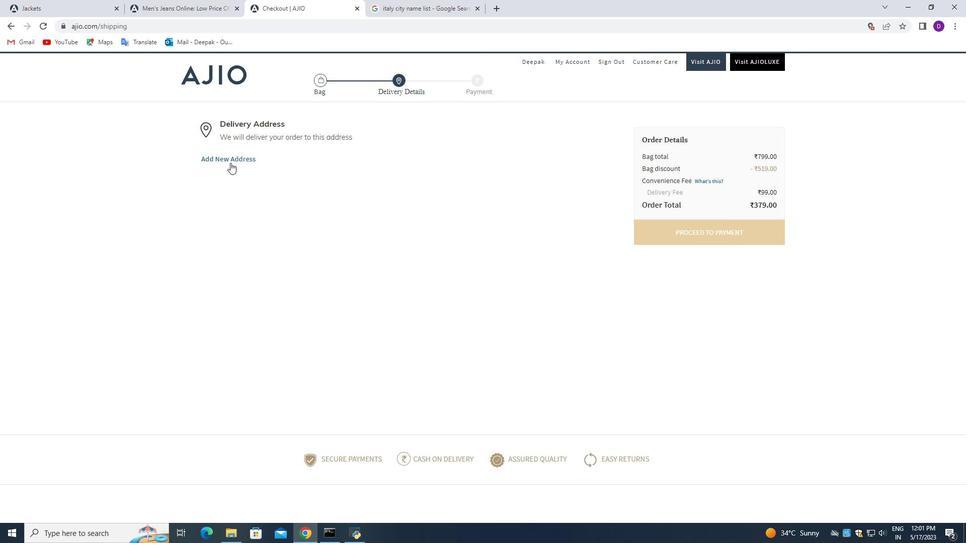 
Action: Mouse pressed left at (229, 160)
Screenshot: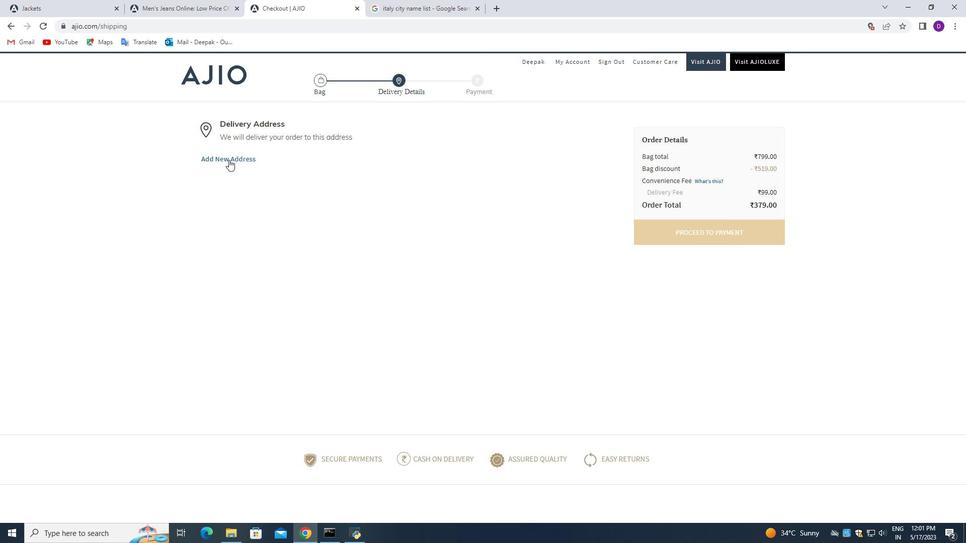 
Action: Mouse moved to (756, 157)
Screenshot: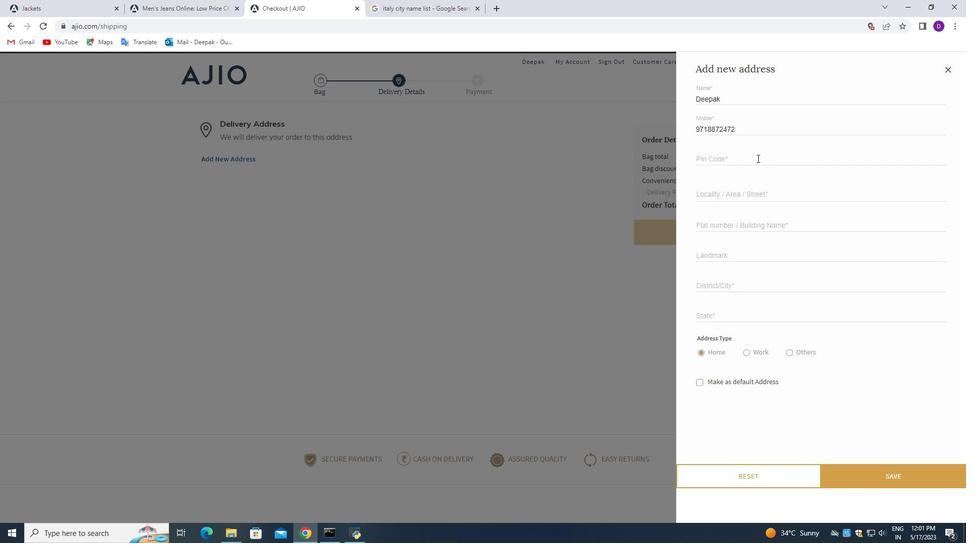 
Action: Mouse pressed left at (756, 157)
Screenshot: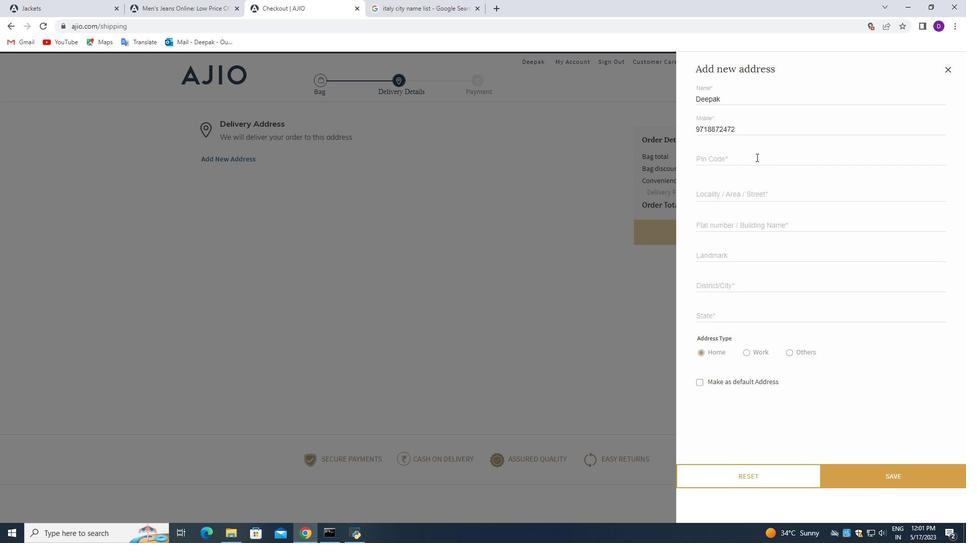 
Action: Mouse moved to (708, 115)
Screenshot: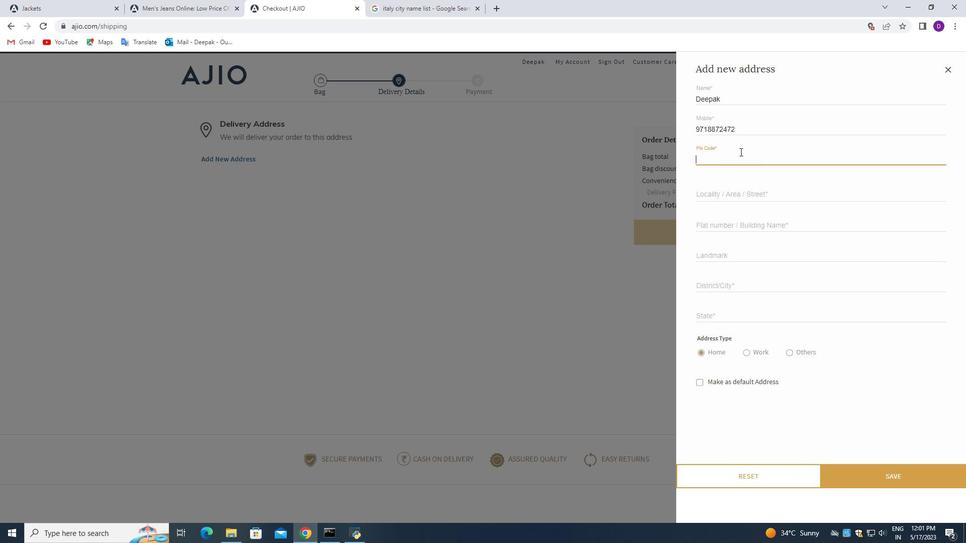 
Action: Key pressed 122017
Screenshot: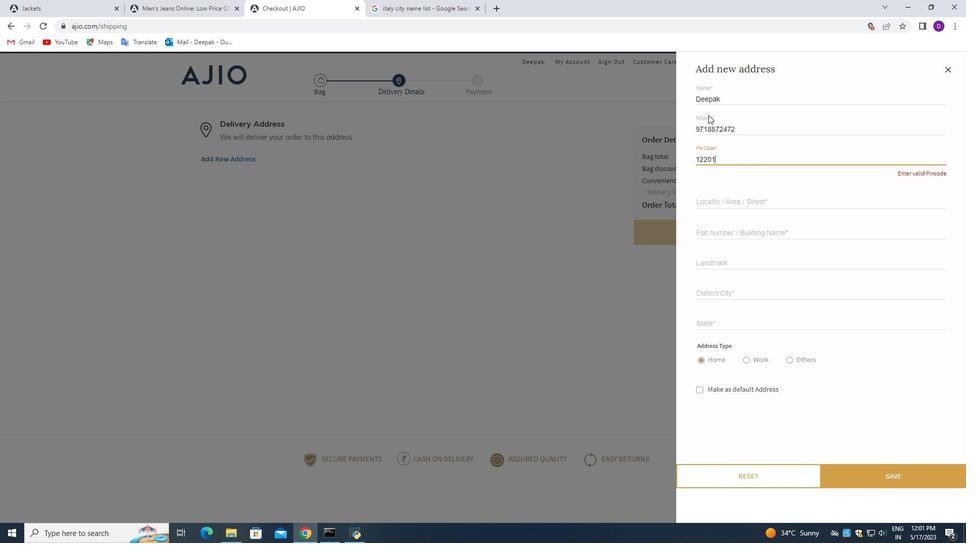 
Action: Mouse moved to (720, 192)
Screenshot: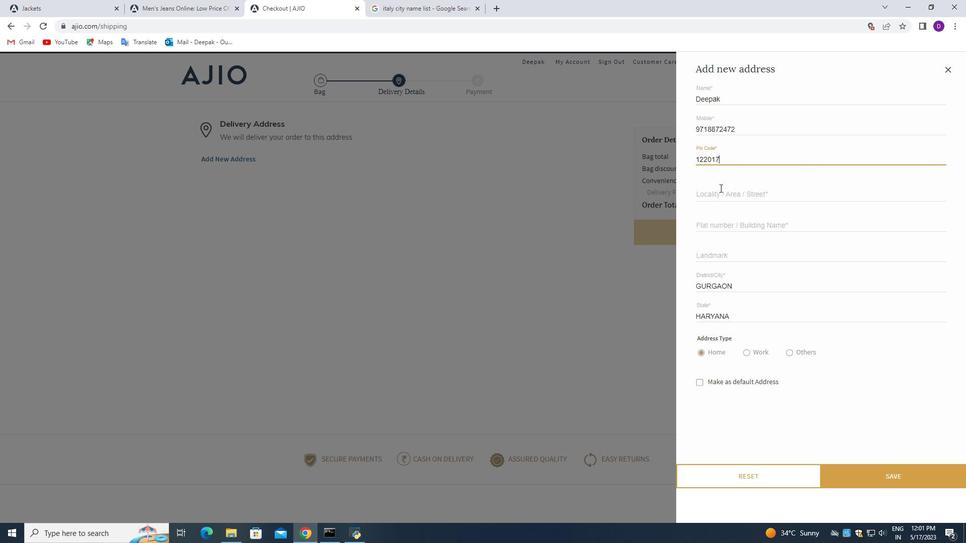 
Action: Mouse pressed left at (720, 192)
Screenshot: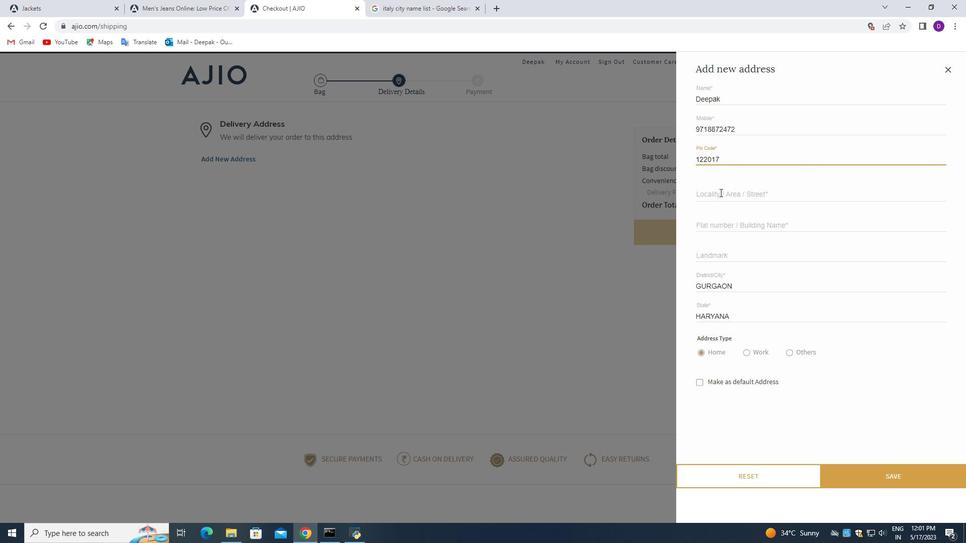
Action: Mouse moved to (742, 79)
Screenshot: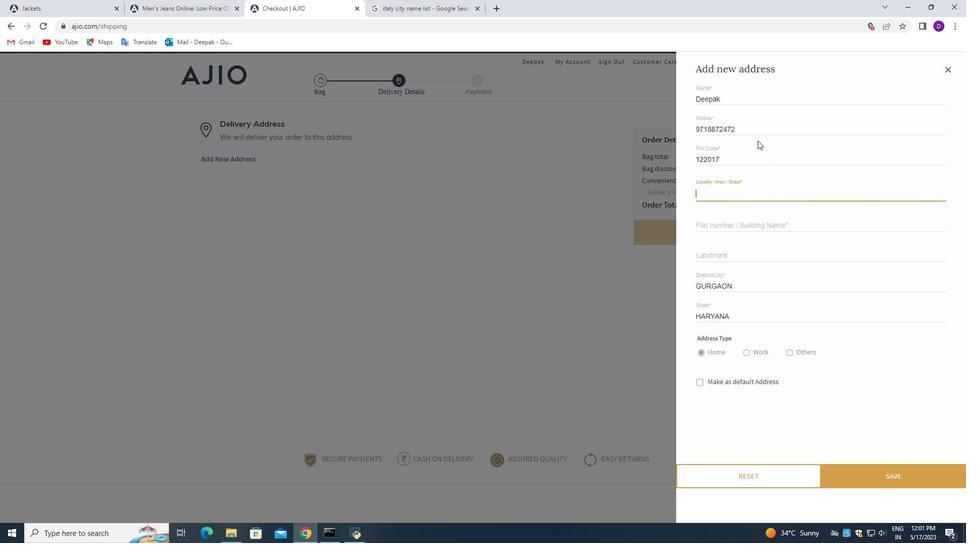 
Action: Key pressed d<Key.backspace><Key.backspace><Key.shift_r>
Screenshot: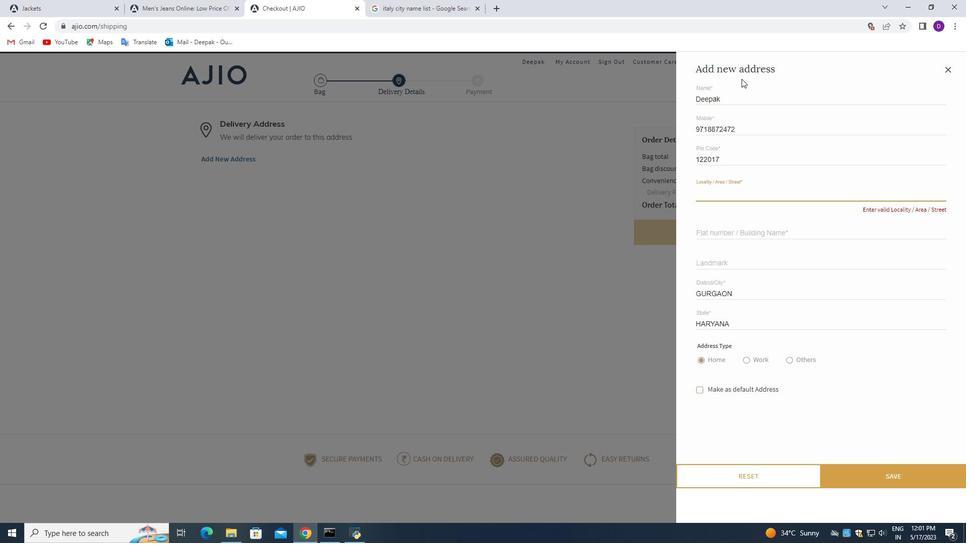 
Action: Mouse moved to (741, 78)
Screenshot: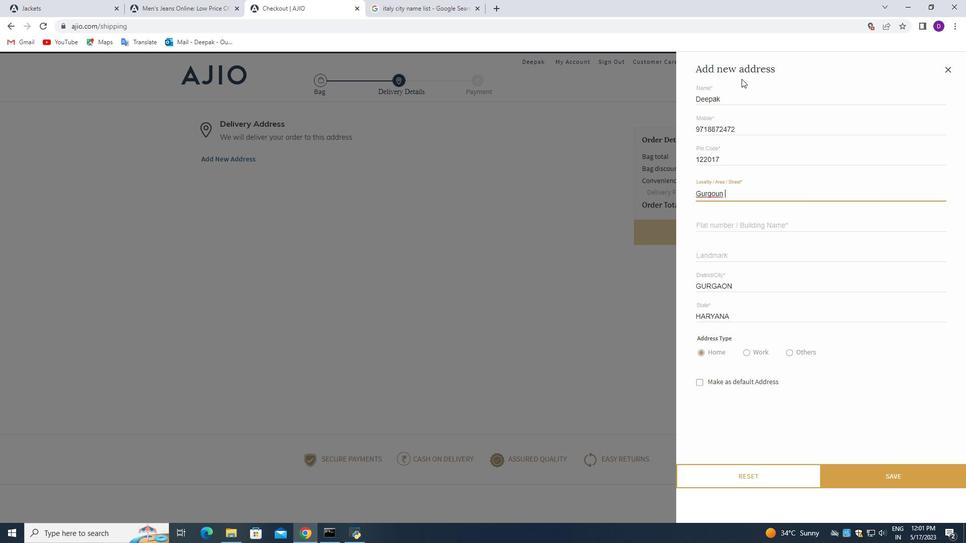 
Action: Key pressed o
Screenshot: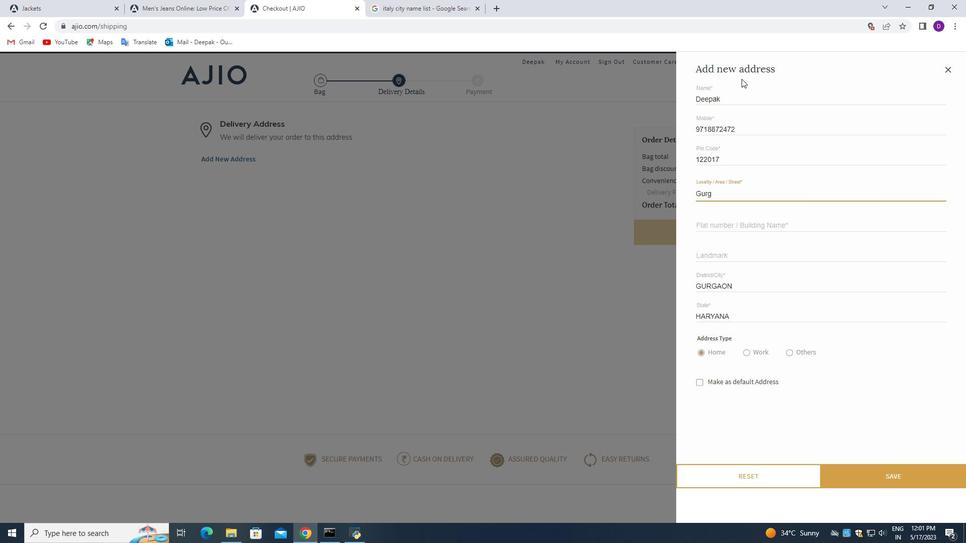 
Action: Mouse moved to (756, 225)
Screenshot: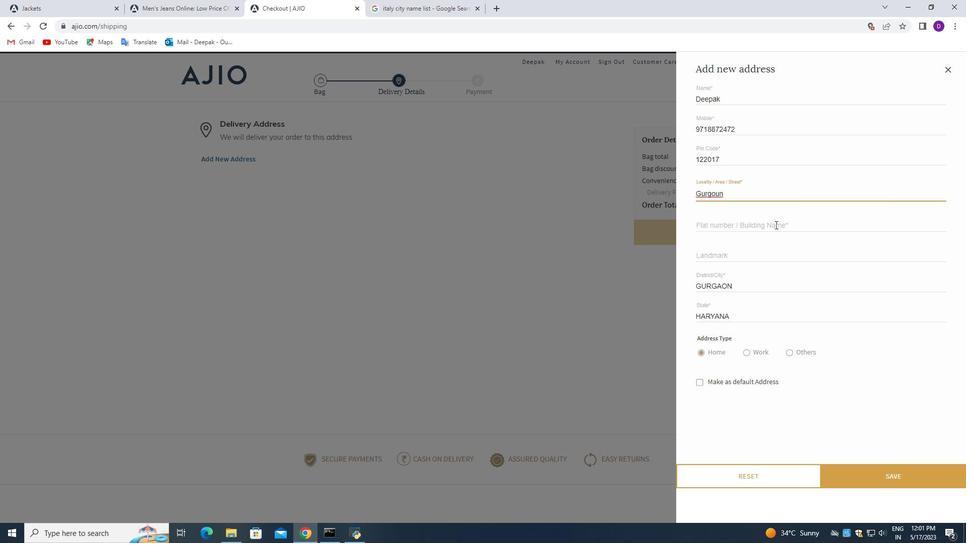 
Action: Mouse pressed left at (756, 225)
Screenshot: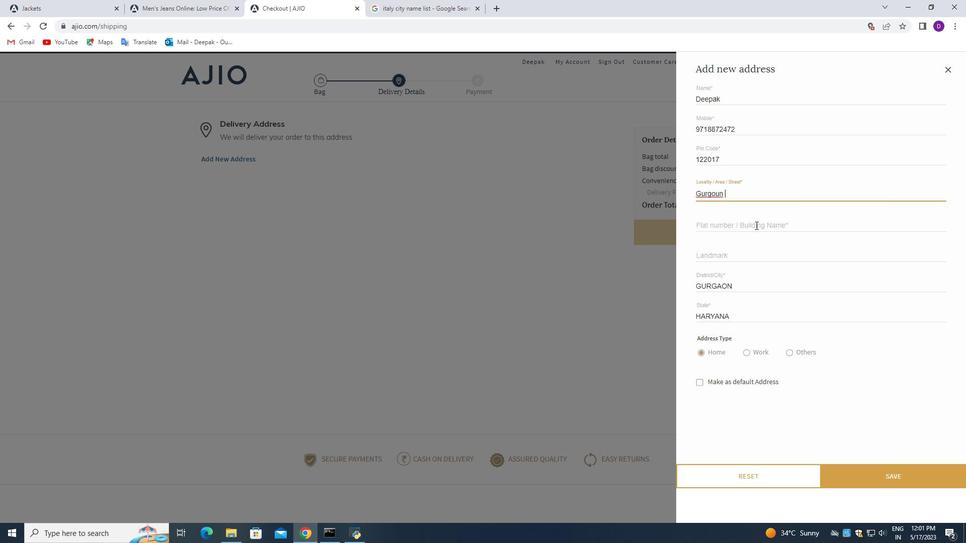 
Action: Mouse moved to (726, 194)
Screenshot: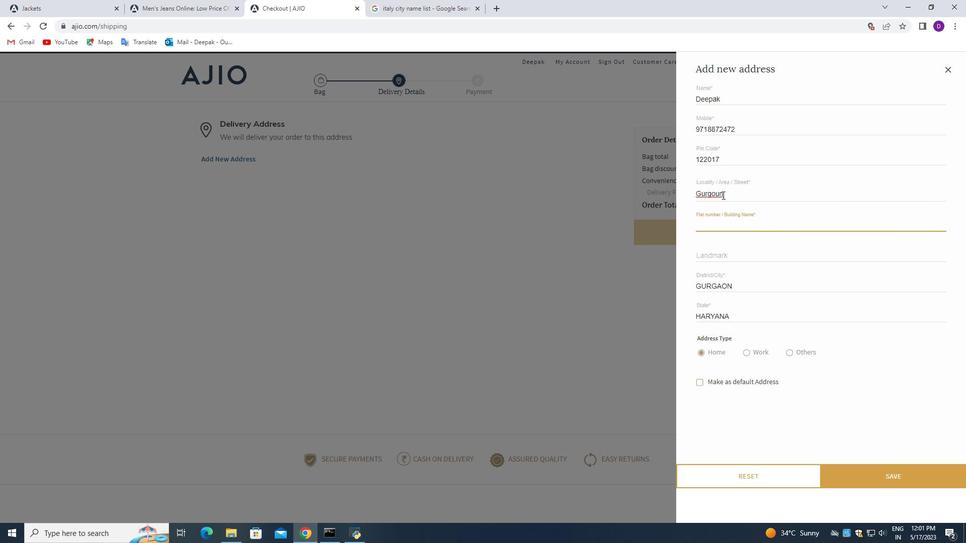 
Action: Mouse pressed left at (726, 194)
Screenshot: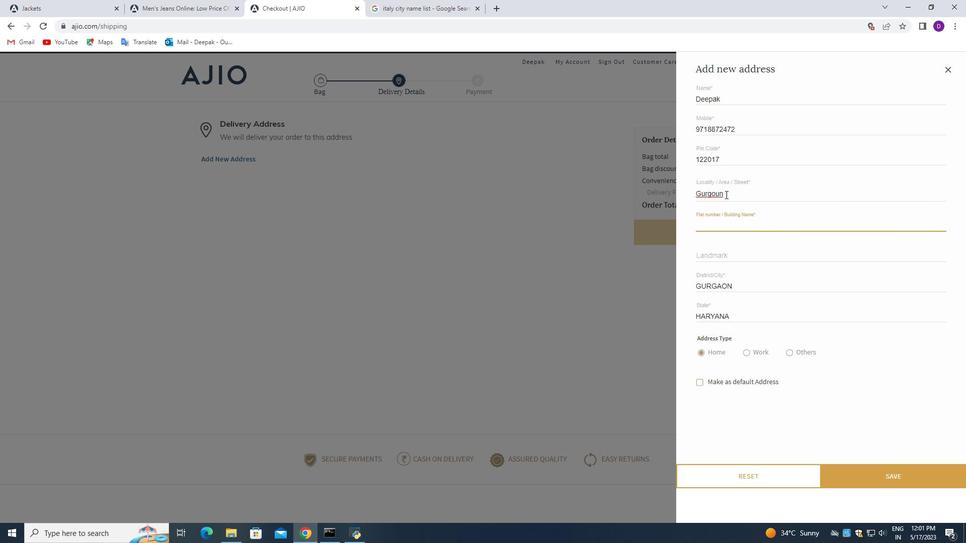 
Action: Mouse pressed left at (726, 194)
Screenshot: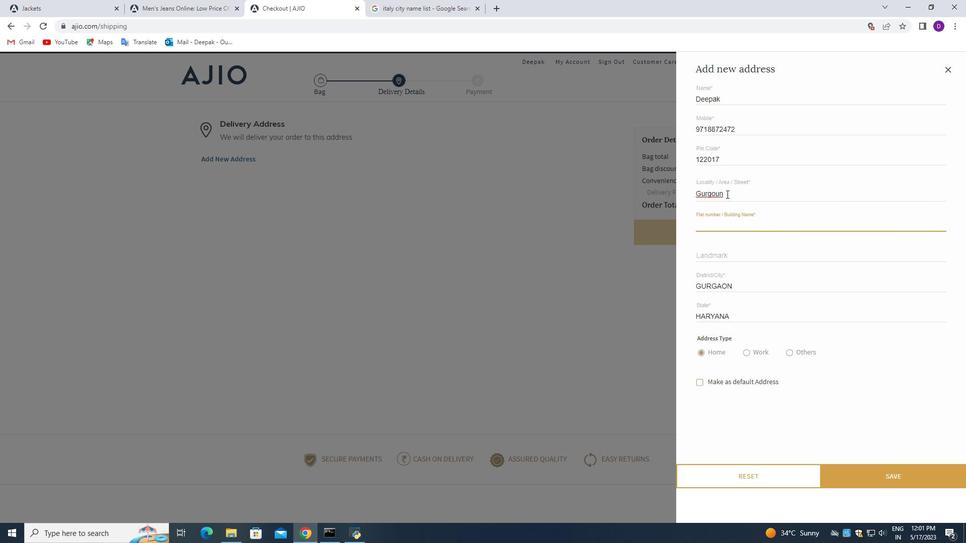 
Action: Mouse pressed left at (726, 194)
Screenshot: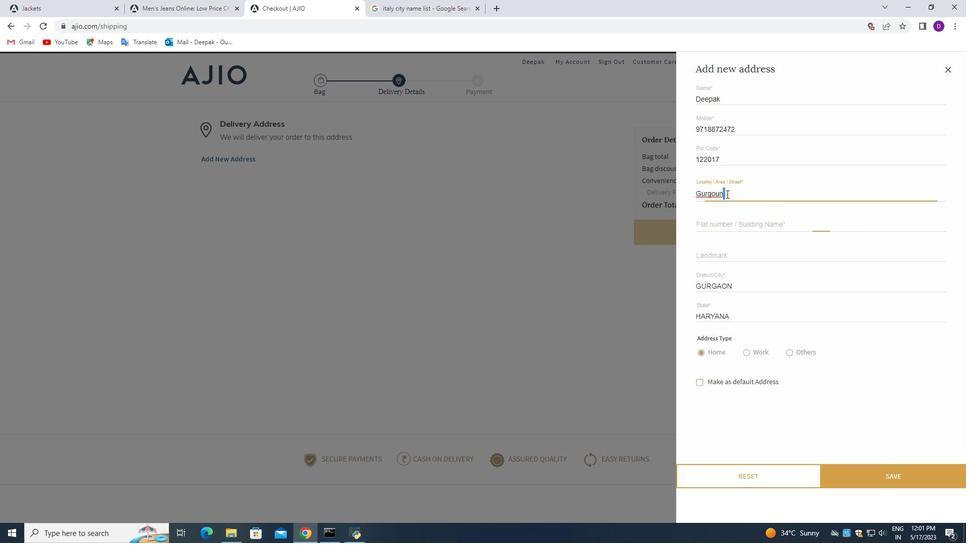 
Action: Key pressed <Key.backspace><Key.shift_r>Gurugram
Screenshot: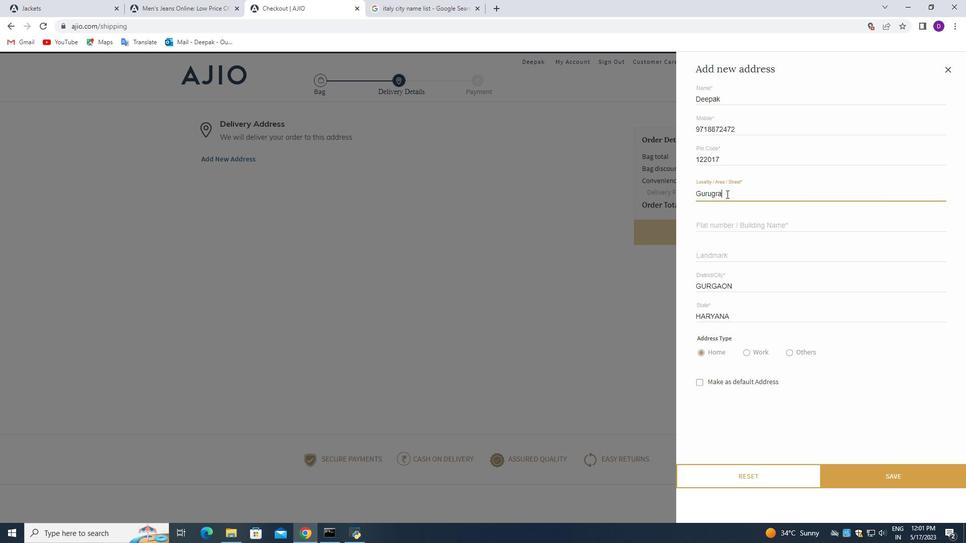 
Action: Mouse moved to (736, 228)
Screenshot: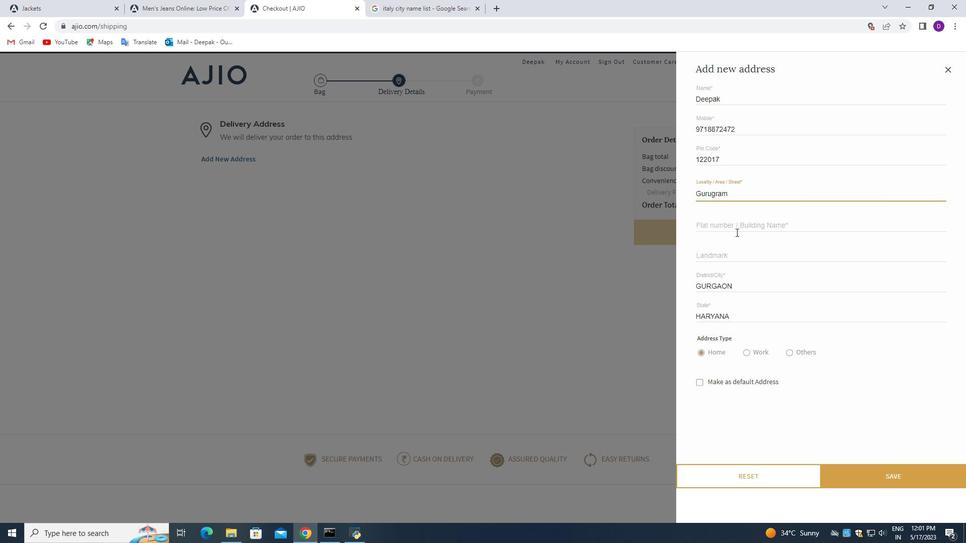 
Action: Mouse pressed left at (736, 228)
Screenshot: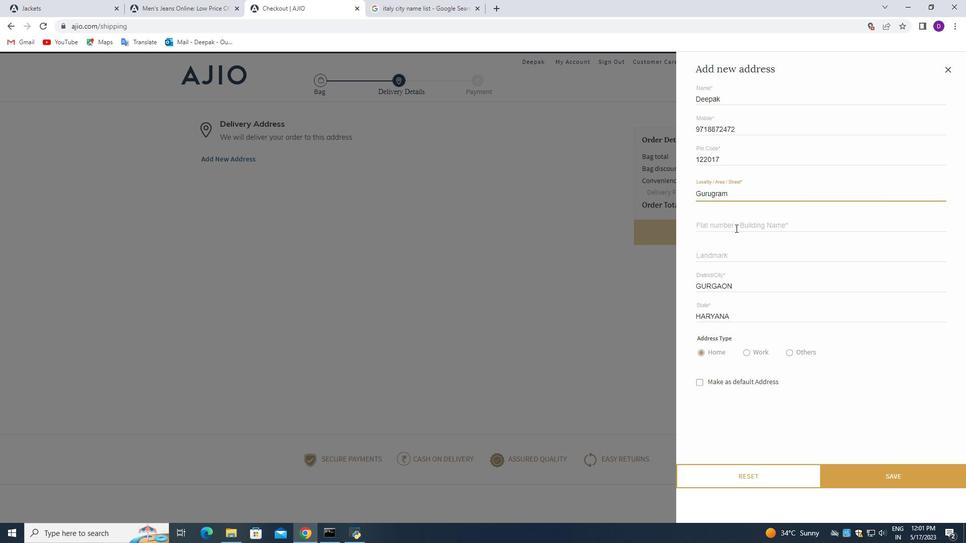 
Action: Mouse moved to (741, 223)
Screenshot: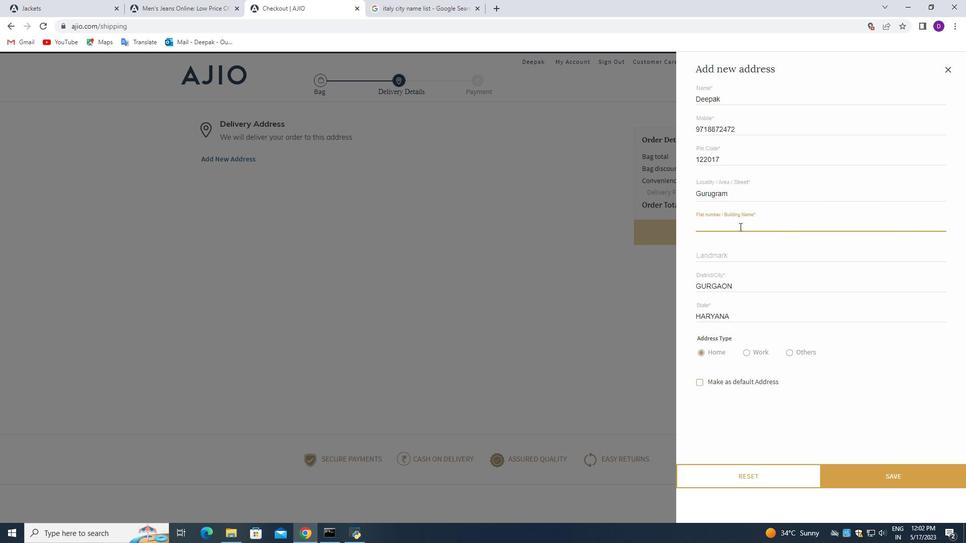 
Action: Key pressed 2
Screenshot: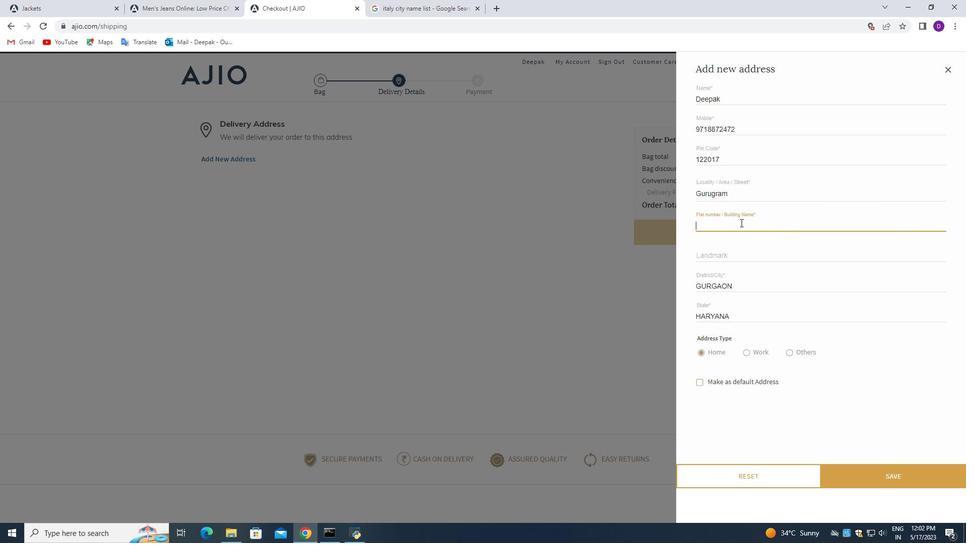 
Action: Mouse moved to (859, 387)
Screenshot: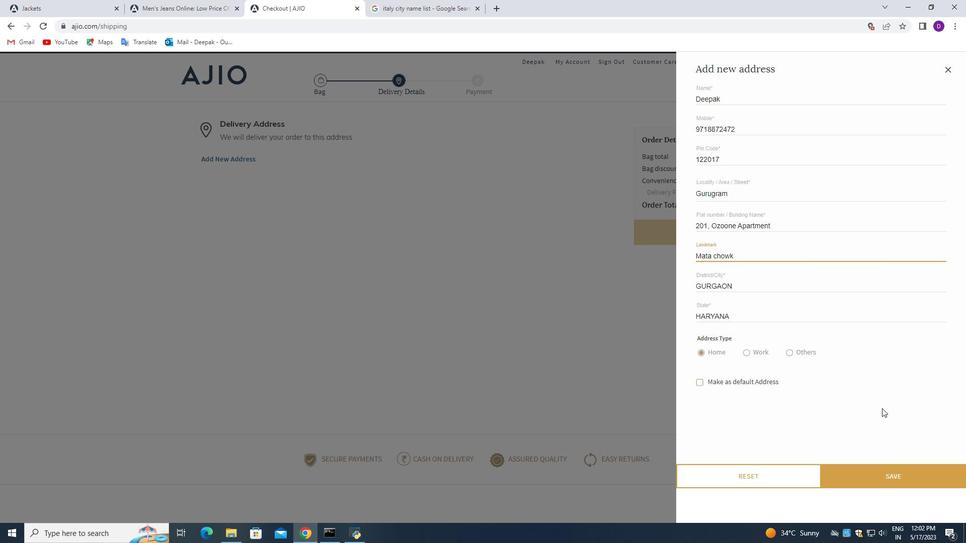 
Action: Mouse scrolled (859, 387) with delta (0, 0)
Screenshot: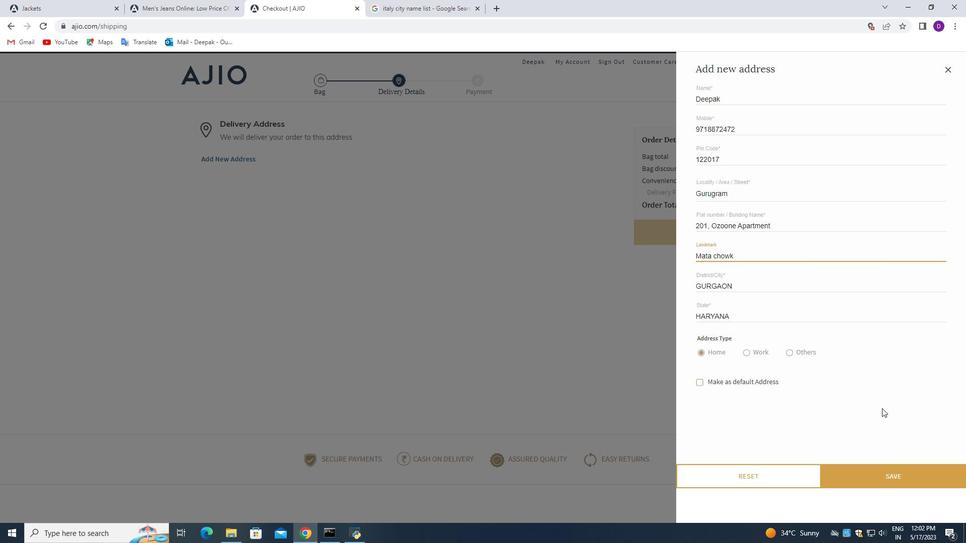 
Action: Mouse moved to (852, 380)
Screenshot: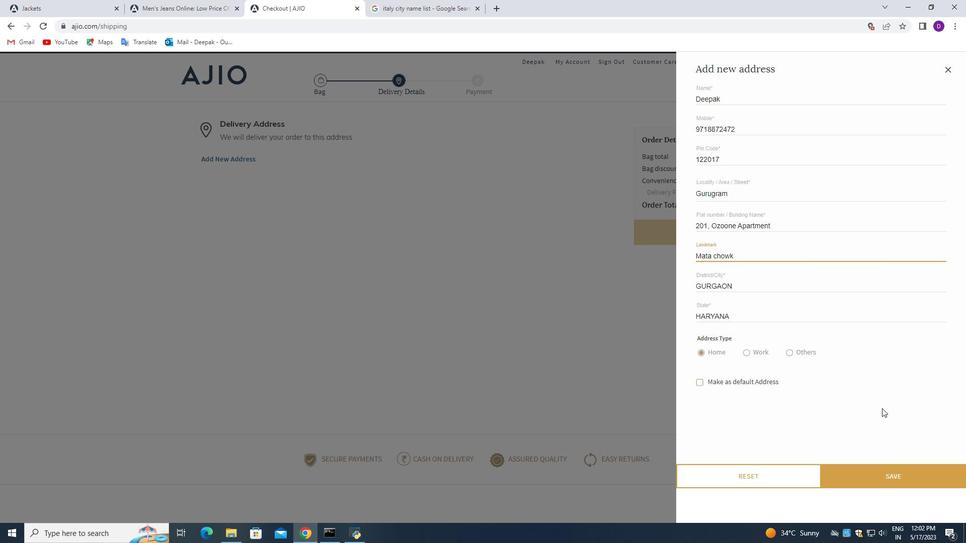 
Action: Mouse scrolled (852, 381) with delta (0, 0)
Screenshot: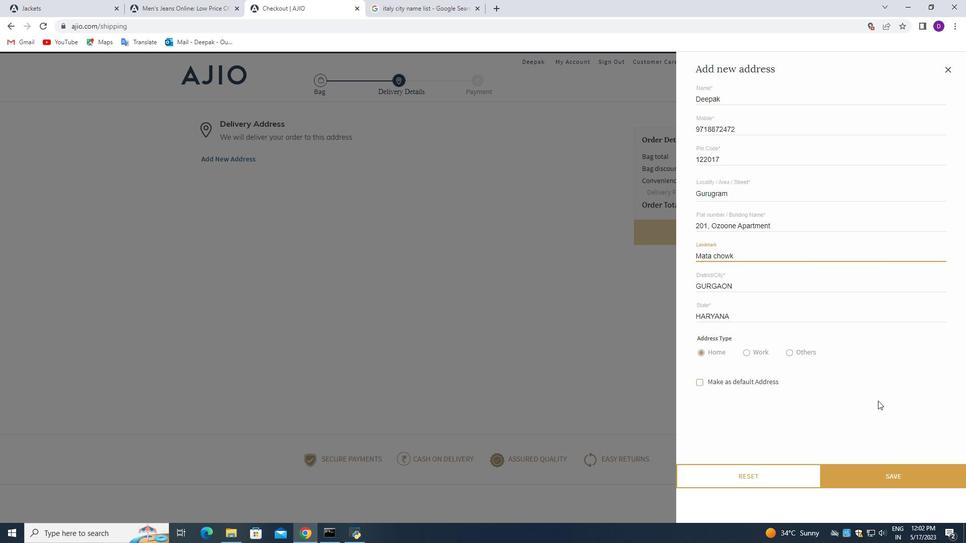 
Action: Mouse moved to (849, 378)
Screenshot: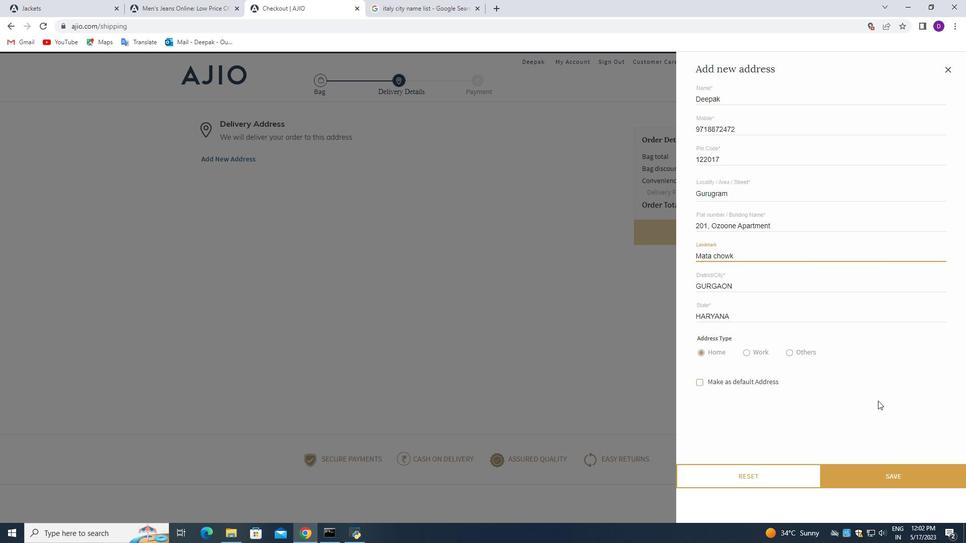 
Action: Mouse scrolled (849, 378) with delta (0, 0)
Screenshot: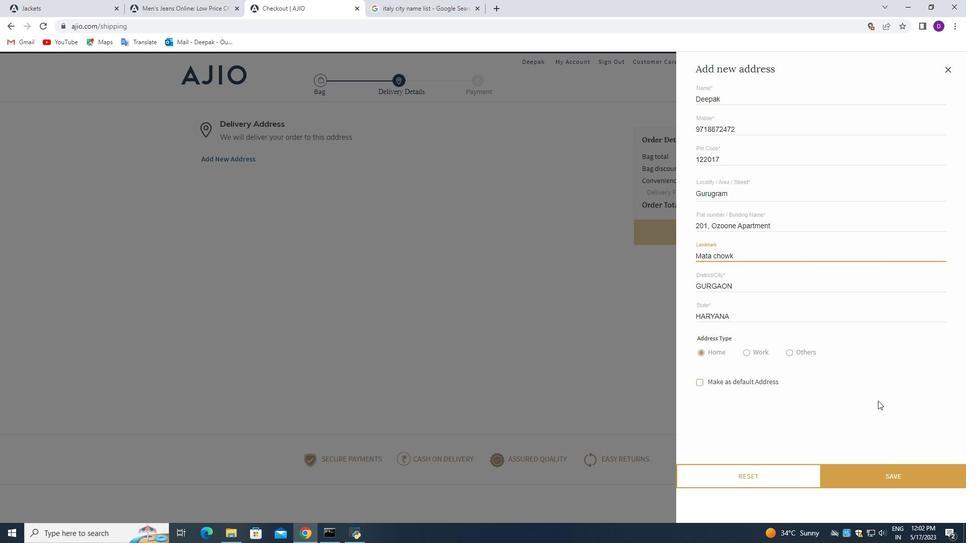 
Action: Mouse moved to (849, 376)
Screenshot: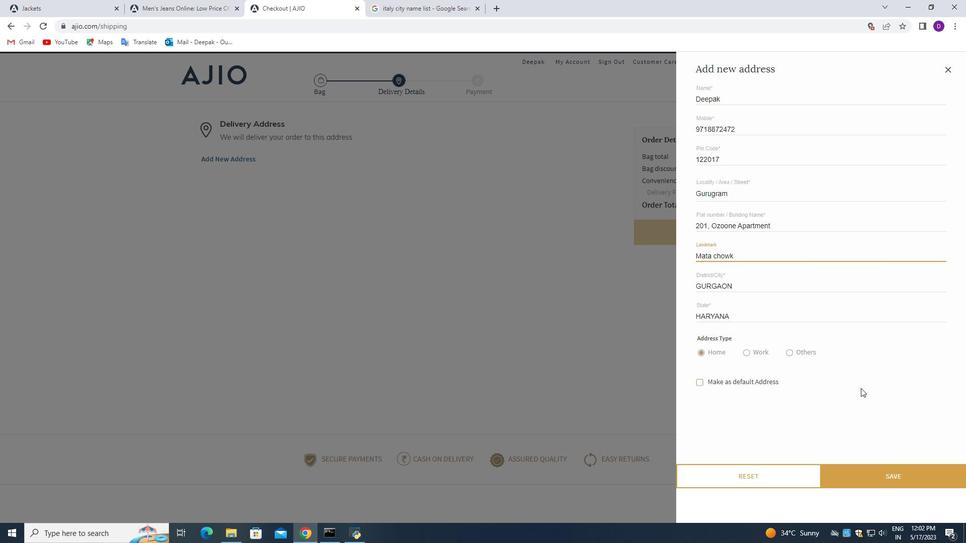 
Action: Mouse scrolled (849, 377) with delta (0, 0)
Screenshot: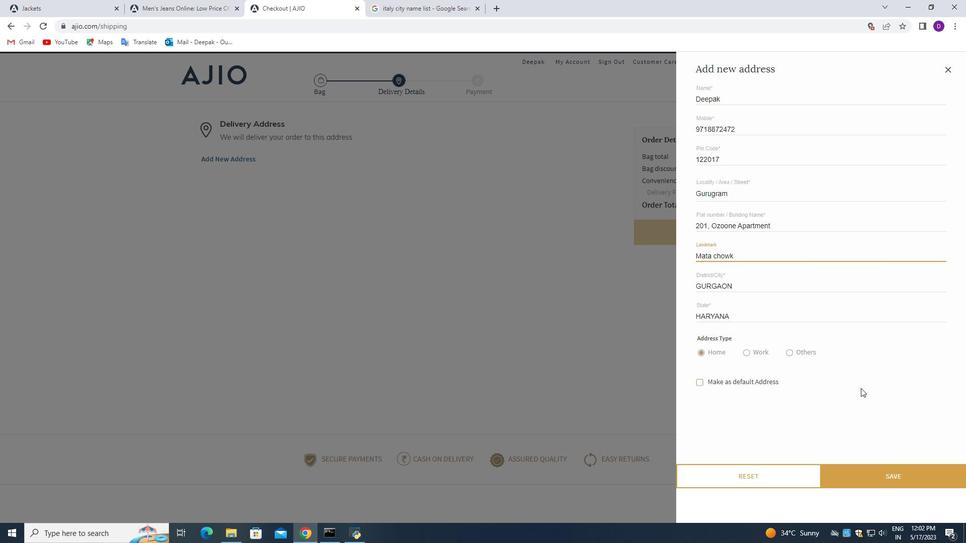 
Action: Mouse scrolled (849, 377) with delta (0, 0)
Screenshot: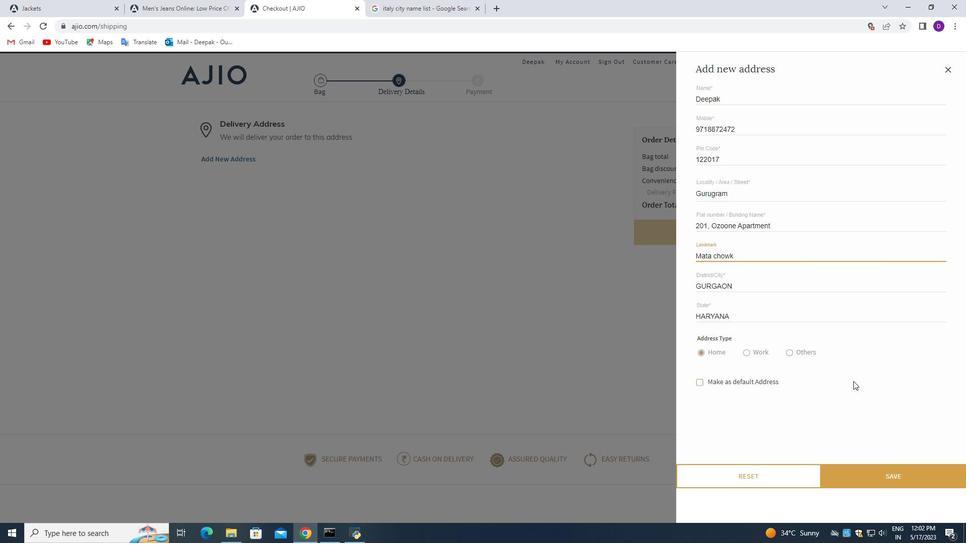 
Action: Mouse moved to (839, 325)
Screenshot: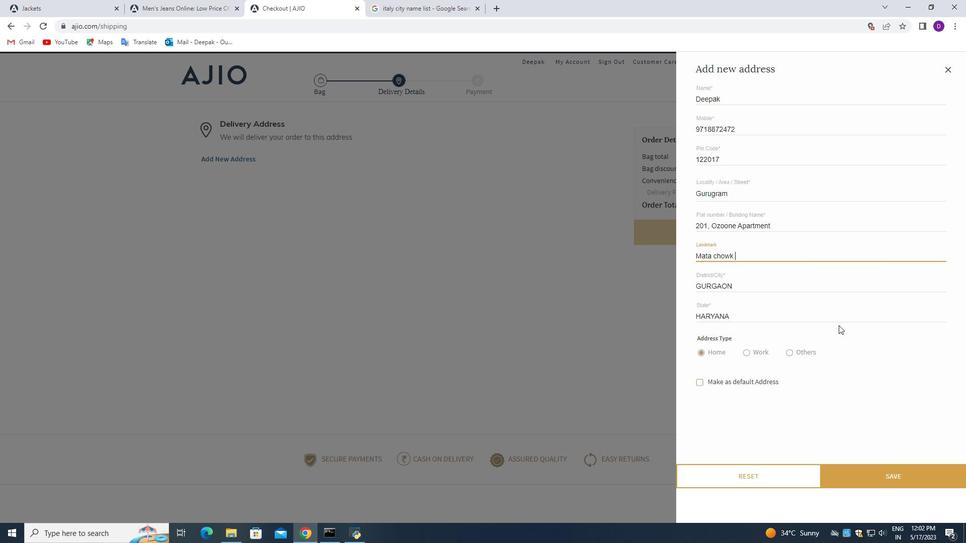 
